 Task: Play online Dominion games in medium mode.
Action: Mouse moved to (312, 244)
Screenshot: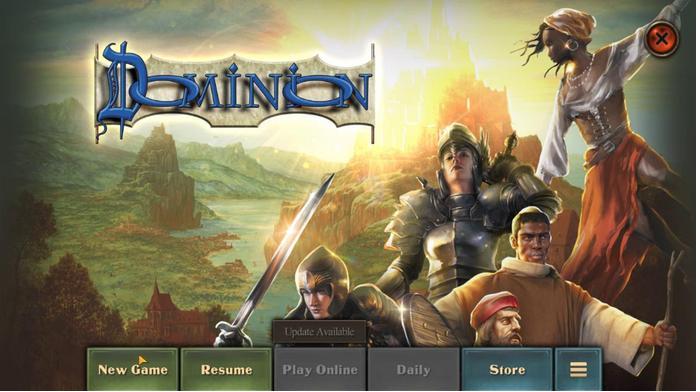 
Action: Mouse pressed left at (312, 244)
Screenshot: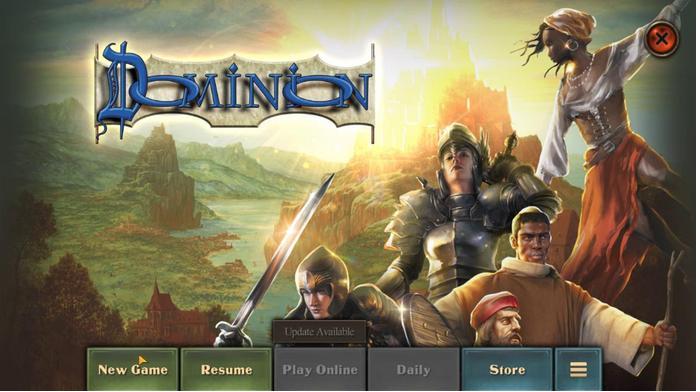 
Action: Mouse moved to (181, 150)
Screenshot: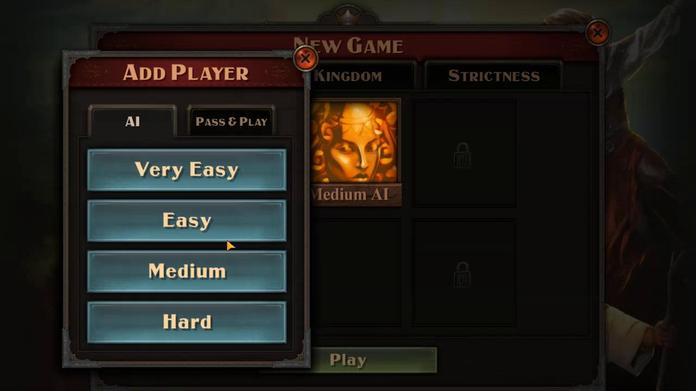 
Action: Mouse pressed left at (181, 150)
Screenshot: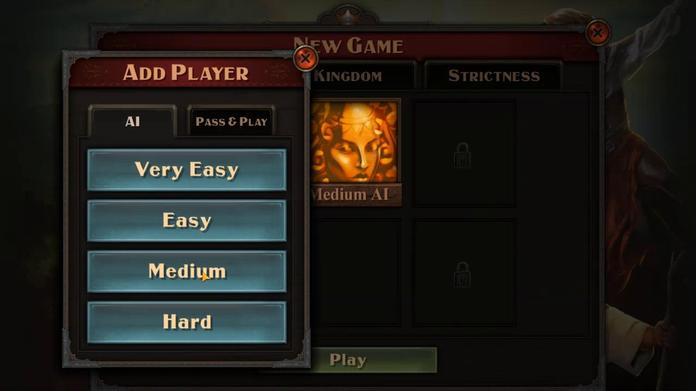 
Action: Mouse moved to (271, 208)
Screenshot: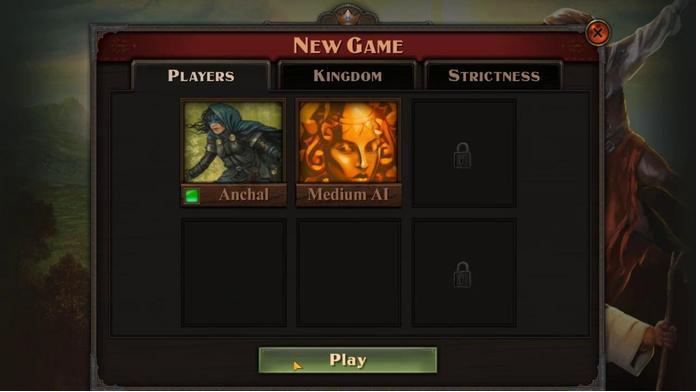 
Action: Mouse pressed left at (271, 208)
Screenshot: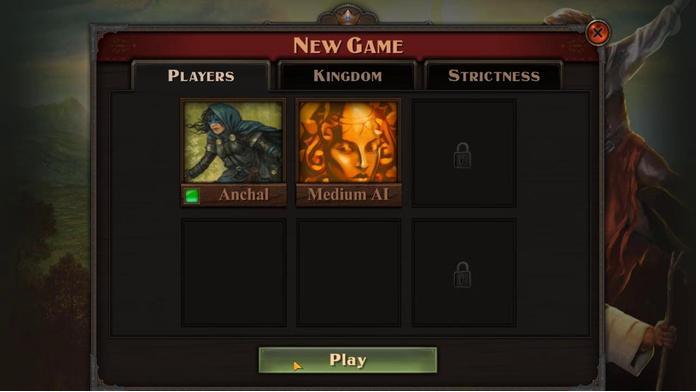 
Action: Mouse moved to (206, 249)
Screenshot: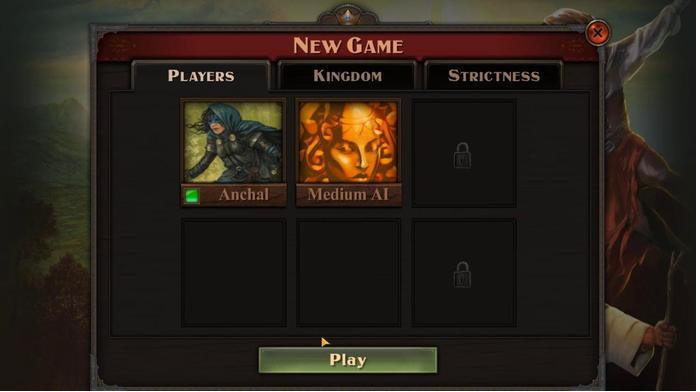 
Action: Mouse pressed left at (206, 249)
Screenshot: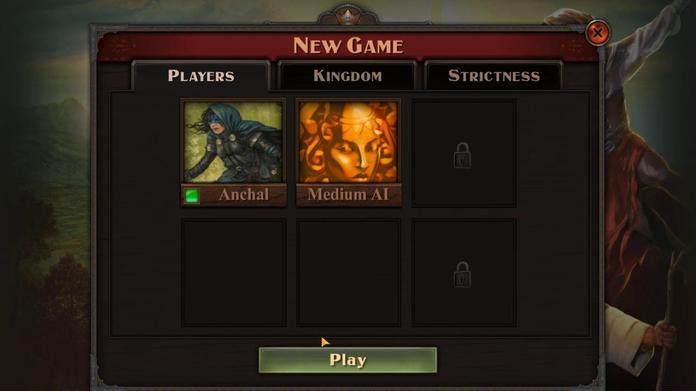 
Action: Mouse moved to (259, 244)
Screenshot: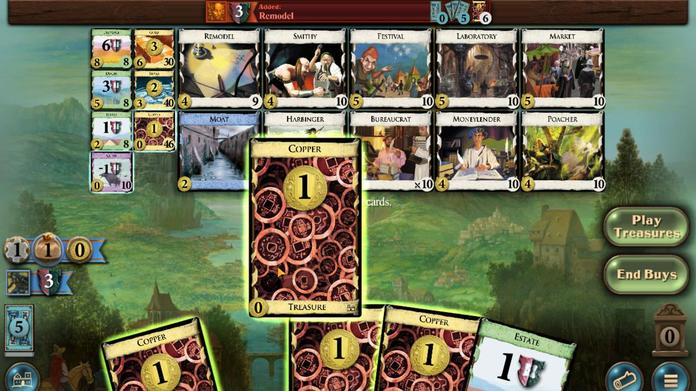
Action: Mouse pressed left at (259, 244)
Screenshot: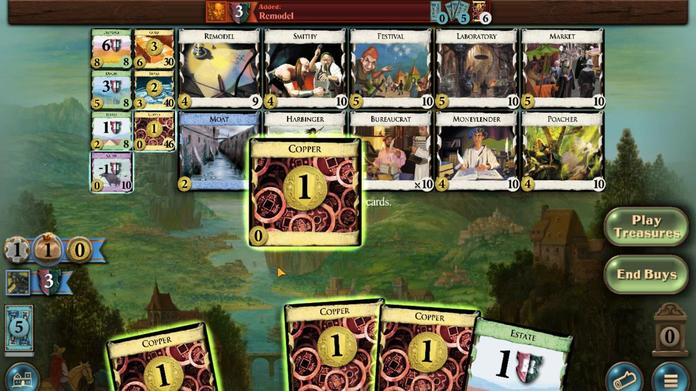 
Action: Mouse moved to (212, 239)
Screenshot: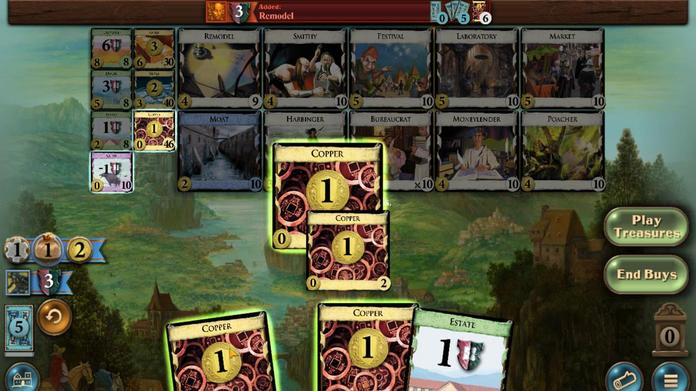 
Action: Mouse pressed left at (212, 239)
Screenshot: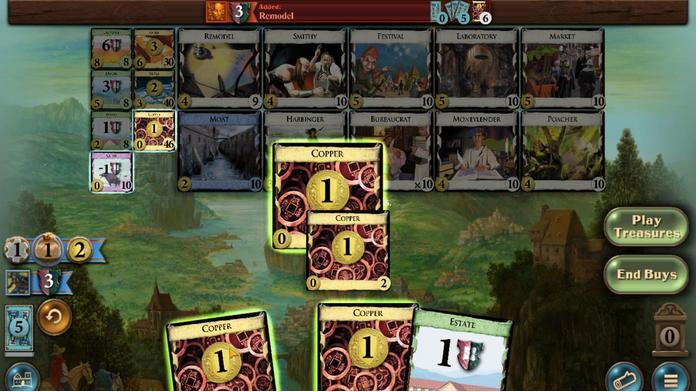 
Action: Mouse moved to (261, 247)
Screenshot: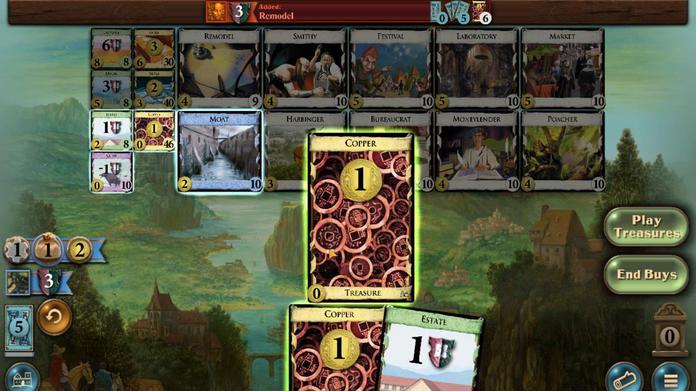 
Action: Mouse pressed left at (261, 247)
Screenshot: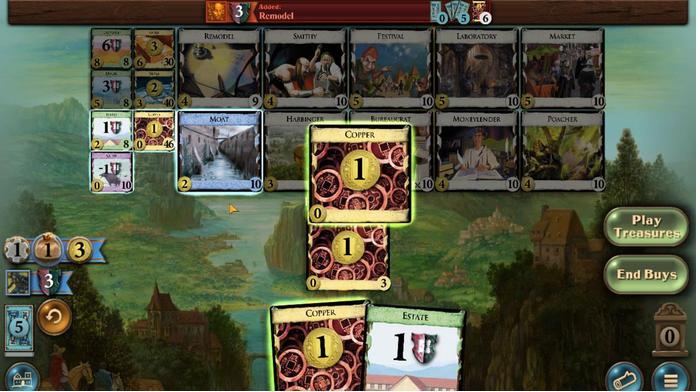 
Action: Mouse moved to (305, 118)
Screenshot: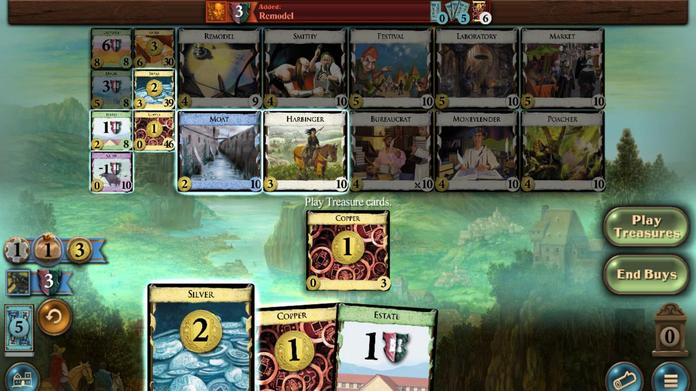 
Action: Mouse pressed left at (305, 118)
Screenshot: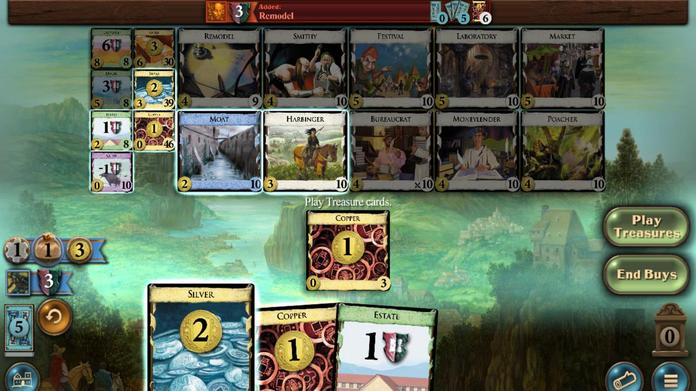 
Action: Mouse moved to (186, 248)
Screenshot: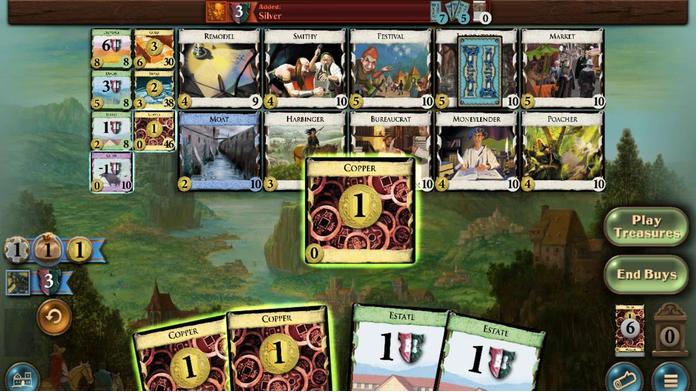 
Action: Mouse pressed left at (186, 248)
Screenshot: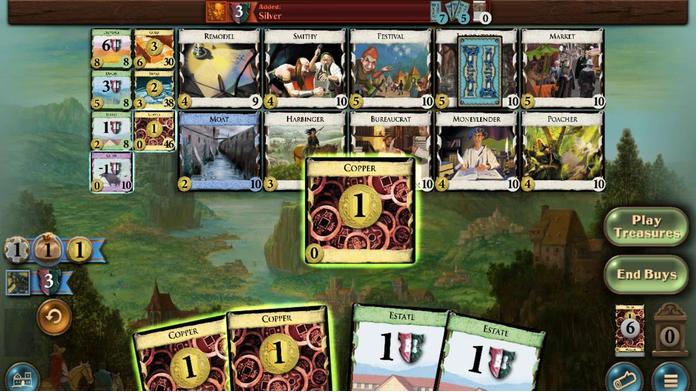 
Action: Mouse moved to (228, 242)
Screenshot: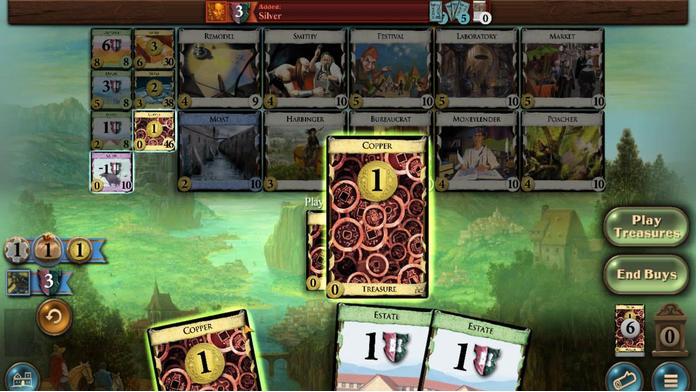 
Action: Mouse pressed left at (228, 242)
Screenshot: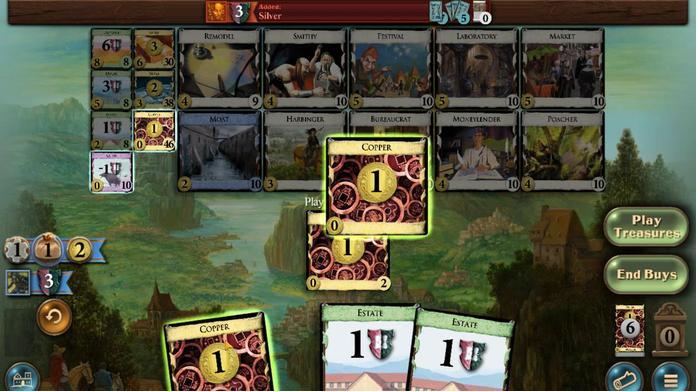 
Action: Mouse moved to (265, 242)
Screenshot: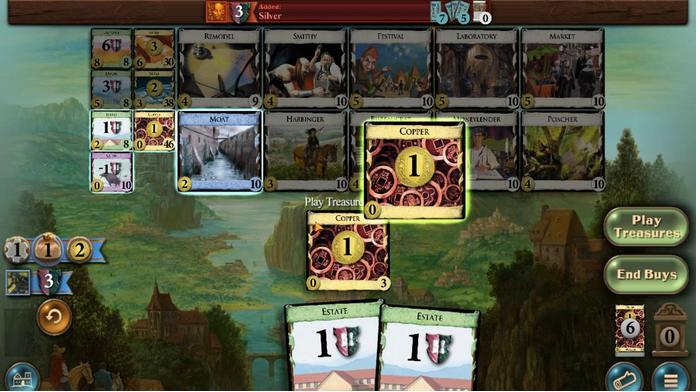 
Action: Mouse pressed left at (265, 242)
Screenshot: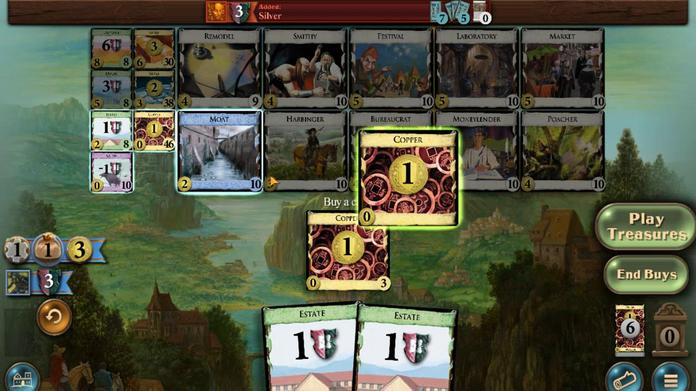 
Action: Mouse moved to (307, 113)
Screenshot: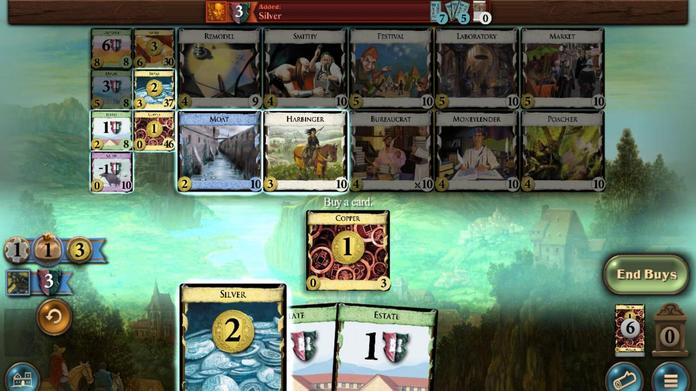 
Action: Mouse pressed left at (307, 113)
Screenshot: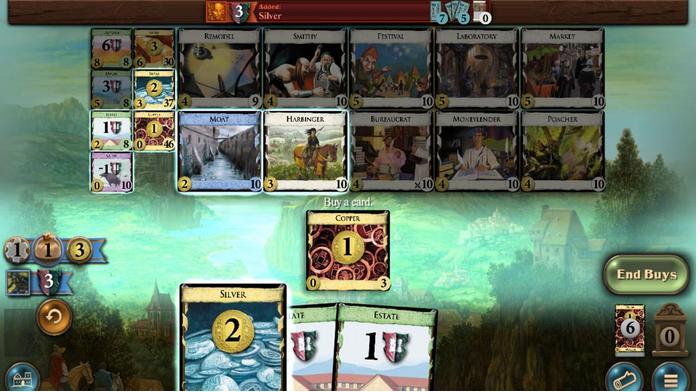 
Action: Mouse moved to (193, 239)
Screenshot: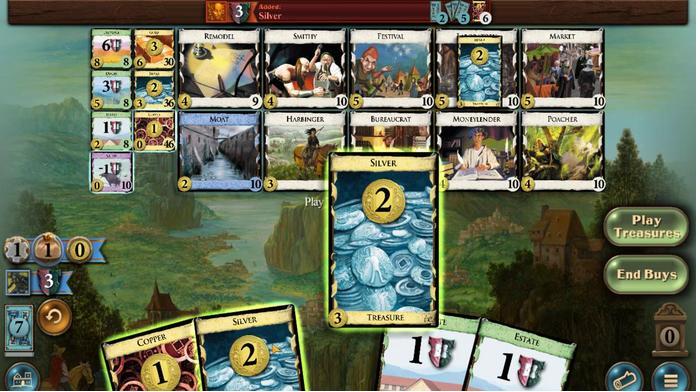
Action: Mouse pressed left at (193, 239)
Screenshot: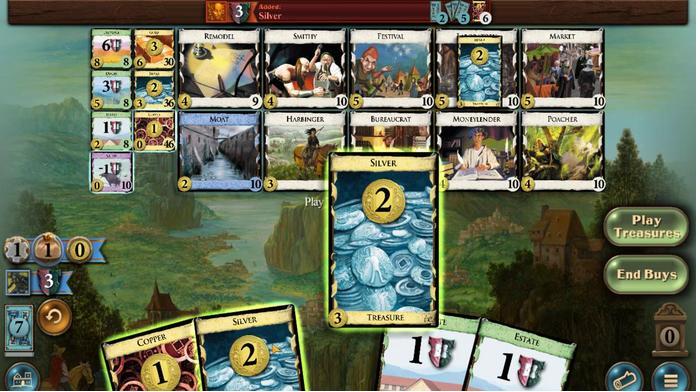 
Action: Mouse moved to (225, 245)
Screenshot: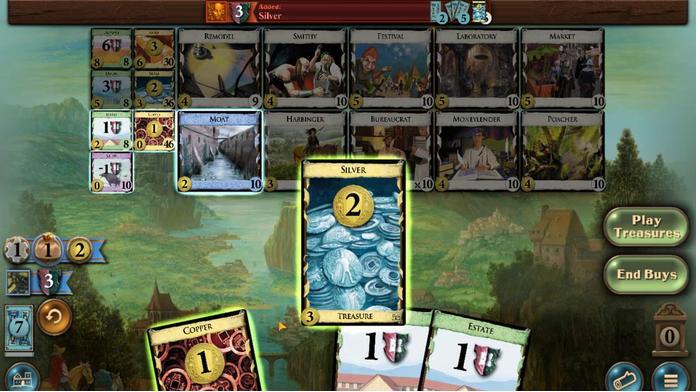 
Action: Mouse pressed left at (225, 245)
Screenshot: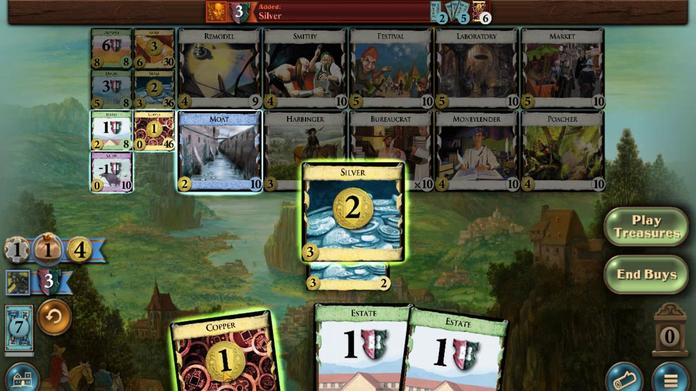 
Action: Mouse moved to (258, 254)
Screenshot: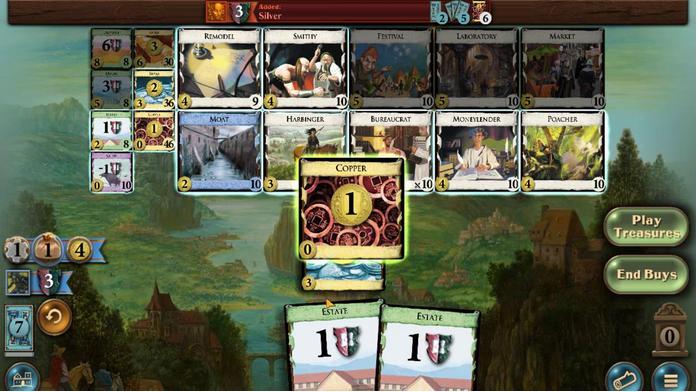 
Action: Mouse pressed left at (258, 254)
Screenshot: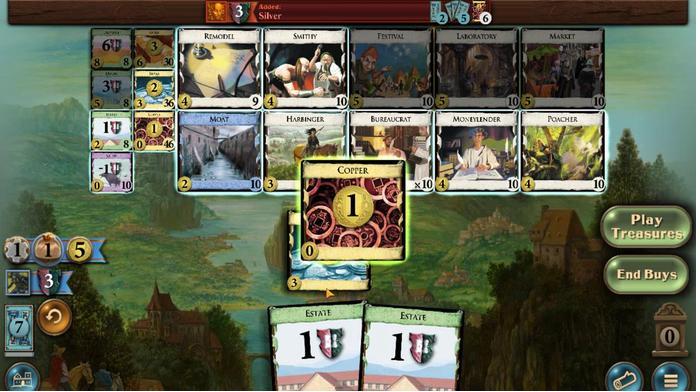 
Action: Mouse moved to (148, 103)
Screenshot: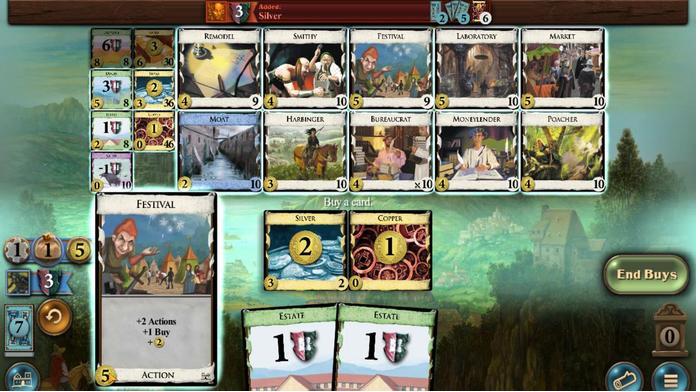 
Action: Mouse pressed left at (148, 103)
Screenshot: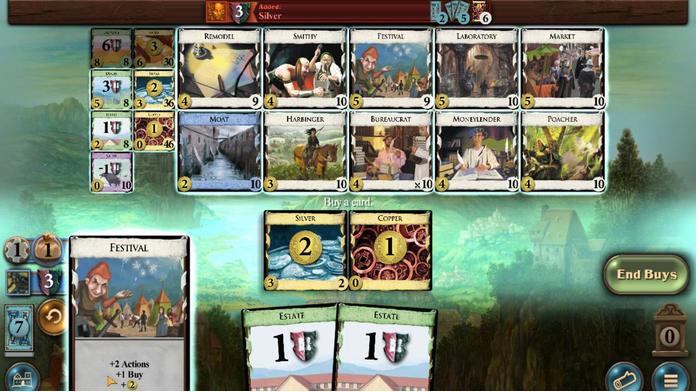 
Action: Mouse moved to (122, 260)
Screenshot: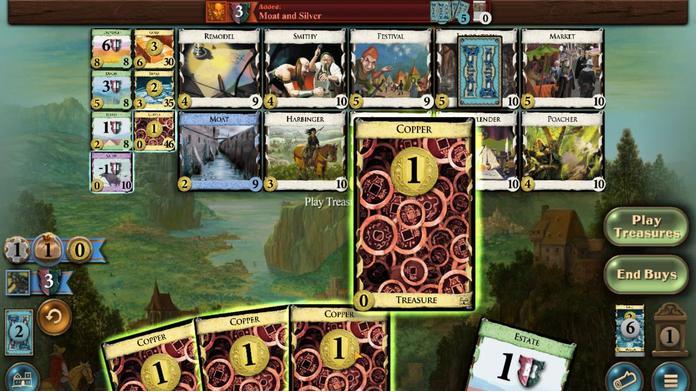 
Action: Mouse pressed left at (122, 260)
Screenshot: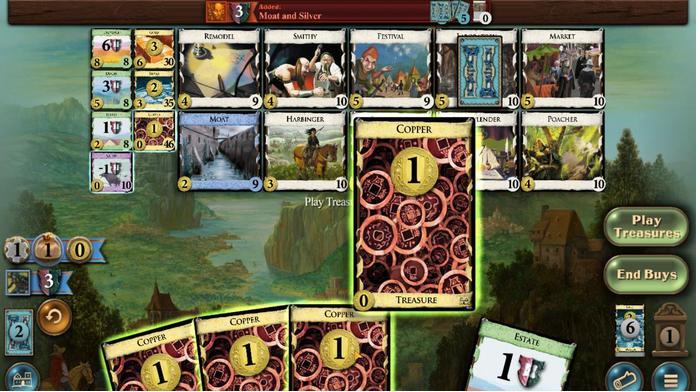 
Action: Mouse moved to (164, 249)
Screenshot: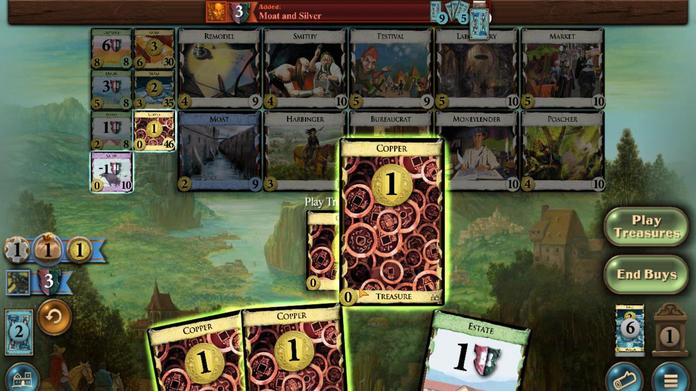 
Action: Mouse pressed left at (164, 249)
Screenshot: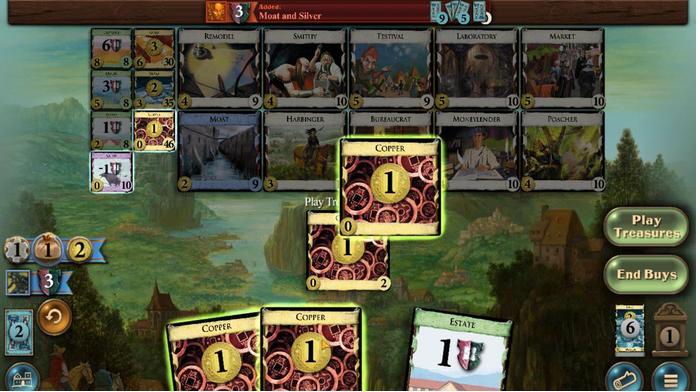 
Action: Mouse moved to (193, 245)
Screenshot: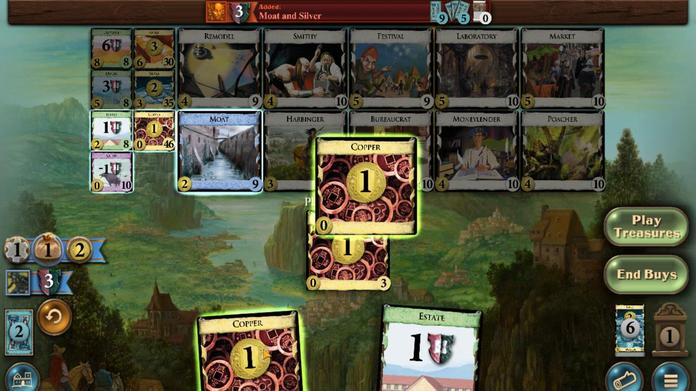
Action: Mouse pressed left at (193, 245)
Screenshot: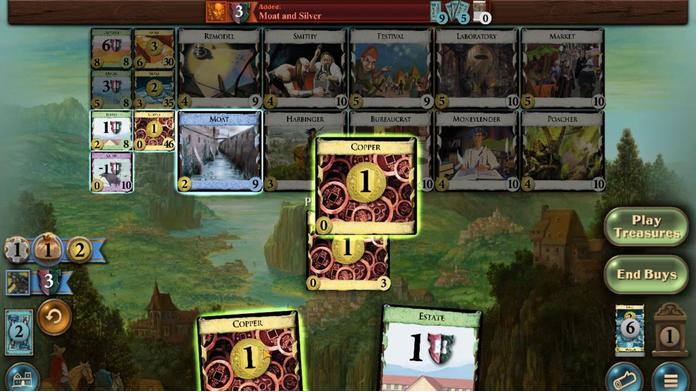
Action: Mouse moved to (241, 252)
Screenshot: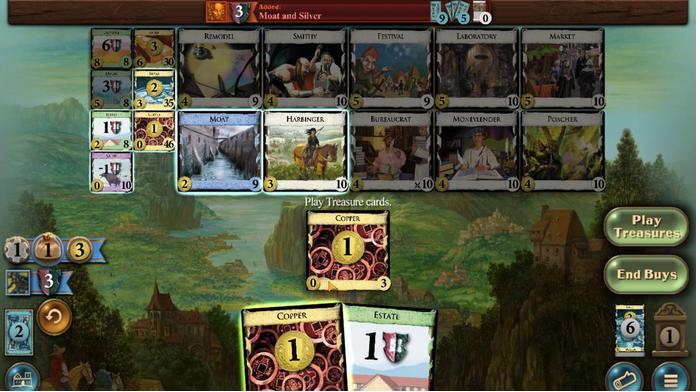
Action: Mouse pressed left at (241, 252)
Screenshot: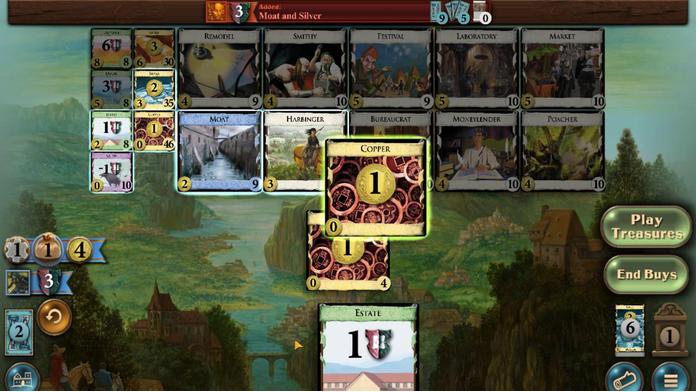 
Action: Mouse moved to (298, 120)
Screenshot: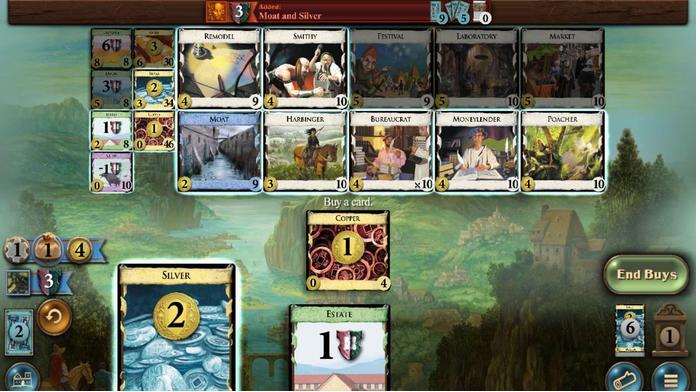 
Action: Mouse pressed left at (298, 120)
Screenshot: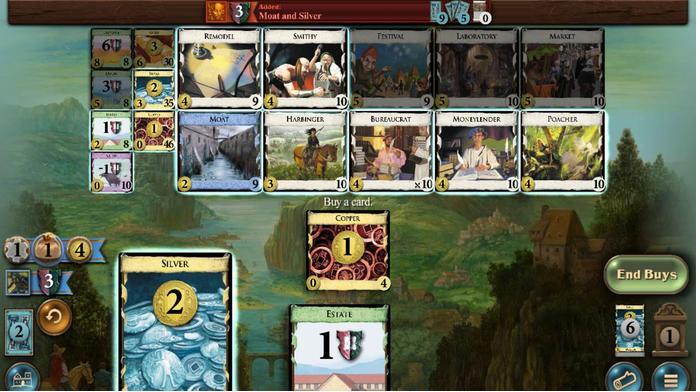 
Action: Mouse moved to (300, 124)
Screenshot: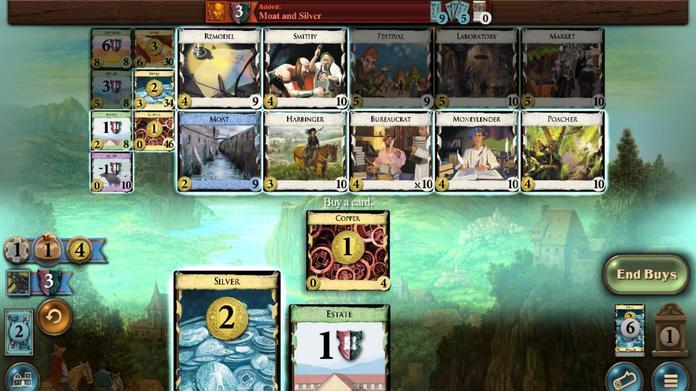 
Action: Mouse pressed left at (300, 124)
Screenshot: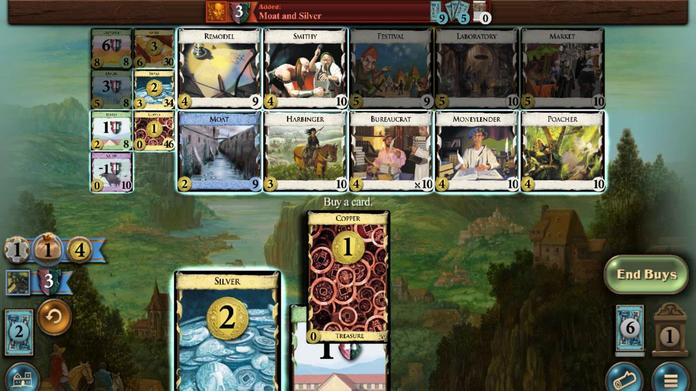 
Action: Mouse moved to (54, 254)
Screenshot: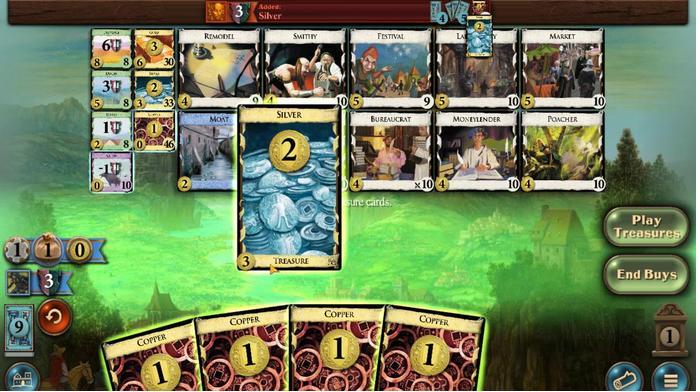 
Action: Mouse pressed left at (54, 254)
Screenshot: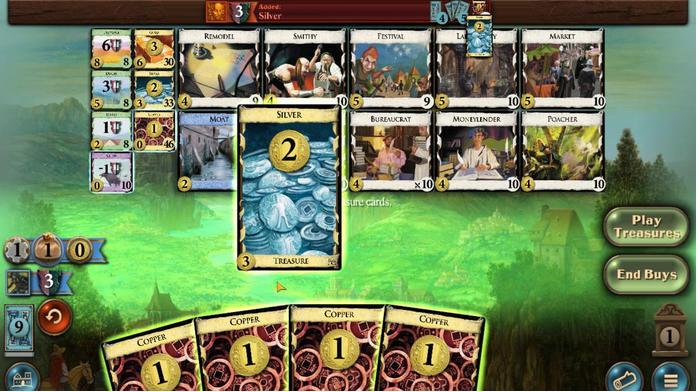 
Action: Mouse moved to (163, 239)
Screenshot: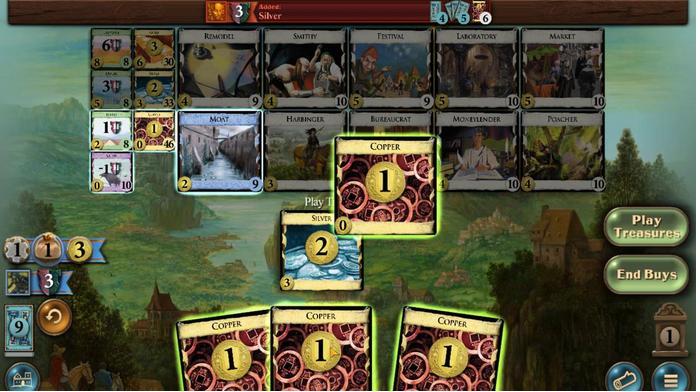 
Action: Mouse pressed left at (163, 239)
Screenshot: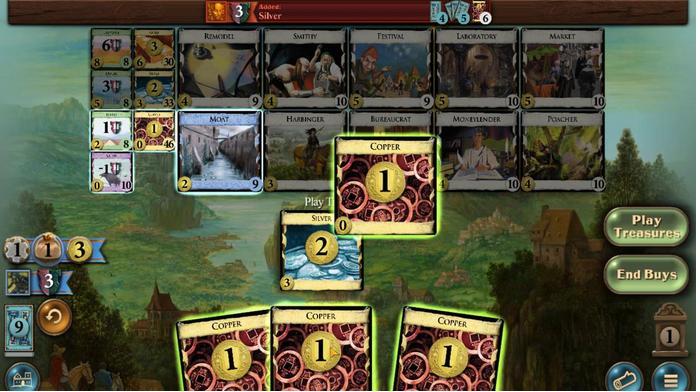 
Action: Mouse moved to (182, 241)
Screenshot: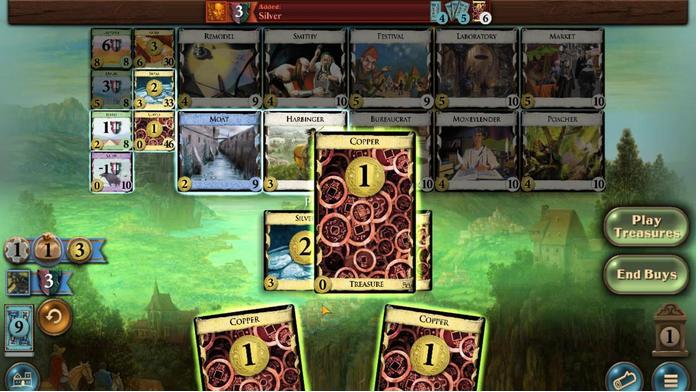 
Action: Mouse pressed left at (182, 241)
Screenshot: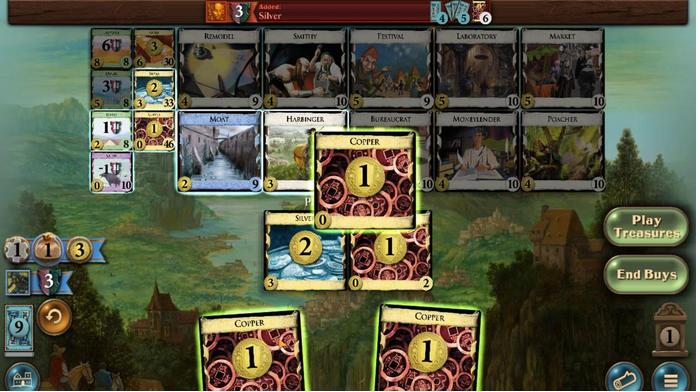 
Action: Mouse moved to (226, 243)
Screenshot: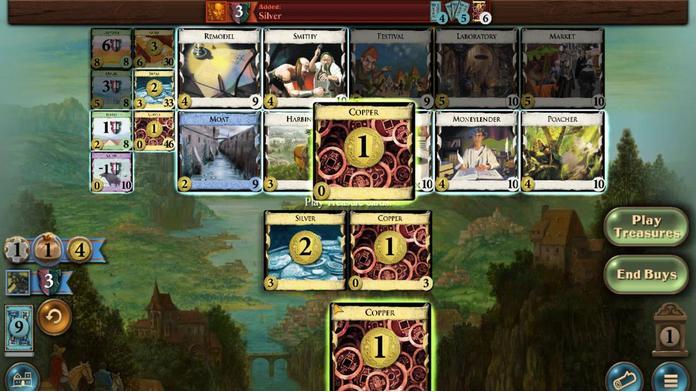 
Action: Mouse pressed left at (226, 243)
Screenshot: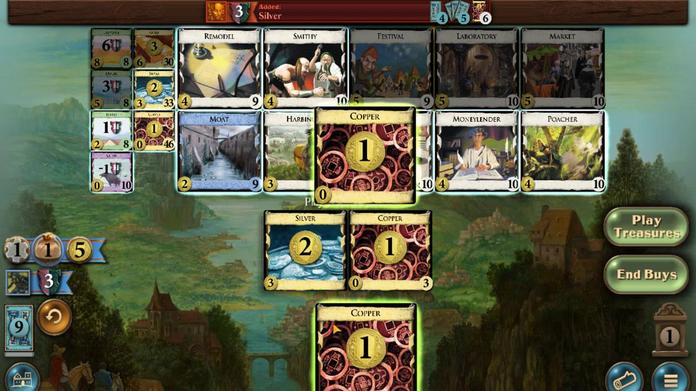 
Action: Mouse moved to (181, 238)
Screenshot: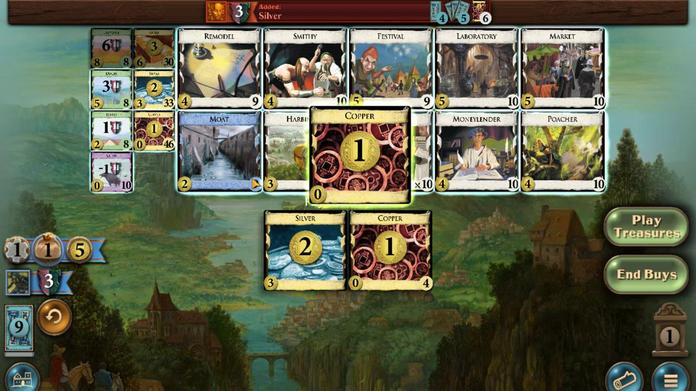 
Action: Mouse pressed left at (181, 238)
Screenshot: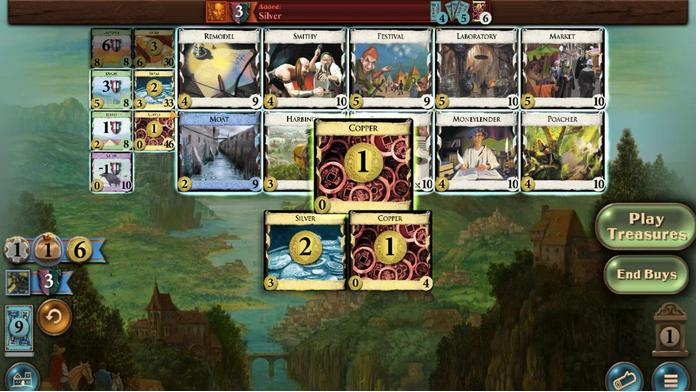 
Action: Mouse moved to (302, 99)
Screenshot: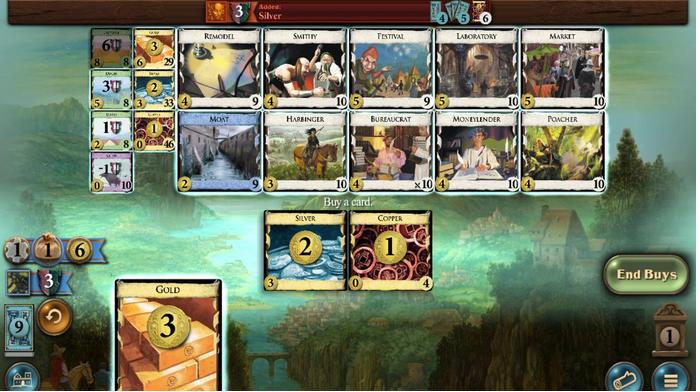 
Action: Mouse pressed left at (302, 99)
Screenshot: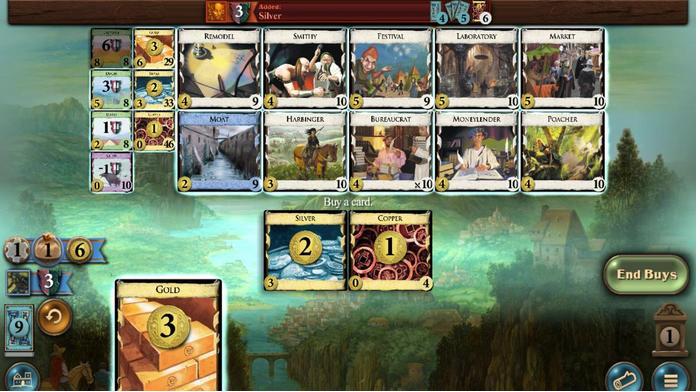 
Action: Mouse moved to (132, 240)
Screenshot: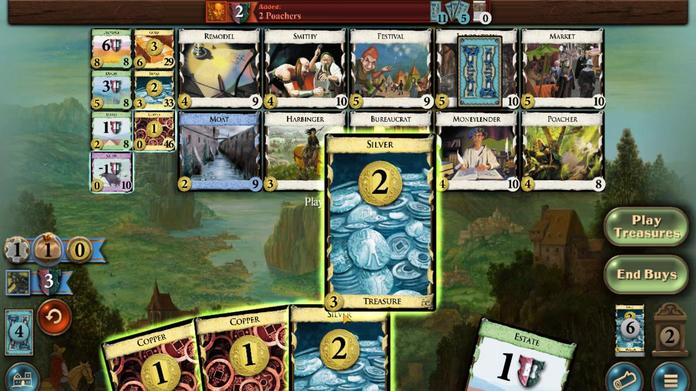 
Action: Mouse pressed left at (132, 240)
Screenshot: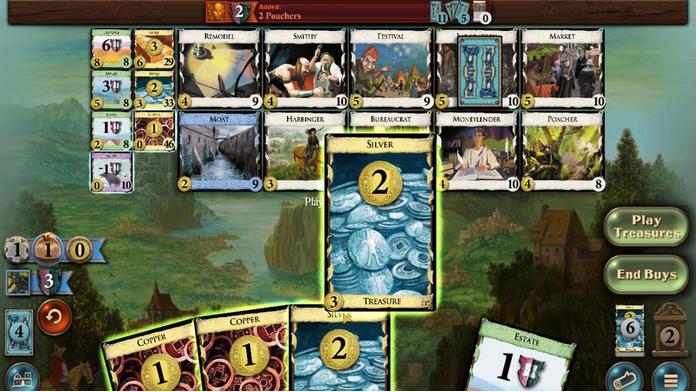 
Action: Mouse moved to (167, 248)
Screenshot: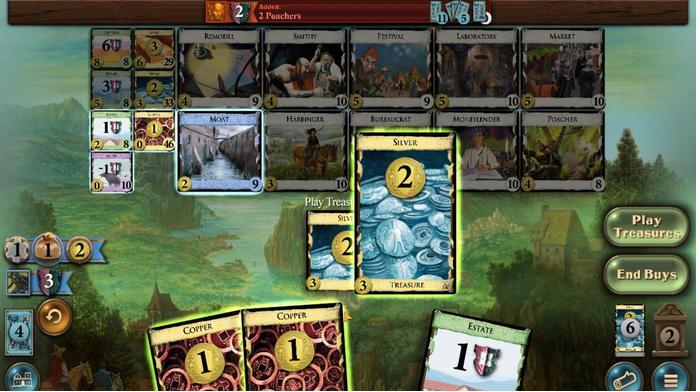 
Action: Mouse pressed left at (167, 248)
Screenshot: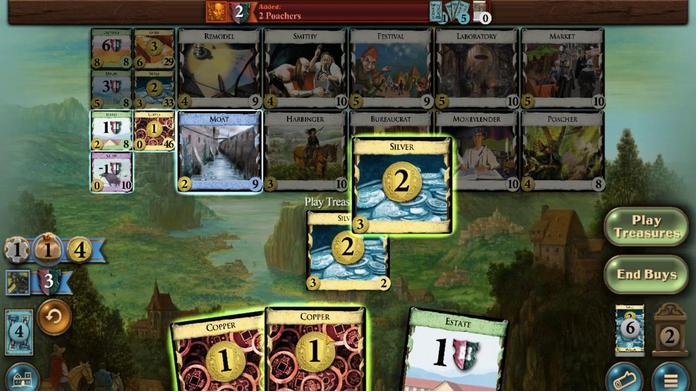 
Action: Mouse moved to (188, 239)
Screenshot: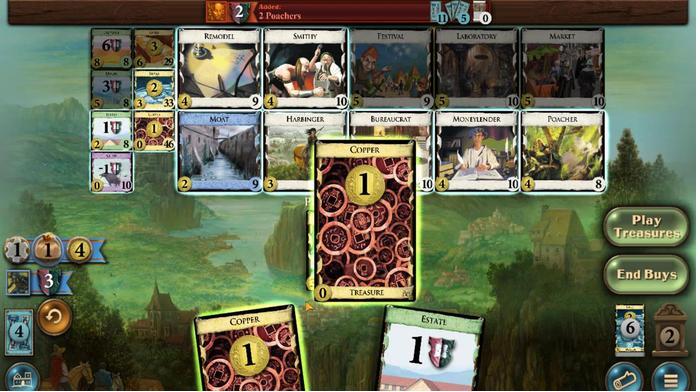 
Action: Mouse pressed left at (188, 239)
Screenshot: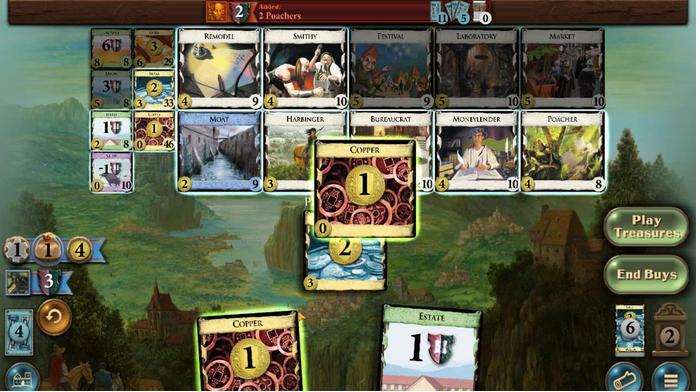 
Action: Mouse moved to (213, 233)
Screenshot: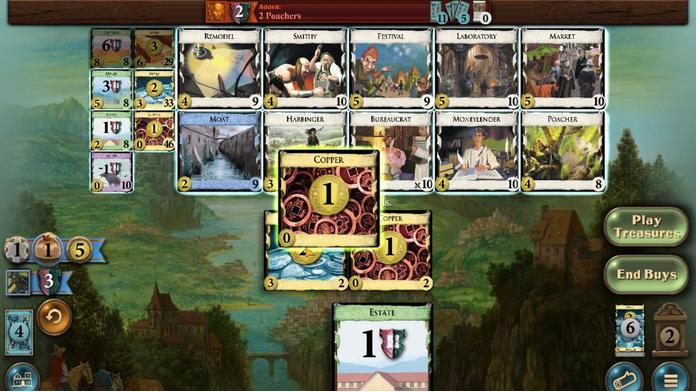 
Action: Mouse pressed left at (213, 233)
Screenshot: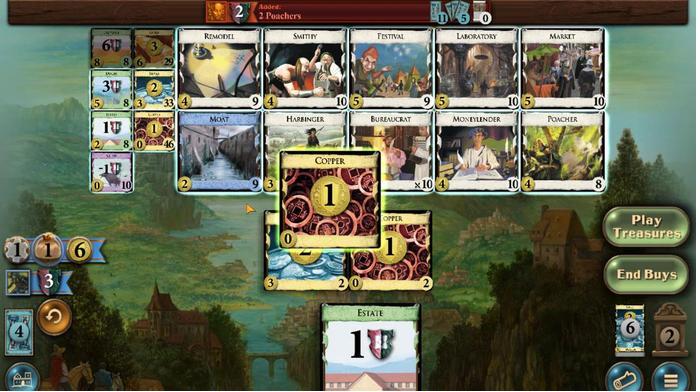 
Action: Mouse moved to (305, 95)
Screenshot: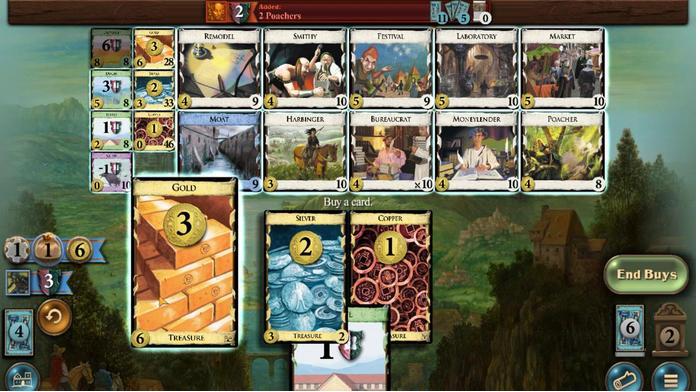 
Action: Mouse pressed left at (305, 95)
Screenshot: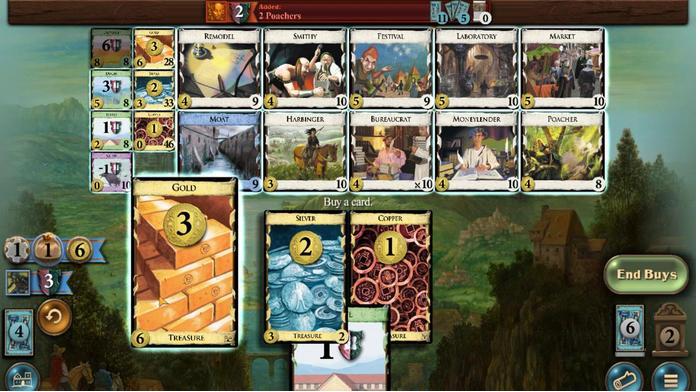 
Action: Mouse moved to (291, 249)
Screenshot: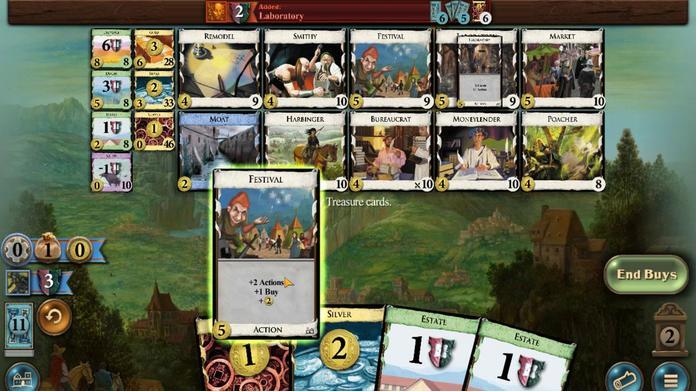 
Action: Mouse pressed left at (291, 249)
Screenshot: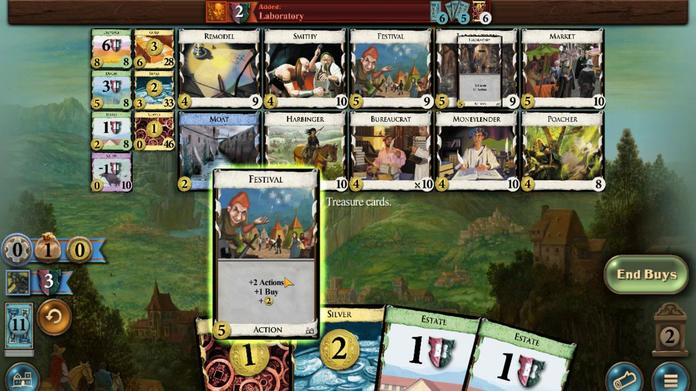 
Action: Mouse moved to (230, 244)
Screenshot: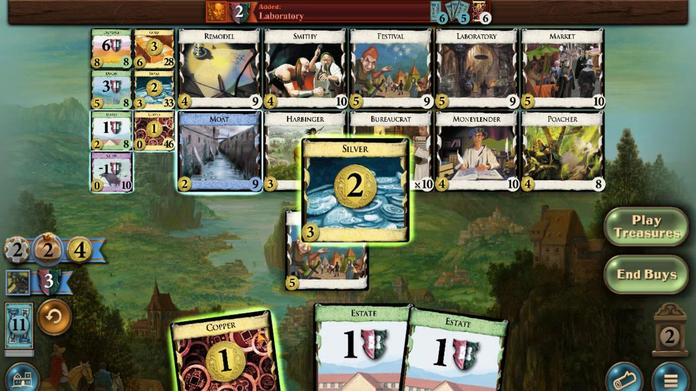 
Action: Mouse pressed left at (230, 244)
Screenshot: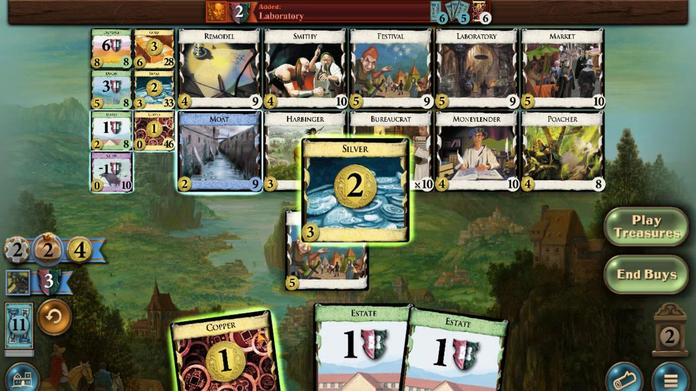 
Action: Mouse moved to (246, 244)
Screenshot: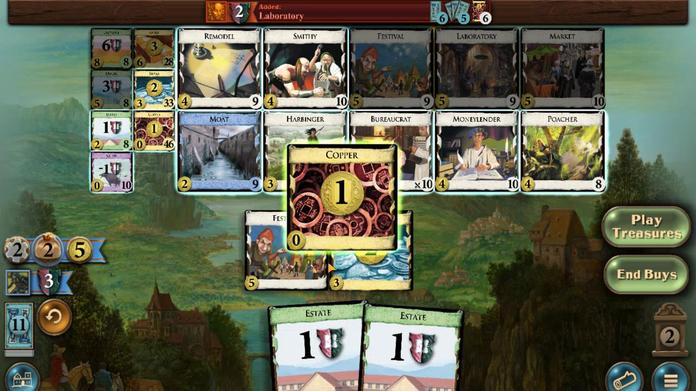 
Action: Mouse pressed left at (246, 244)
Screenshot: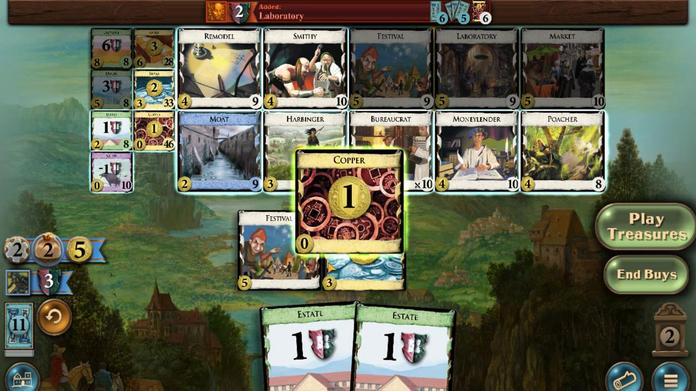 
Action: Mouse moved to (142, 107)
Screenshot: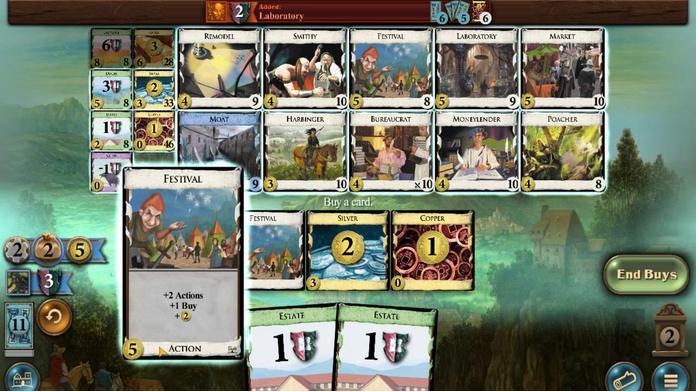 
Action: Mouse pressed left at (142, 107)
Screenshot: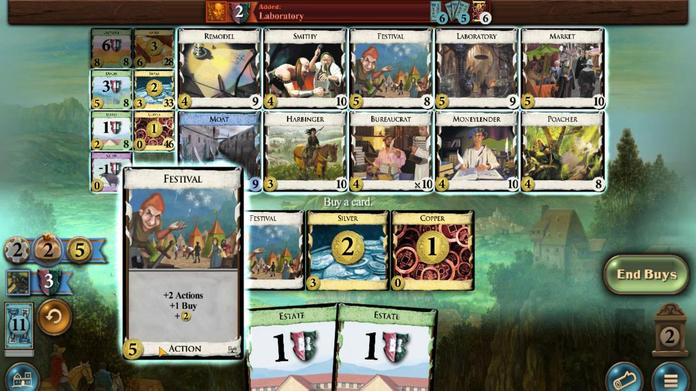 
Action: Mouse moved to (307, 140)
Screenshot: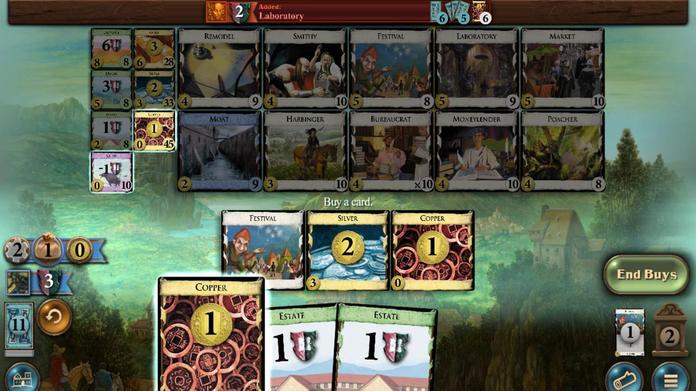 
Action: Mouse pressed left at (307, 140)
Screenshot: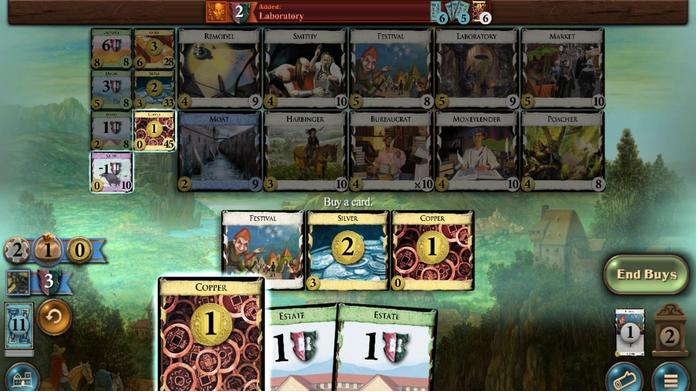 
Action: Mouse moved to (134, 247)
Screenshot: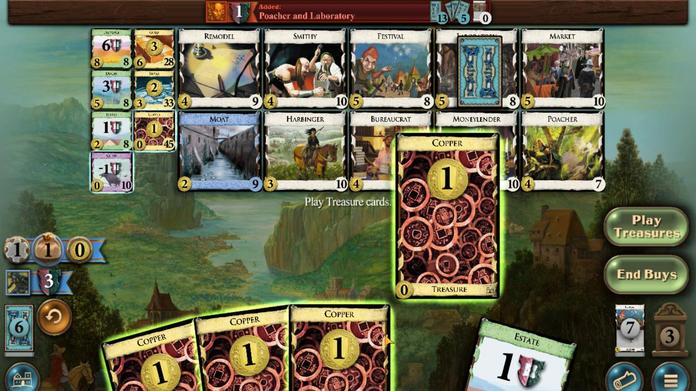 
Action: Mouse pressed left at (134, 247)
Screenshot: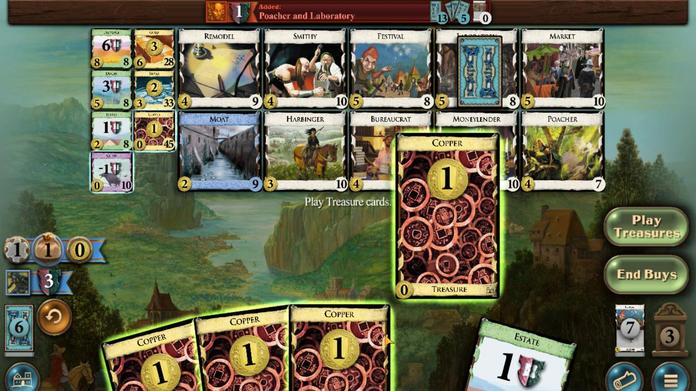 
Action: Mouse moved to (161, 250)
Screenshot: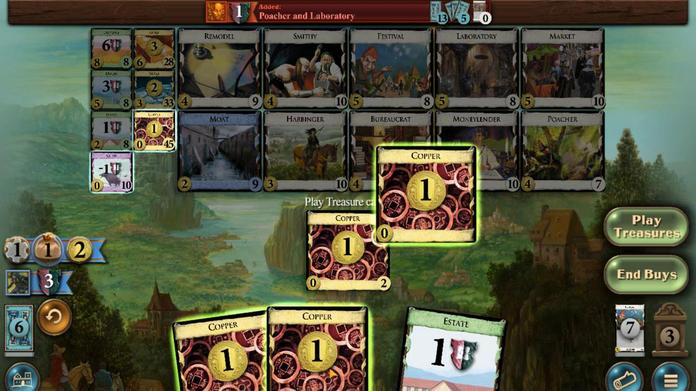 
Action: Mouse pressed left at (161, 250)
Screenshot: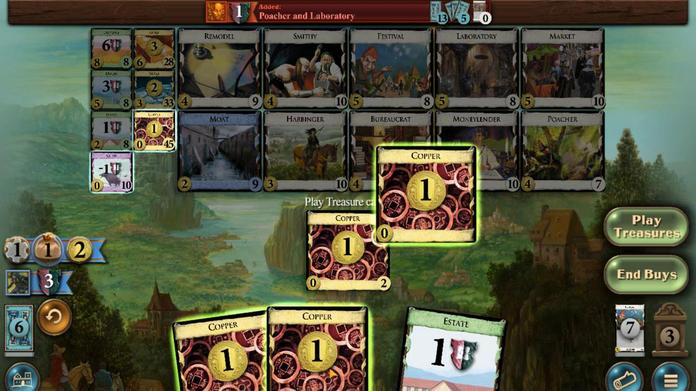 
Action: Mouse moved to (186, 252)
Screenshot: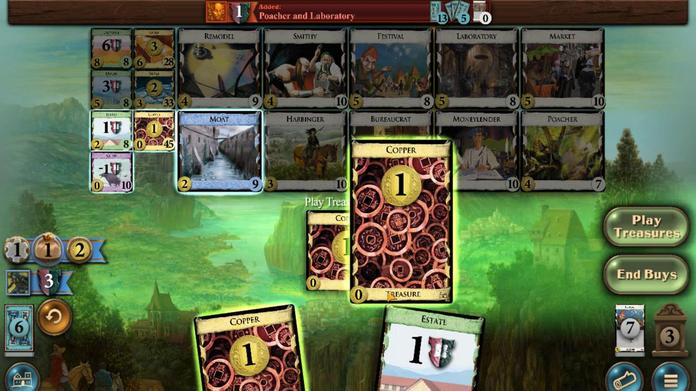 
Action: Mouse pressed left at (186, 252)
Screenshot: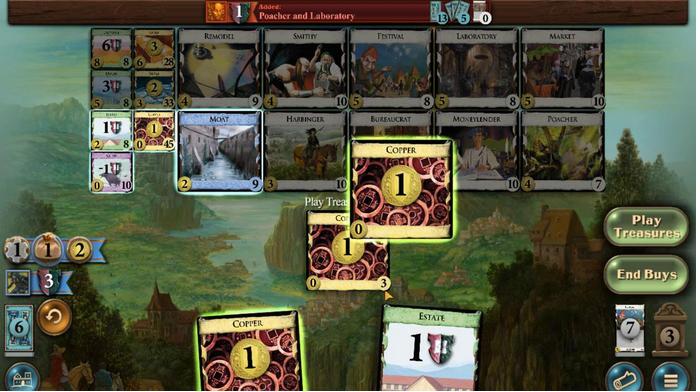 
Action: Mouse moved to (193, 144)
Screenshot: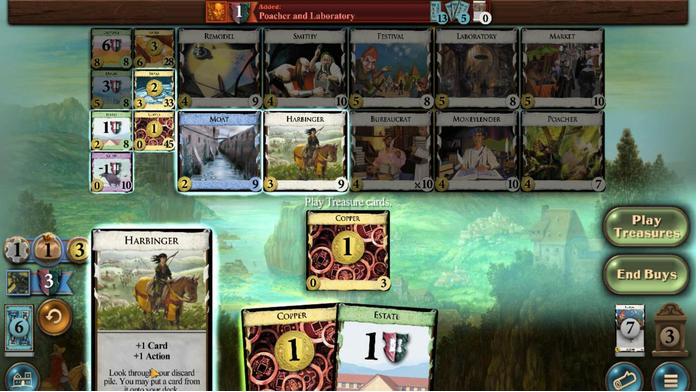 
Action: Mouse pressed left at (193, 144)
Screenshot: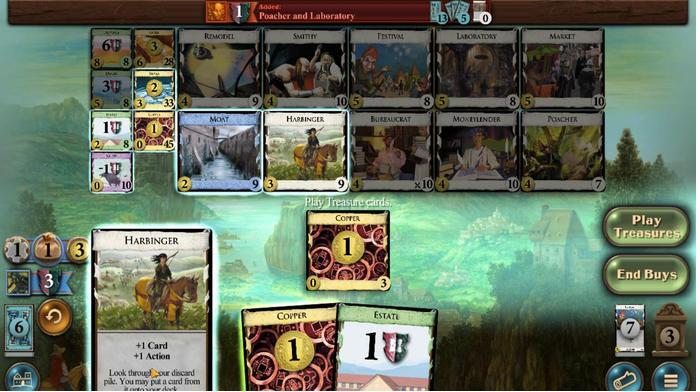 
Action: Mouse moved to (62, 248)
Screenshot: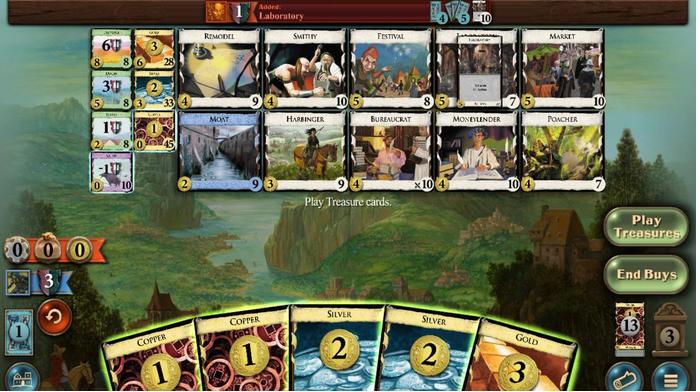 
Action: Mouse pressed left at (62, 248)
Screenshot: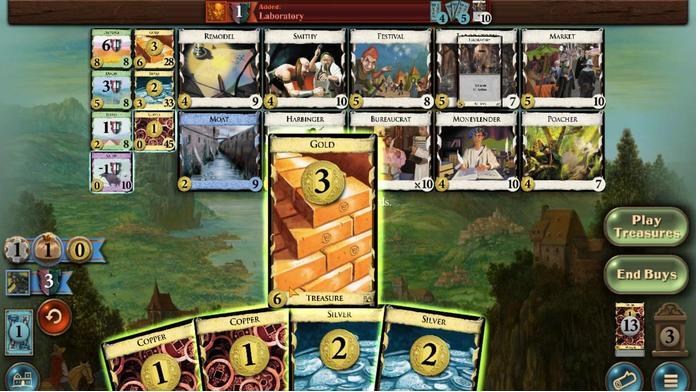 
Action: Mouse moved to (121, 245)
Screenshot: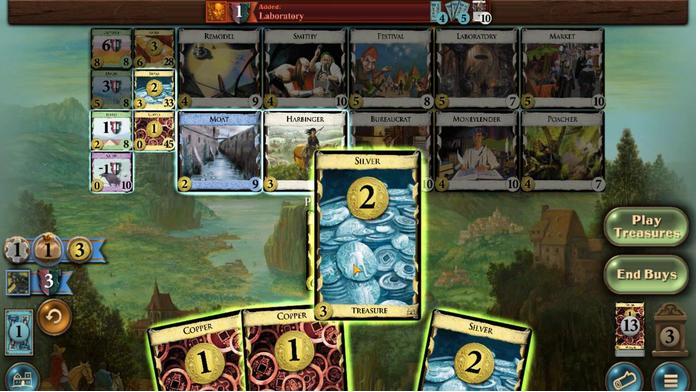 
Action: Mouse pressed left at (121, 245)
Screenshot: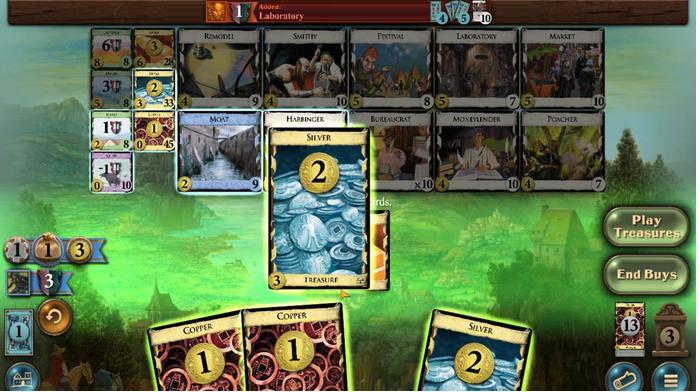 
Action: Mouse moved to (145, 109)
Screenshot: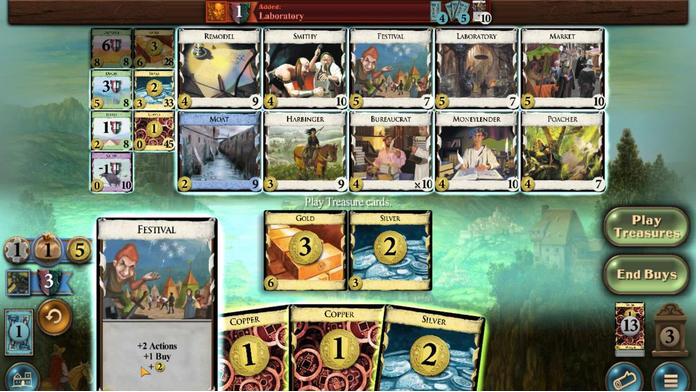 
Action: Mouse pressed left at (145, 109)
Screenshot: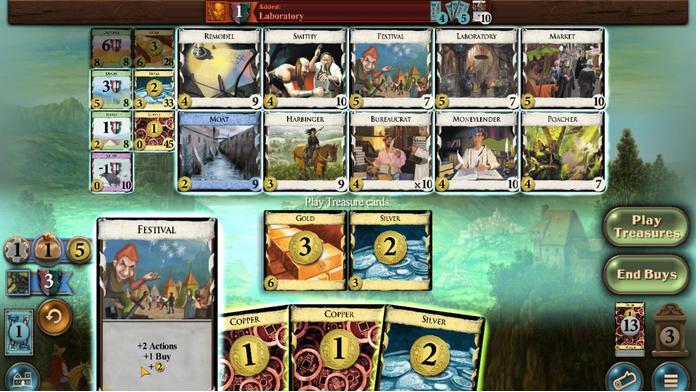 
Action: Mouse moved to (299, 248)
Screenshot: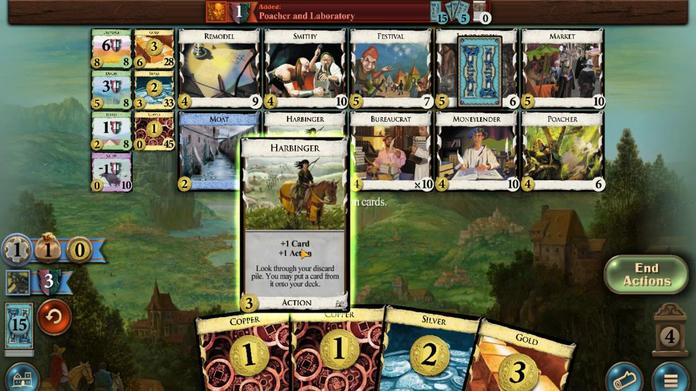 
Action: Mouse pressed left at (299, 248)
Screenshot: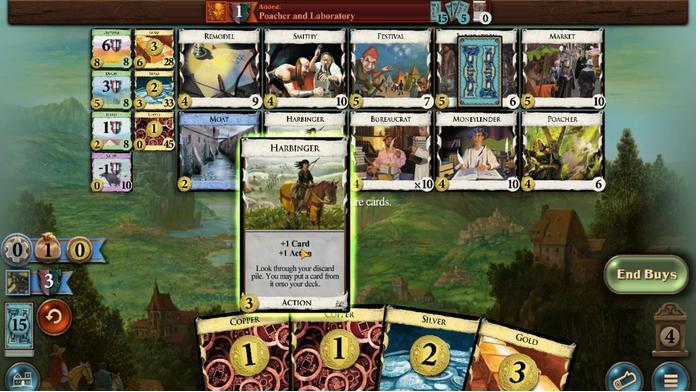 
Action: Mouse moved to (102, 239)
Screenshot: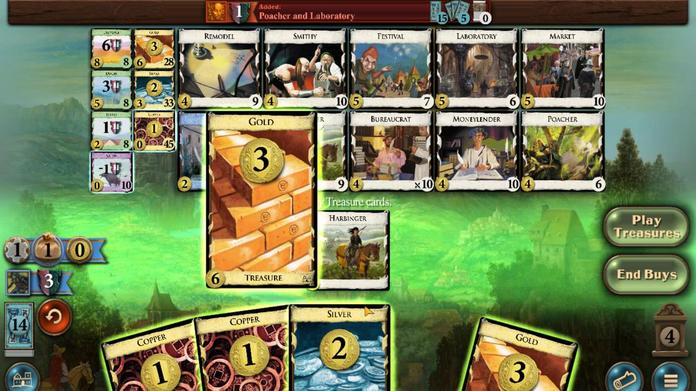 
Action: Mouse pressed left at (102, 239)
Screenshot: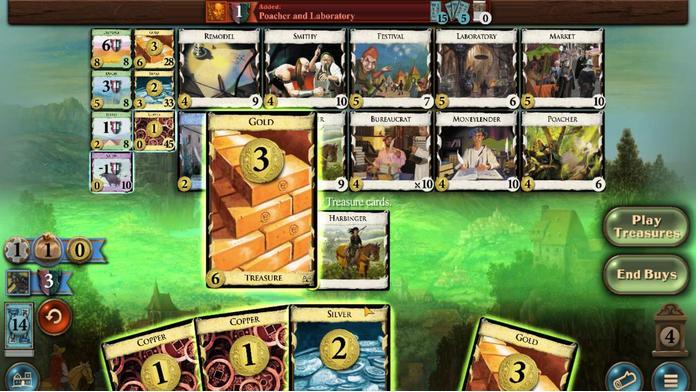 
Action: Mouse moved to (76, 244)
Screenshot: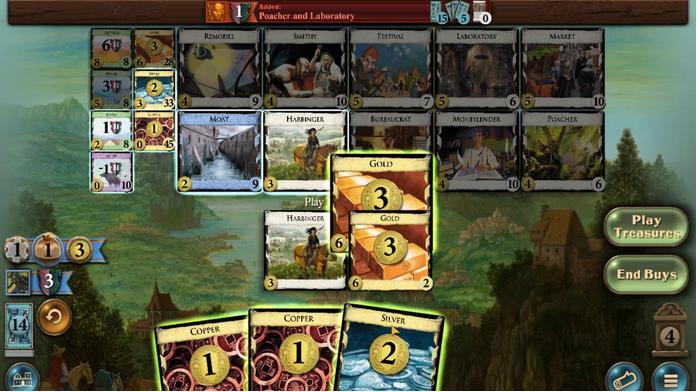 
Action: Mouse pressed left at (76, 244)
Screenshot: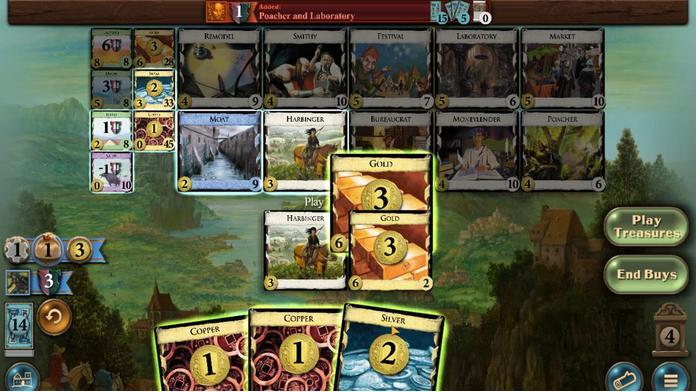 
Action: Mouse moved to (127, 249)
Screenshot: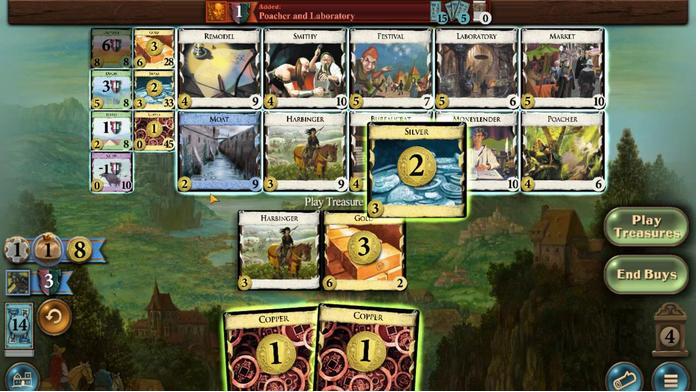 
Action: Mouse pressed left at (127, 249)
Screenshot: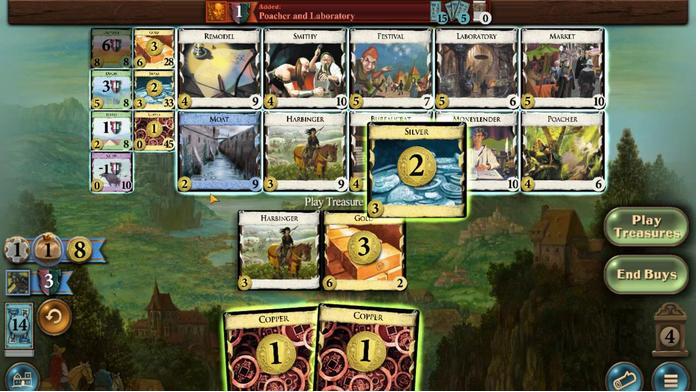 
Action: Mouse moved to (330, 104)
Screenshot: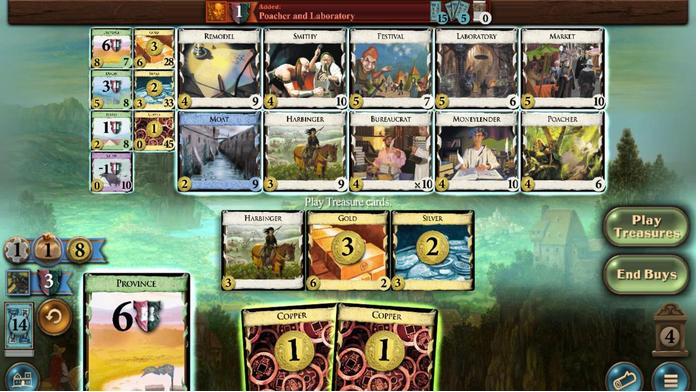 
Action: Mouse pressed left at (330, 104)
Screenshot: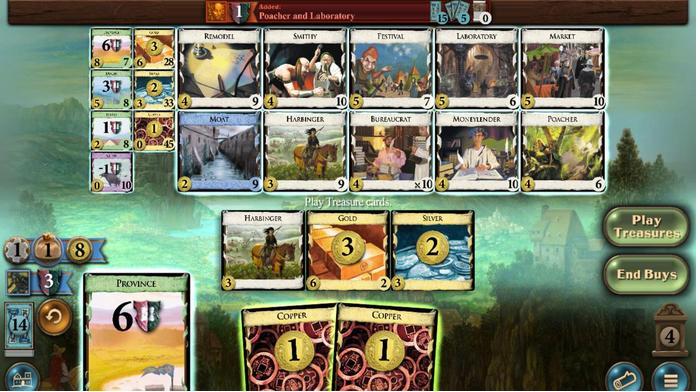 
Action: Mouse moved to (296, 245)
Screenshot: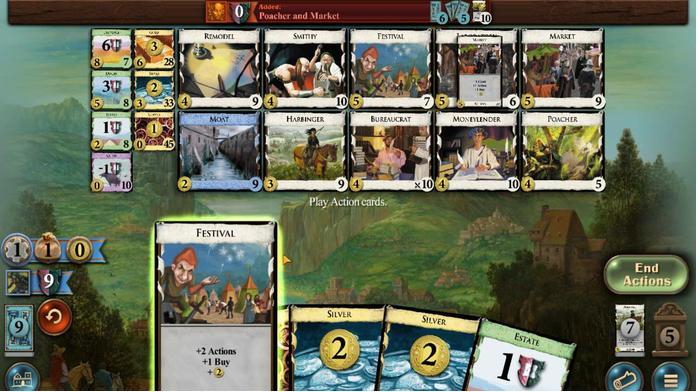 
Action: Mouse pressed left at (296, 245)
Screenshot: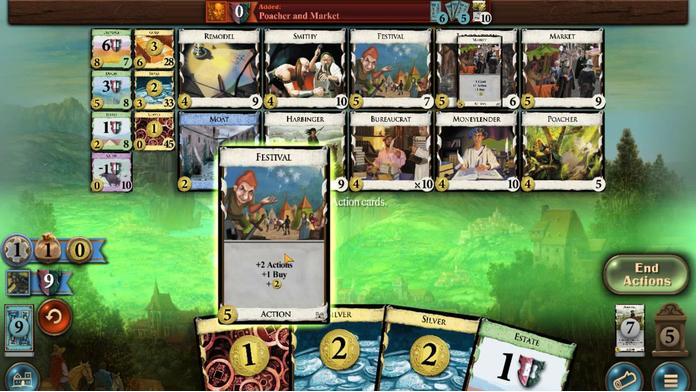 
Action: Mouse moved to (169, 241)
Screenshot: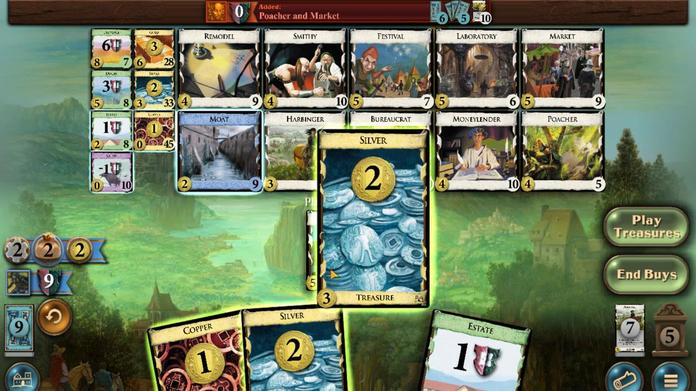 
Action: Mouse pressed left at (169, 241)
Screenshot: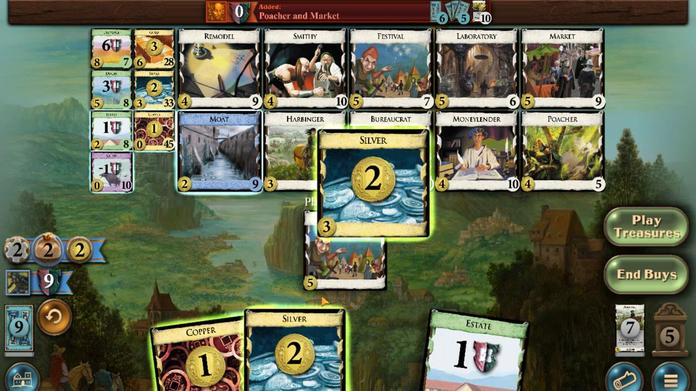 
Action: Mouse moved to (194, 246)
Screenshot: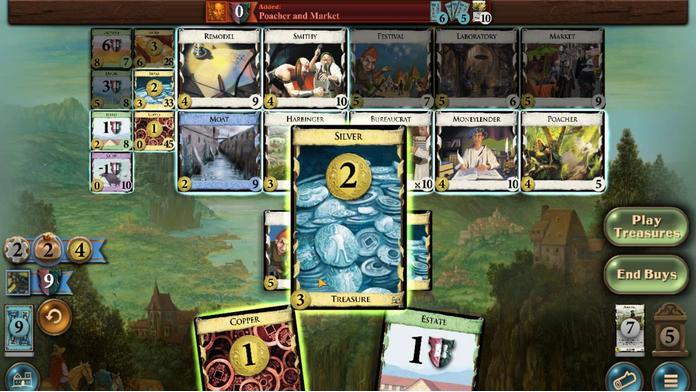 
Action: Mouse pressed left at (194, 246)
Screenshot: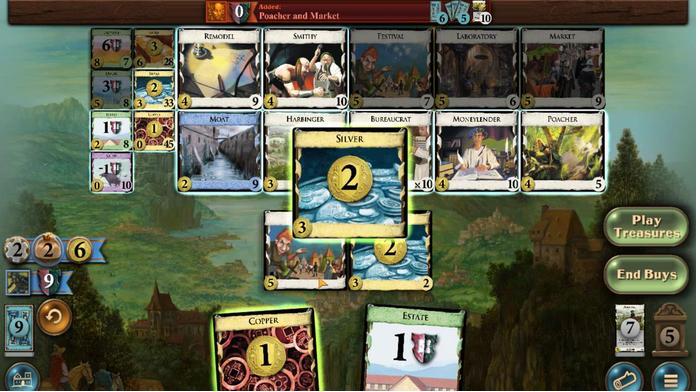
Action: Mouse moved to (212, 255)
Screenshot: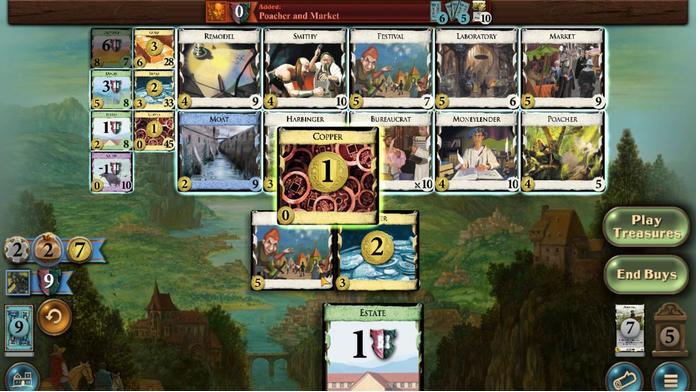 
Action: Mouse pressed left at (212, 255)
Screenshot: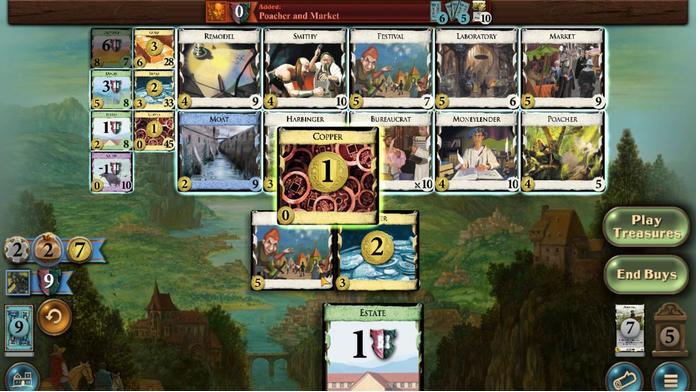 
Action: Mouse moved to (334, 117)
Screenshot: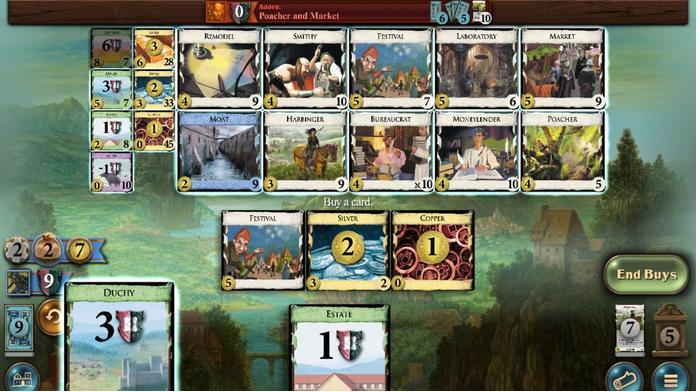 
Action: Mouse pressed left at (334, 117)
Screenshot: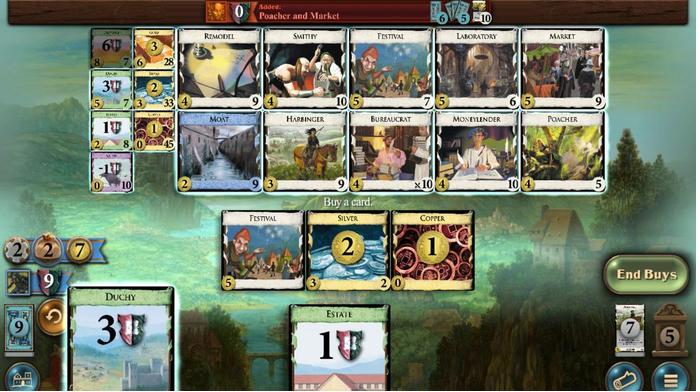 
Action: Mouse moved to (335, 139)
Screenshot: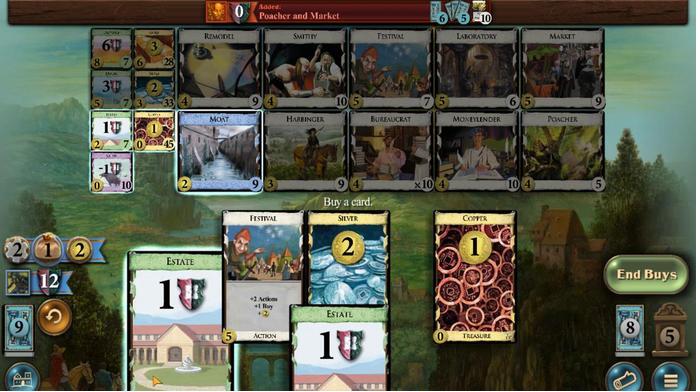 
Action: Mouse pressed left at (335, 139)
Screenshot: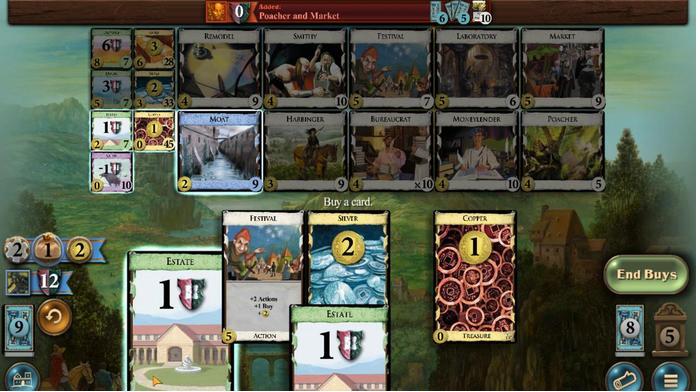 
Action: Mouse moved to (198, 238)
Screenshot: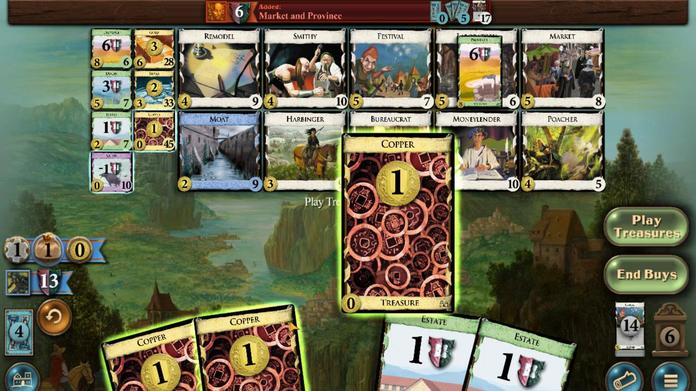 
Action: Mouse pressed left at (198, 238)
Screenshot: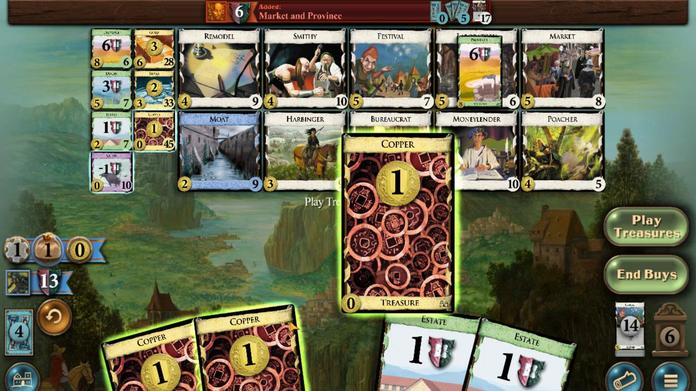 
Action: Mouse moved to (222, 239)
Screenshot: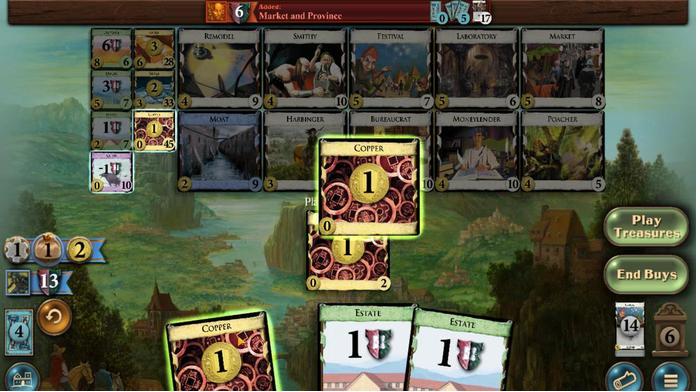 
Action: Mouse pressed left at (222, 239)
Screenshot: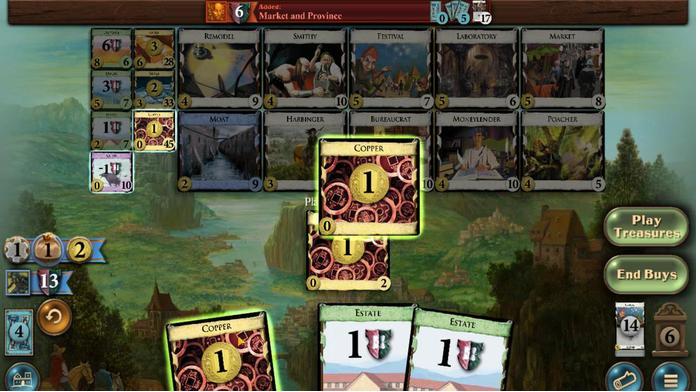
Action: Mouse moved to (251, 239)
Screenshot: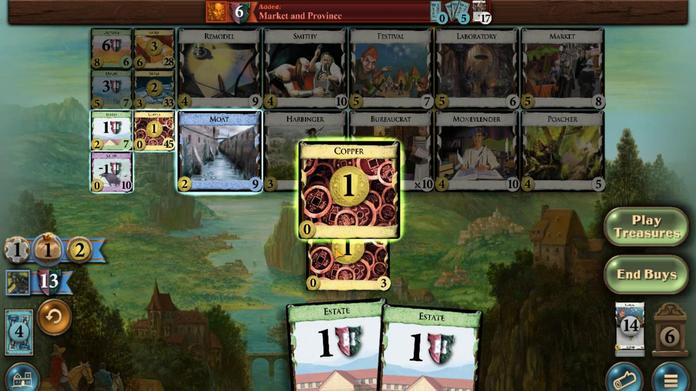 
Action: Mouse pressed left at (251, 239)
Screenshot: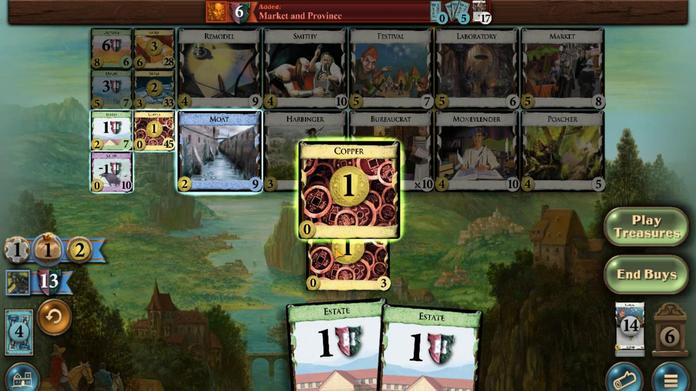 
Action: Mouse moved to (202, 143)
Screenshot: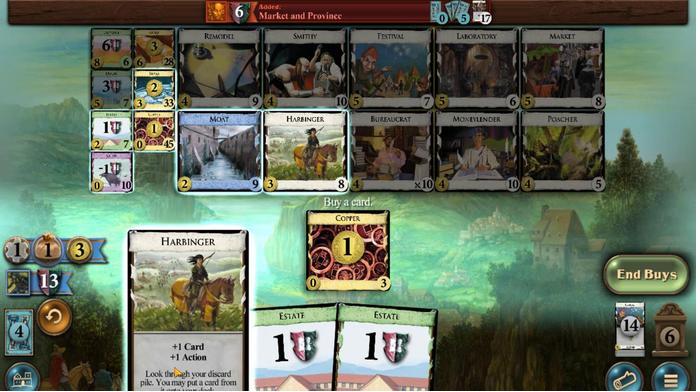 
Action: Mouse pressed left at (202, 143)
Screenshot: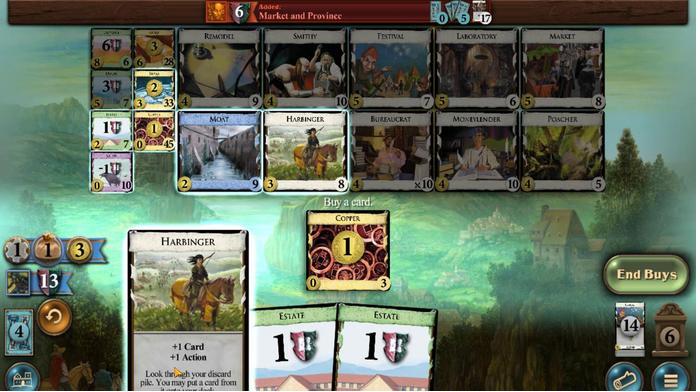 
Action: Mouse moved to (261, 246)
Screenshot: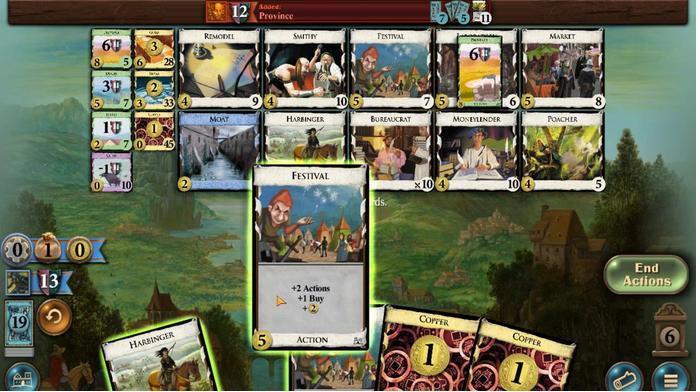 
Action: Mouse pressed left at (261, 246)
Screenshot: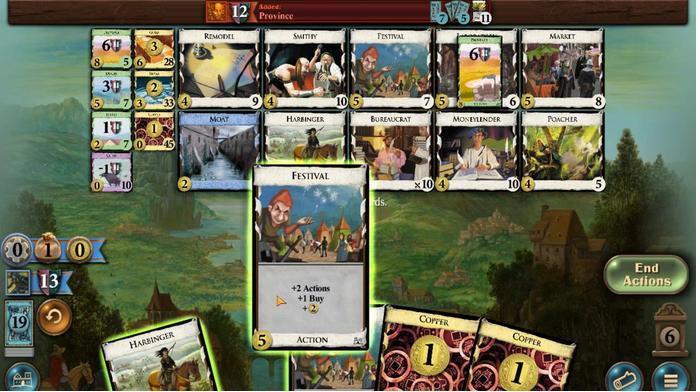 
Action: Mouse moved to (213, 243)
Screenshot: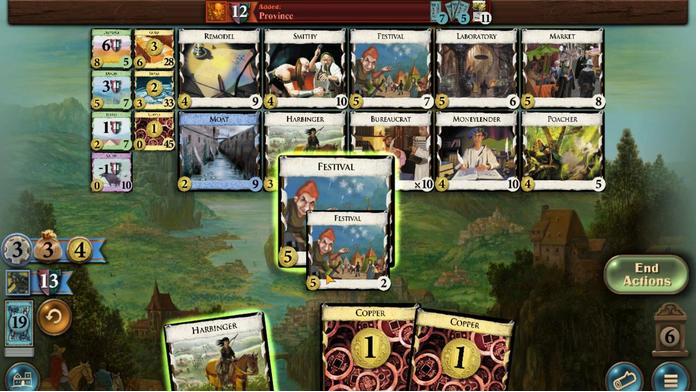 
Action: Mouse pressed left at (213, 243)
Screenshot: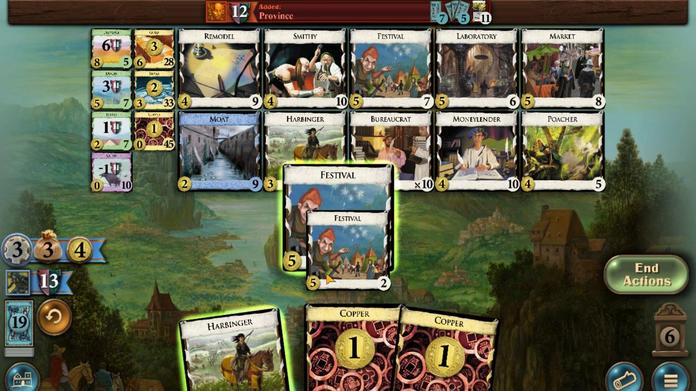 
Action: Mouse moved to (237, 243)
Screenshot: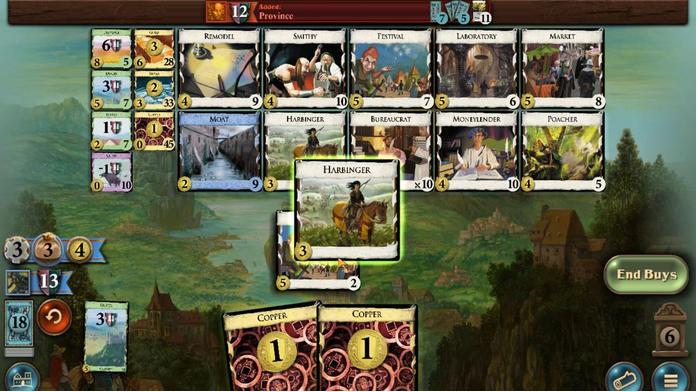 
Action: Mouse pressed left at (237, 243)
Screenshot: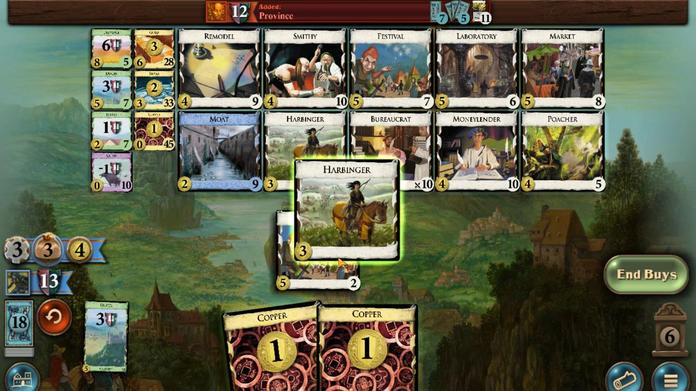 
Action: Mouse moved to (189, 237)
Screenshot: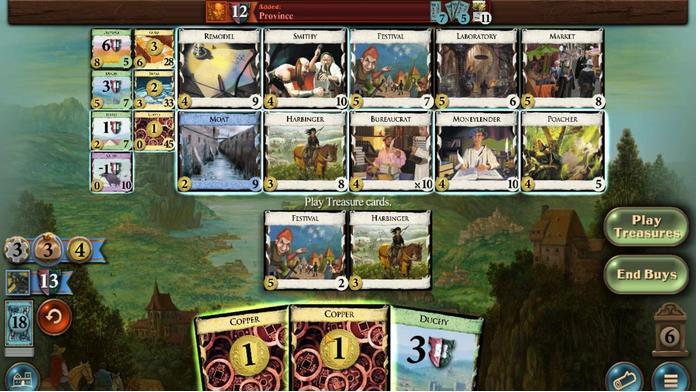 
Action: Mouse pressed left at (189, 237)
Screenshot: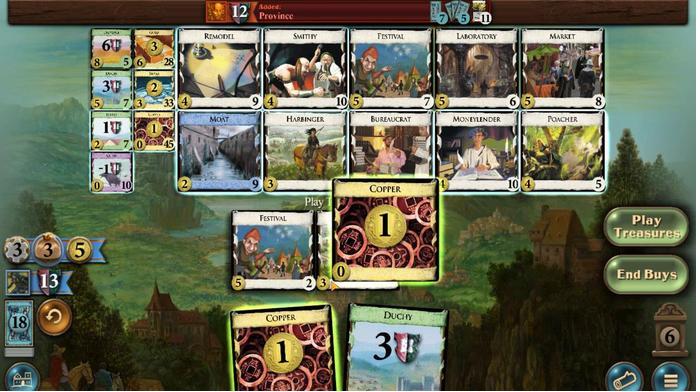 
Action: Mouse moved to (331, 119)
Screenshot: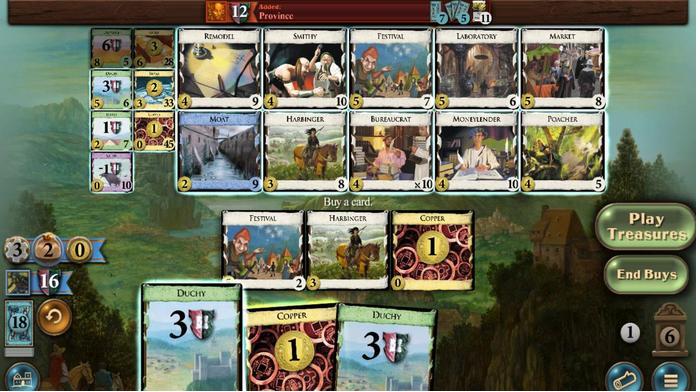 
Action: Mouse pressed left at (331, 119)
Screenshot: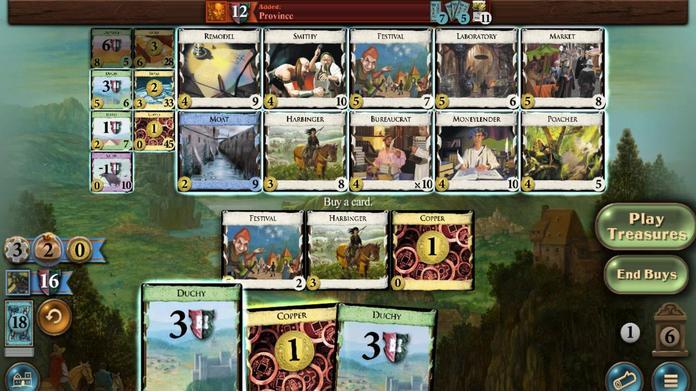 
Action: Mouse moved to (302, 136)
Screenshot: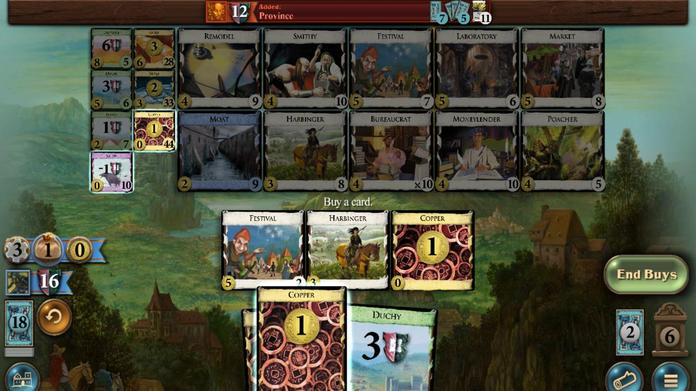 
Action: Mouse pressed left at (302, 136)
Screenshot: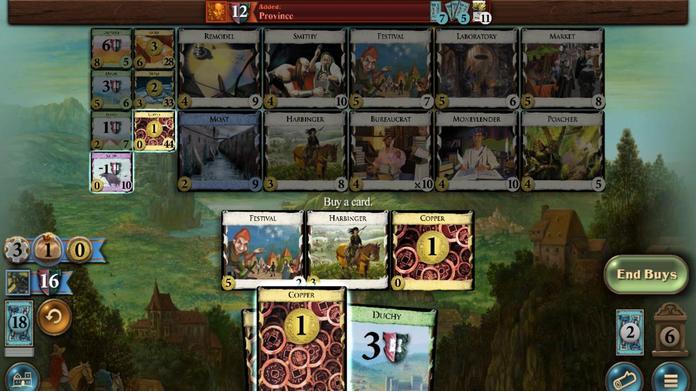 
Action: Mouse moved to (298, 138)
Screenshot: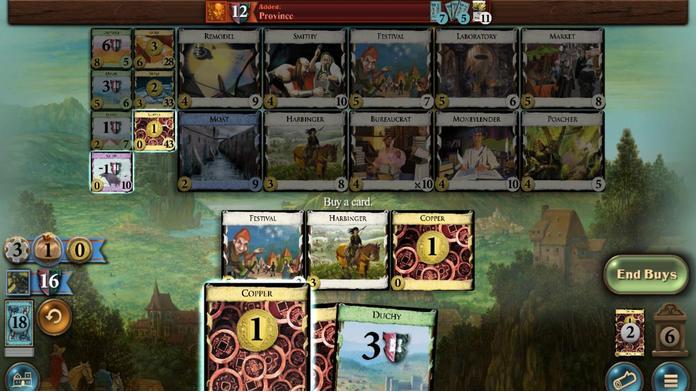 
Action: Mouse pressed left at (298, 138)
Screenshot: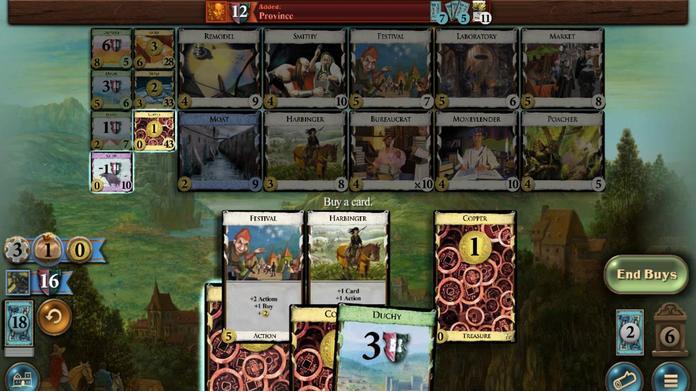 
Action: Mouse moved to (290, 240)
Screenshot: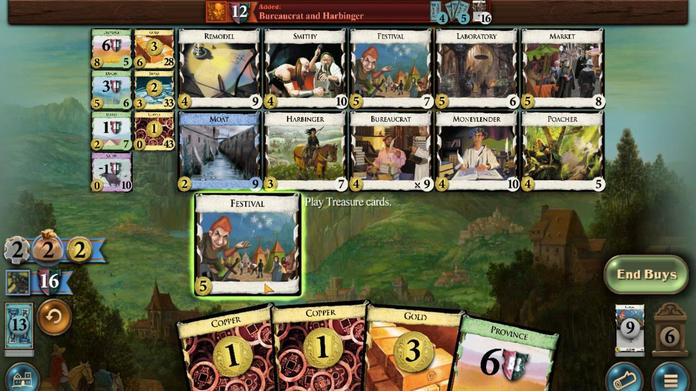 
Action: Mouse pressed left at (290, 240)
Screenshot: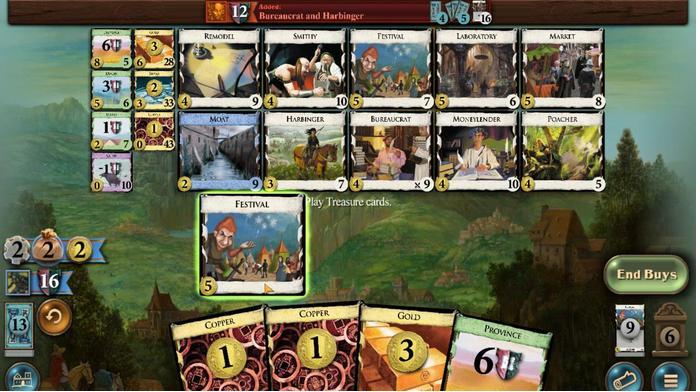 
Action: Mouse moved to (154, 247)
Screenshot: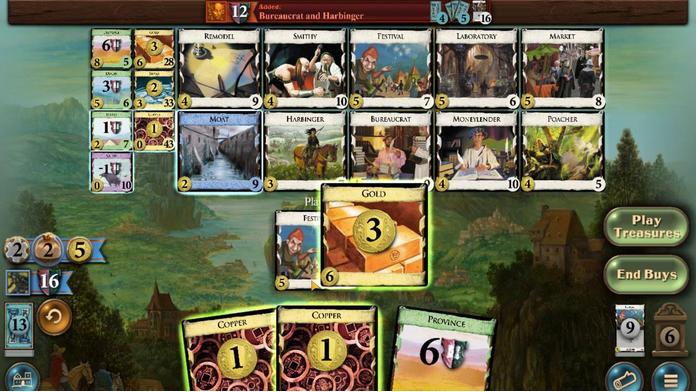 
Action: Mouse pressed left at (154, 247)
Screenshot: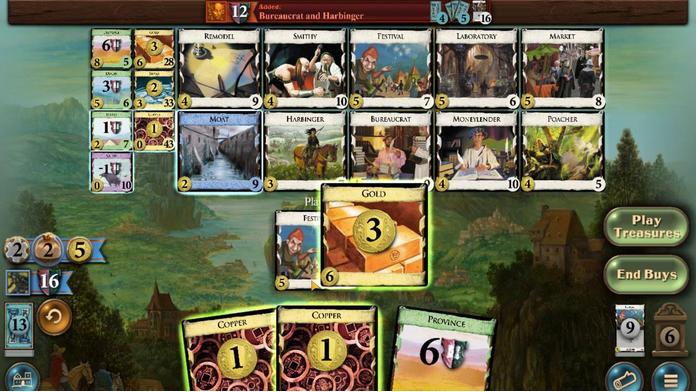 
Action: Mouse moved to (183, 245)
Screenshot: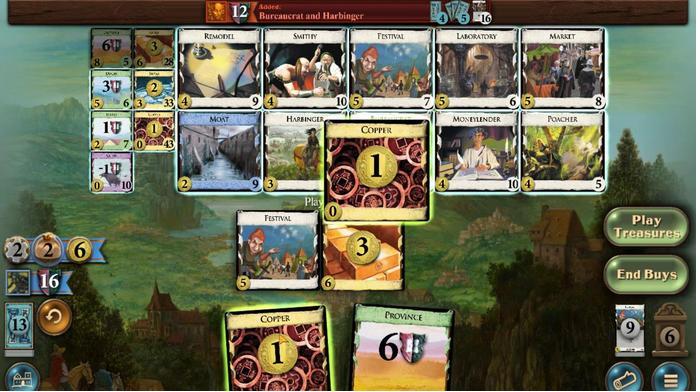 
Action: Mouse pressed left at (183, 245)
Screenshot: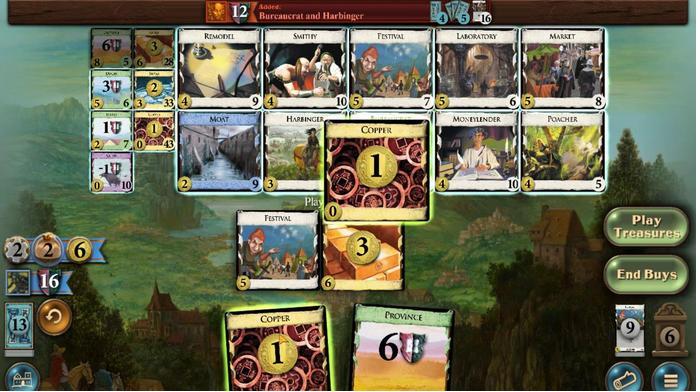 
Action: Mouse moved to (224, 247)
Screenshot: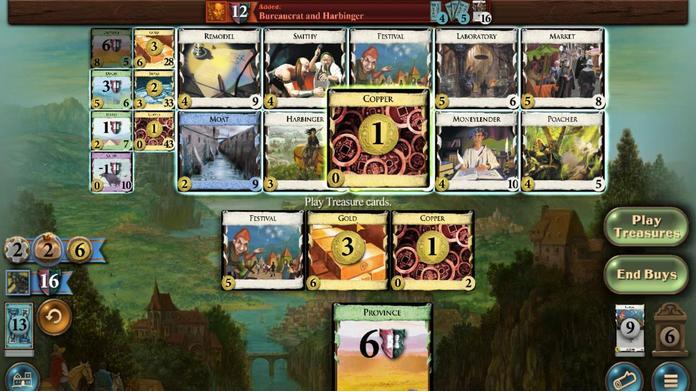 
Action: Mouse pressed left at (224, 247)
Screenshot: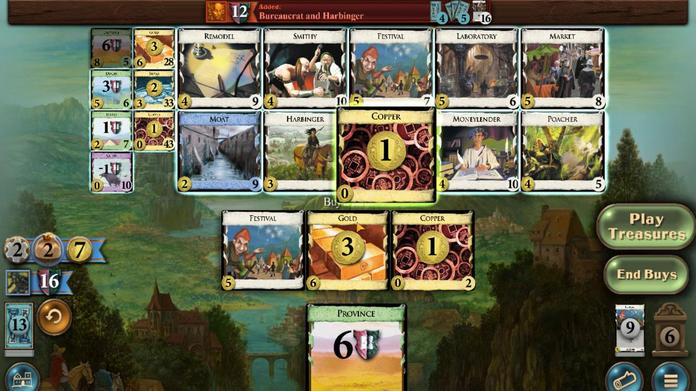 
Action: Mouse moved to (331, 116)
Screenshot: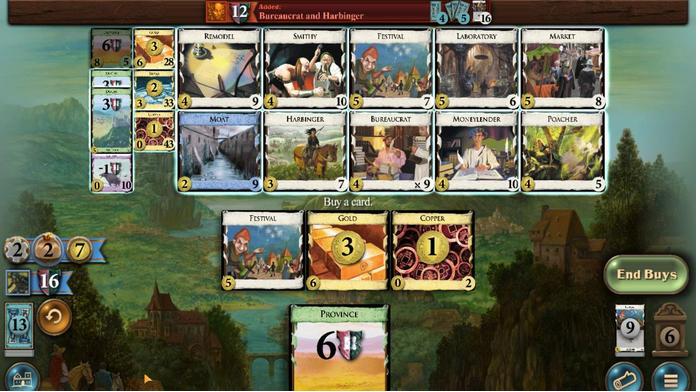 
Action: Mouse pressed left at (331, 116)
Screenshot: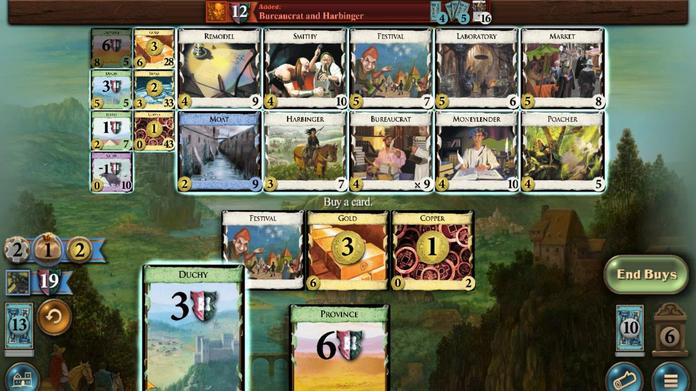 
Action: Mouse moved to (329, 138)
Screenshot: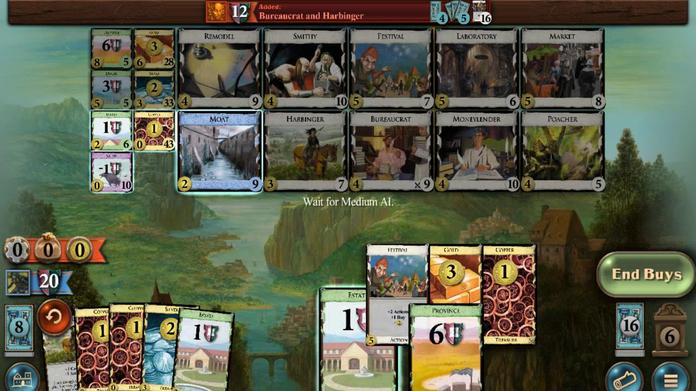 
Action: Mouse pressed left at (329, 138)
Screenshot: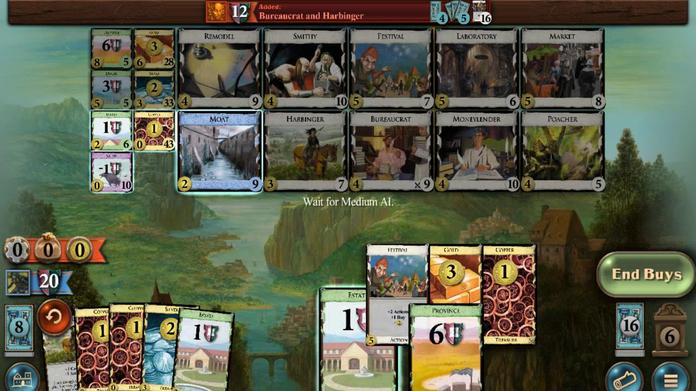 
Action: Mouse moved to (290, 244)
Screenshot: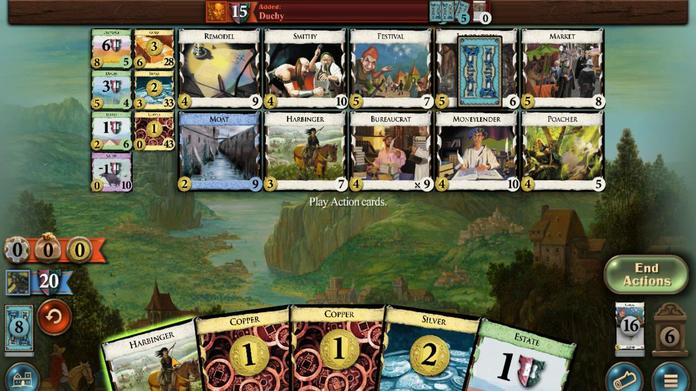 
Action: Mouse pressed left at (290, 244)
Screenshot: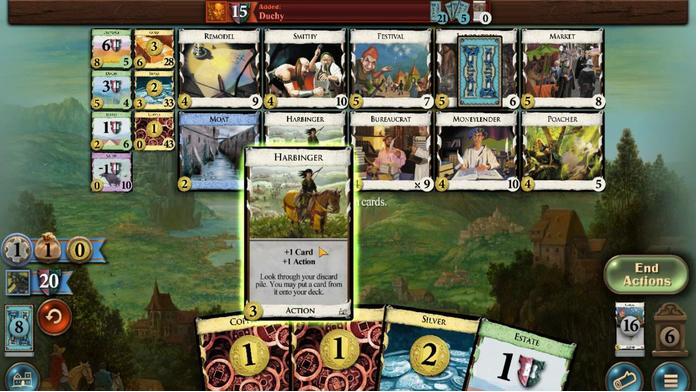 
Action: Mouse moved to (60, 118)
Screenshot: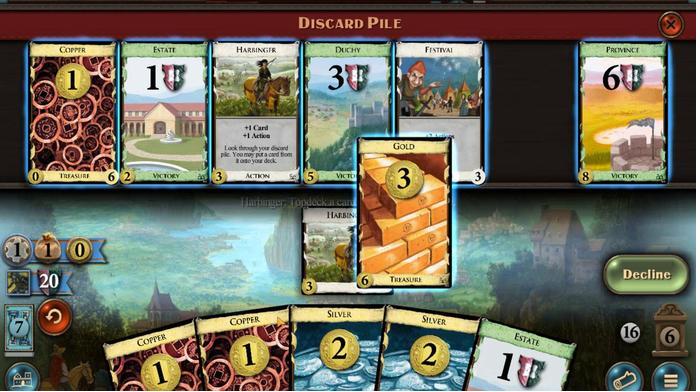 
Action: Mouse pressed left at (60, 118)
Screenshot: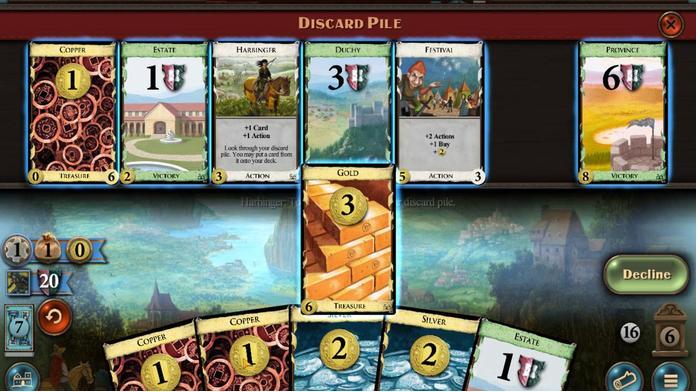 
Action: Mouse moved to (175, 251)
Screenshot: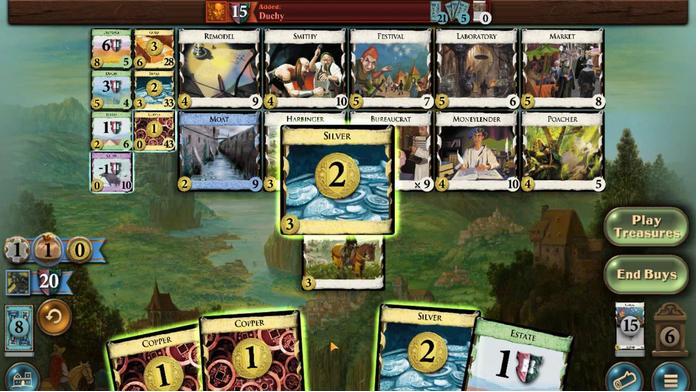 
Action: Mouse pressed left at (175, 251)
Screenshot: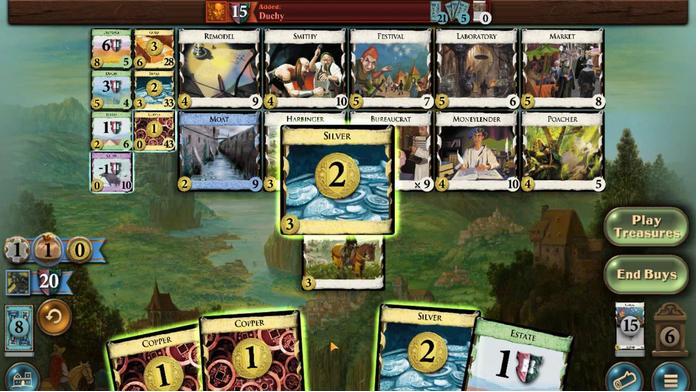 
Action: Mouse moved to (160, 259)
Screenshot: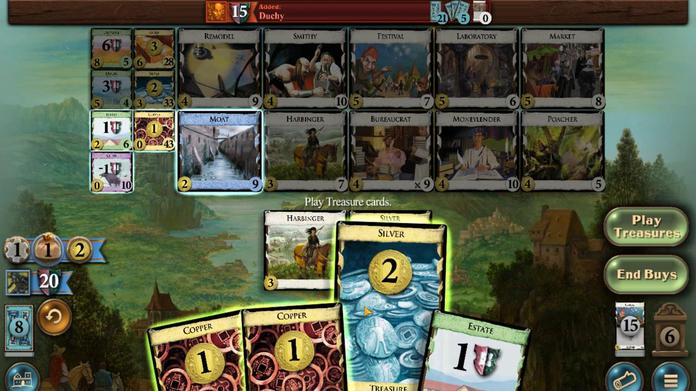 
Action: Mouse pressed left at (160, 259)
Screenshot: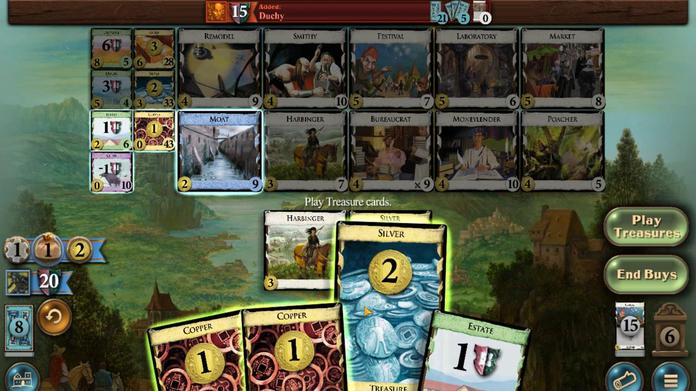 
Action: Mouse moved to (198, 241)
Screenshot: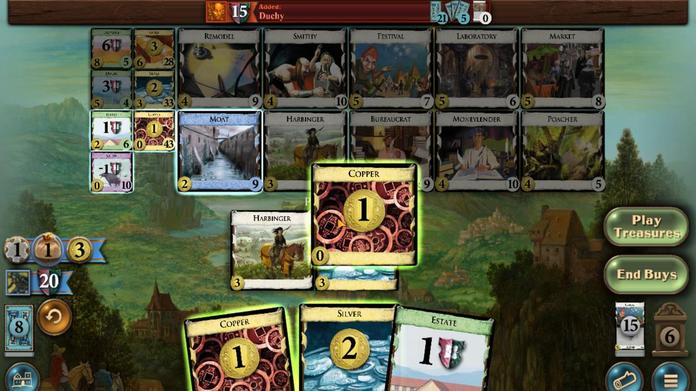 
Action: Mouse pressed left at (198, 241)
Screenshot: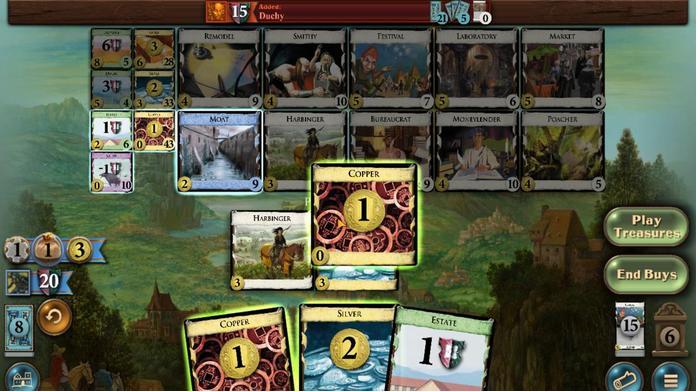 
Action: Mouse moved to (182, 218)
Screenshot: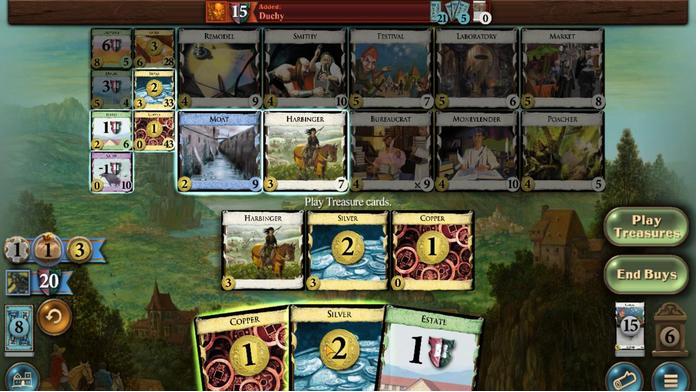 
Action: Mouse pressed left at (182, 218)
Screenshot: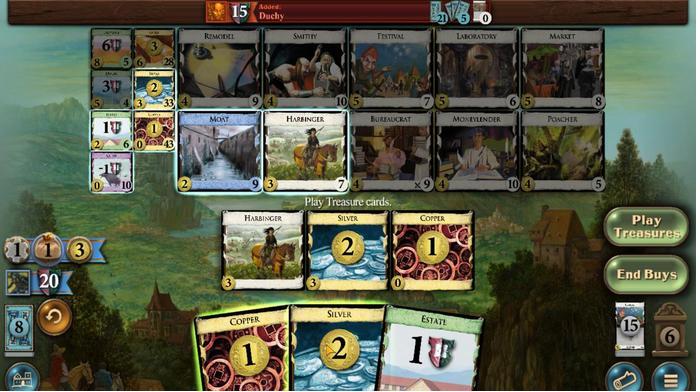 
Action: Mouse moved to (184, 243)
Screenshot: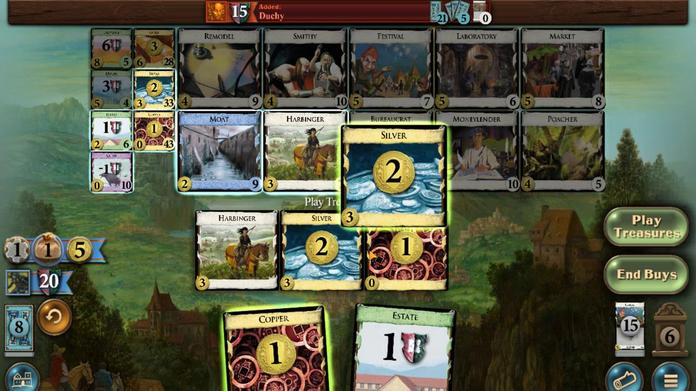 
Action: Mouse pressed left at (184, 243)
Screenshot: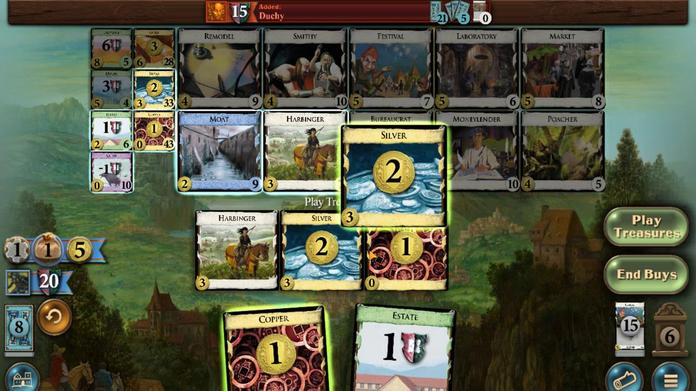
Action: Mouse moved to (142, 95)
Screenshot: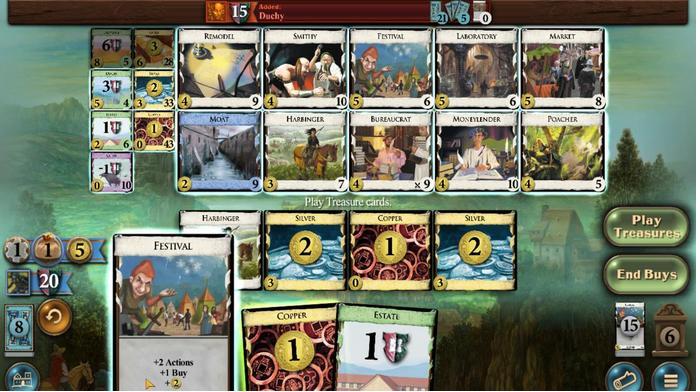 
Action: Mouse pressed left at (142, 95)
Screenshot: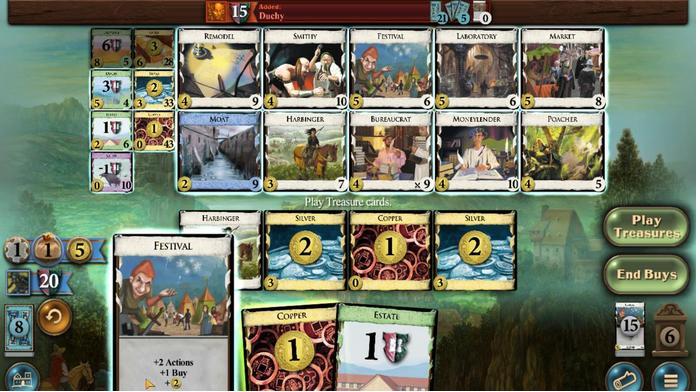 
Action: Mouse moved to (157, 249)
Screenshot: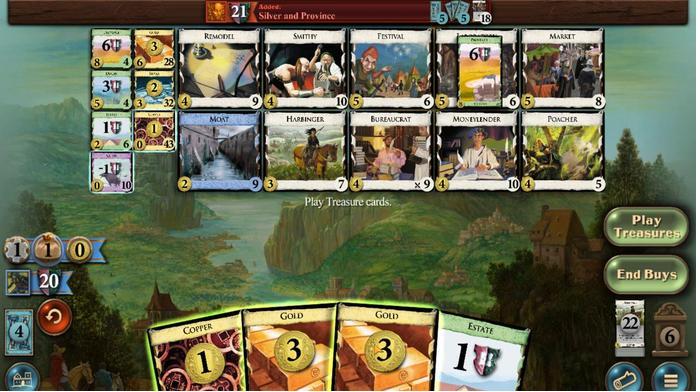 
Action: Mouse pressed left at (157, 249)
Screenshot: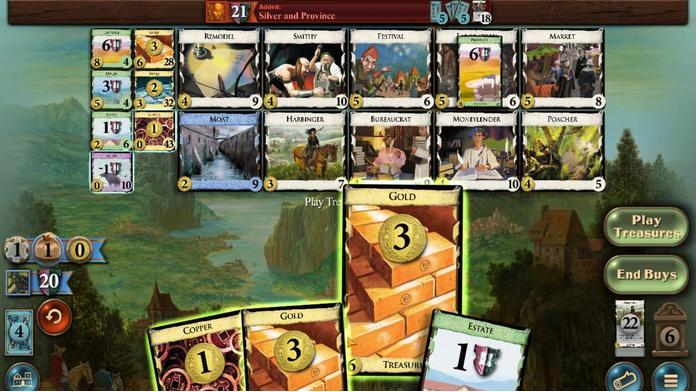 
Action: Mouse moved to (167, 253)
Screenshot: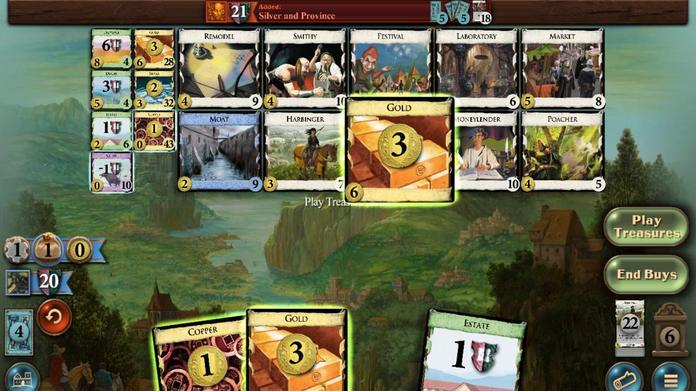 
Action: Mouse pressed left at (167, 253)
Screenshot: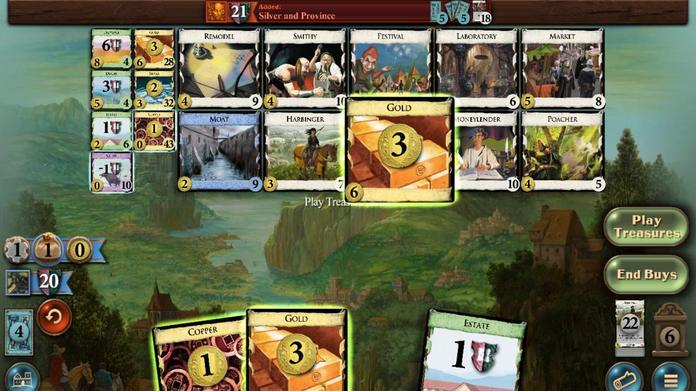 
Action: Mouse moved to (193, 251)
Screenshot: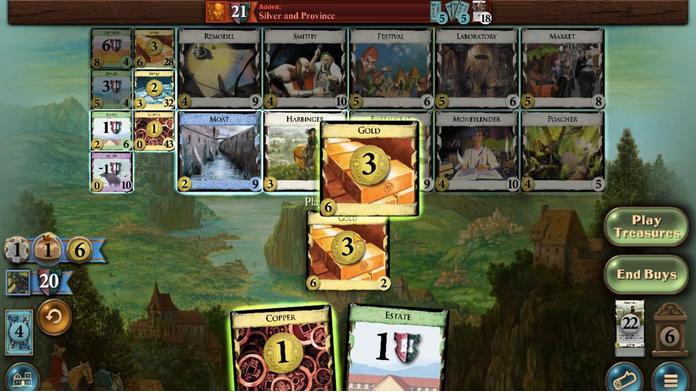 
Action: Mouse pressed left at (193, 251)
Screenshot: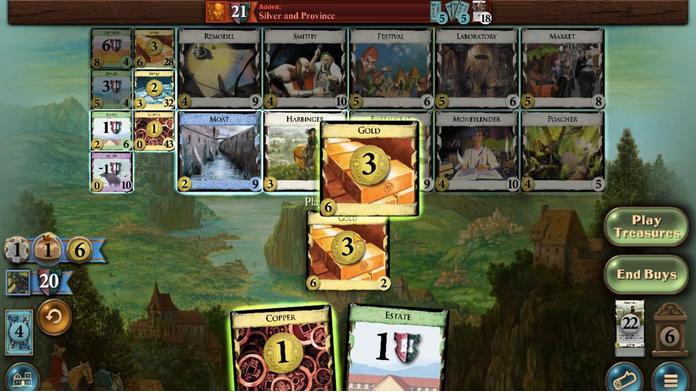 
Action: Mouse moved to (333, 124)
Screenshot: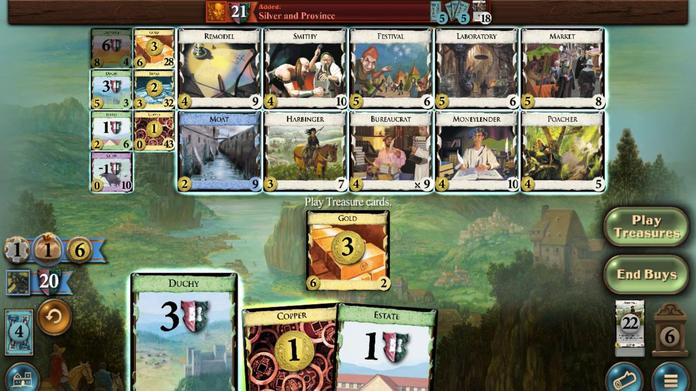 
Action: Mouse pressed left at (333, 124)
Screenshot: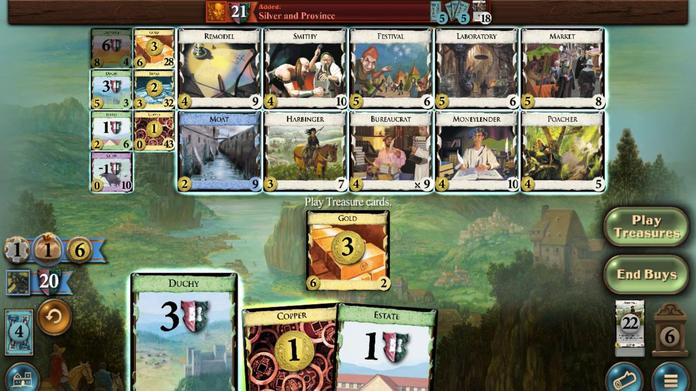 
Action: Mouse moved to (193, 243)
Screenshot: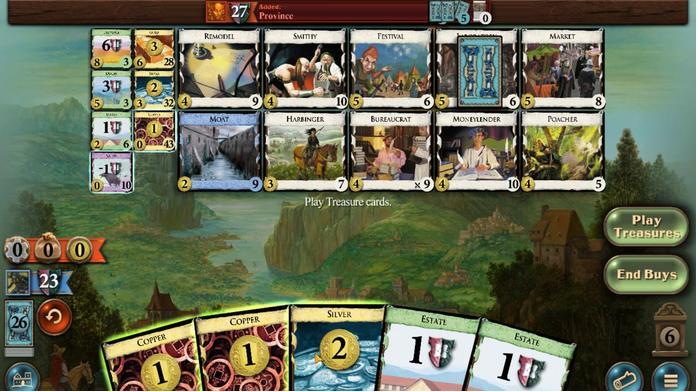 
Action: Mouse pressed left at (193, 243)
Screenshot: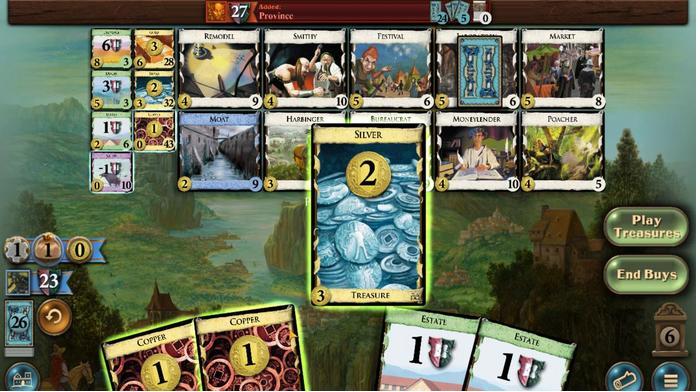 
Action: Mouse moved to (223, 248)
Screenshot: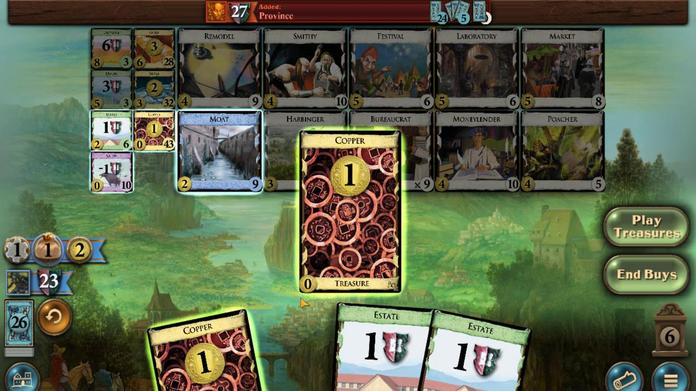 
Action: Mouse pressed left at (223, 248)
Screenshot: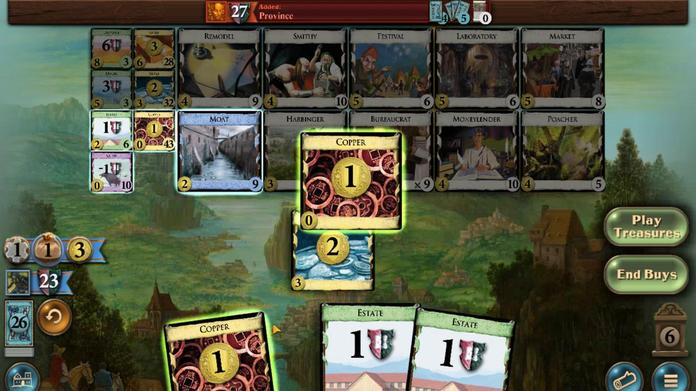 
Action: Mouse moved to (243, 249)
Screenshot: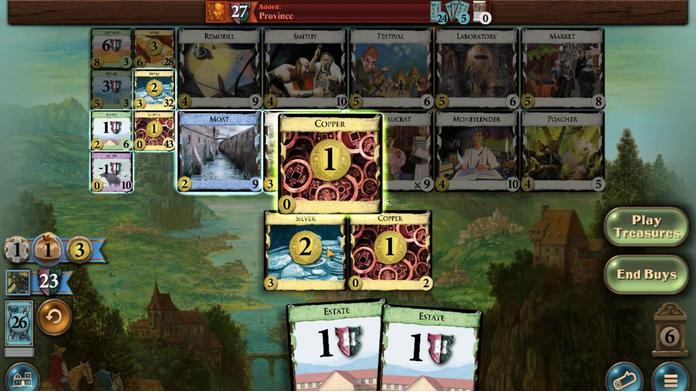 
Action: Mouse pressed left at (243, 249)
Screenshot: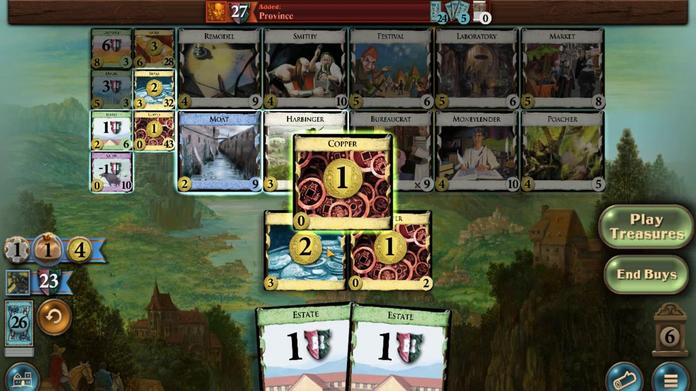 
Action: Mouse moved to (198, 145)
Screenshot: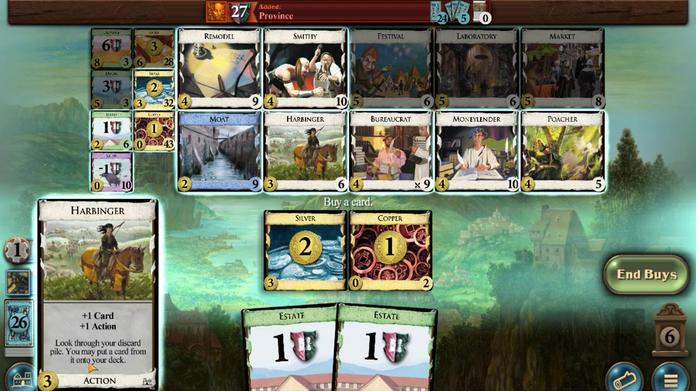 
Action: Mouse pressed left at (198, 145)
Screenshot: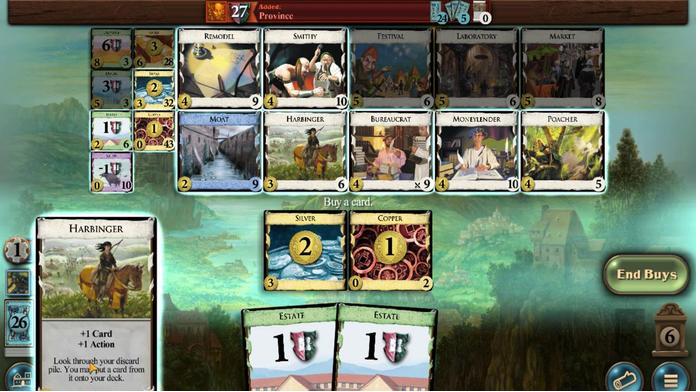
Action: Mouse moved to (237, 241)
Screenshot: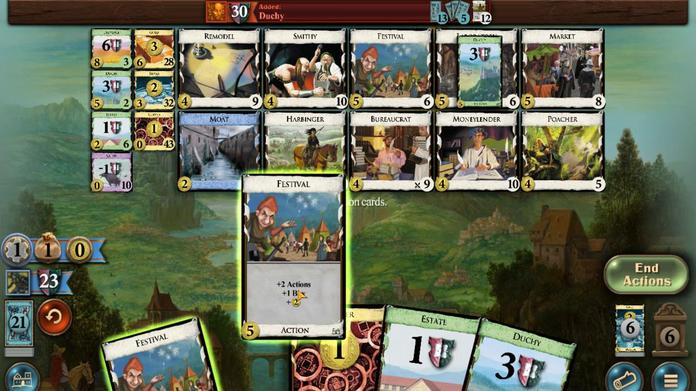 
Action: Mouse pressed left at (237, 241)
Screenshot: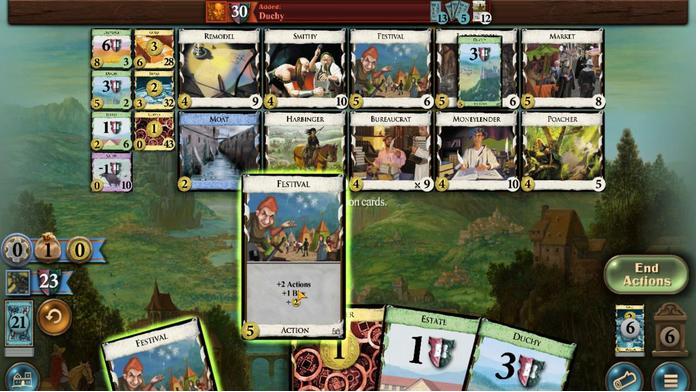 
Action: Mouse moved to (255, 245)
Screenshot: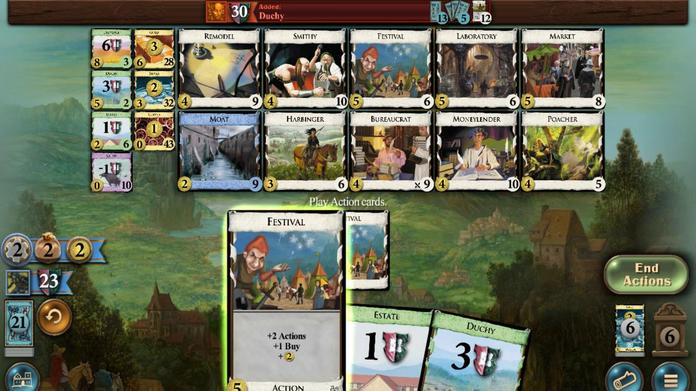 
Action: Mouse pressed left at (255, 245)
Screenshot: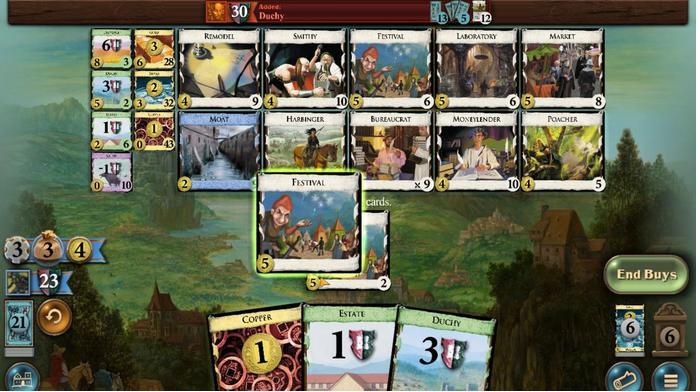 
Action: Mouse moved to (250, 241)
Screenshot: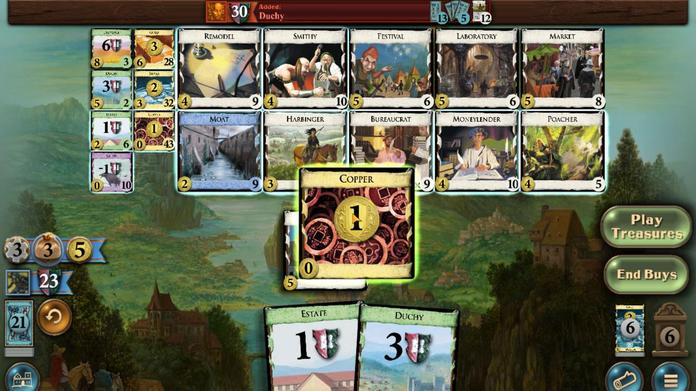 
Action: Mouse pressed left at (250, 241)
Screenshot: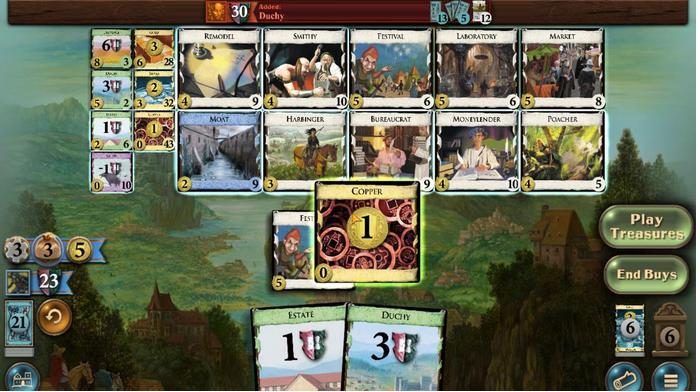
Action: Mouse moved to (327, 119)
Screenshot: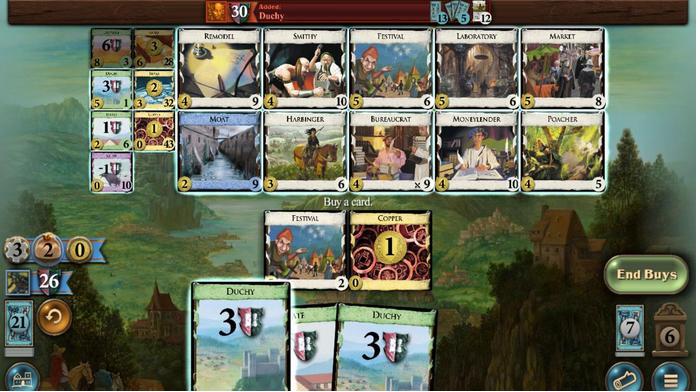 
Action: Mouse pressed left at (327, 119)
Screenshot: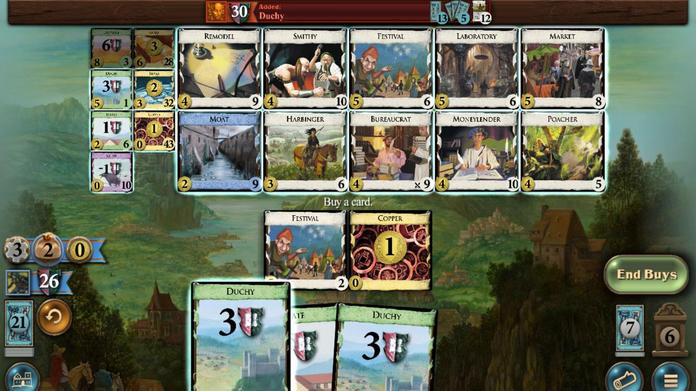 
Action: Mouse moved to (305, 135)
Screenshot: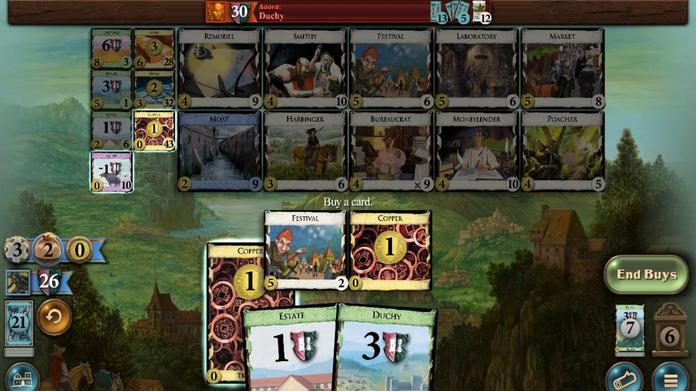 
Action: Mouse pressed left at (305, 135)
Screenshot: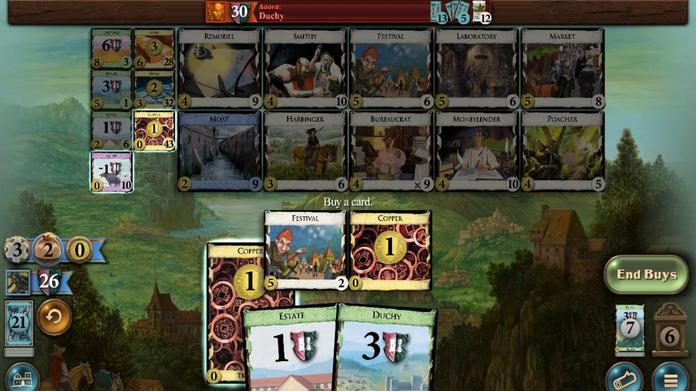 
Action: Mouse moved to (299, 137)
Screenshot: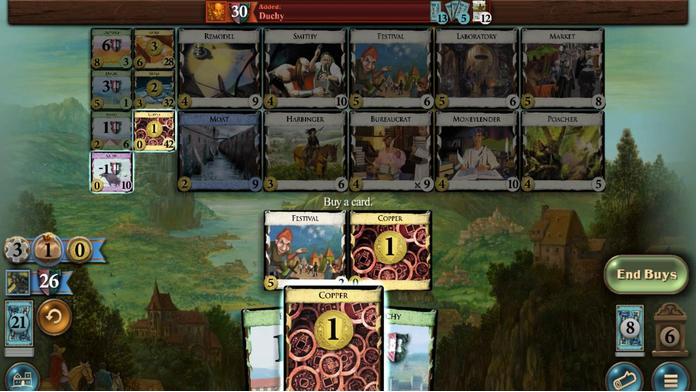 
Action: Mouse pressed left at (299, 137)
Screenshot: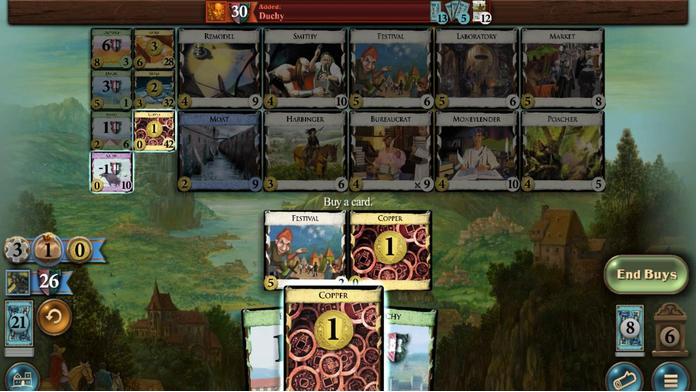 
Action: Mouse moved to (295, 142)
Screenshot: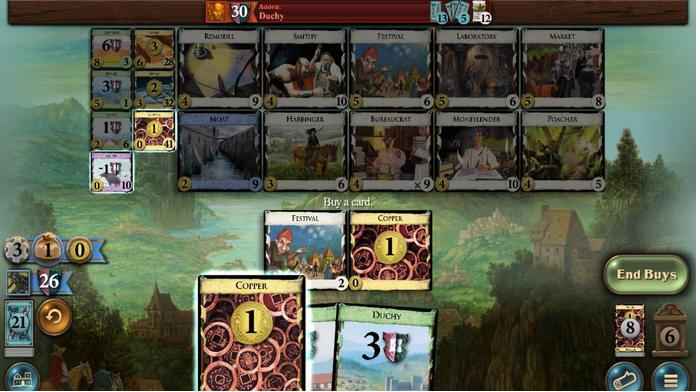 
Action: Mouse pressed left at (295, 142)
Screenshot: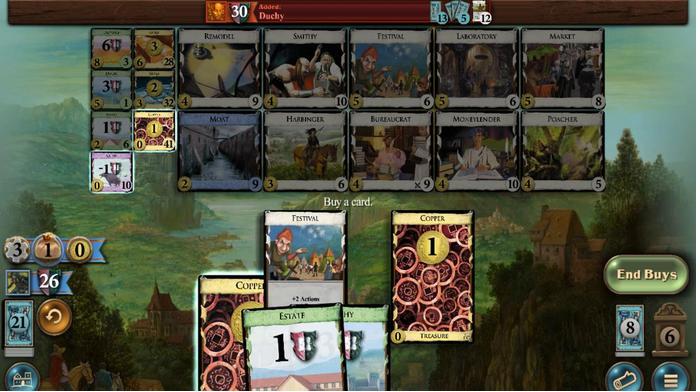 
Action: Mouse moved to (297, 250)
Screenshot: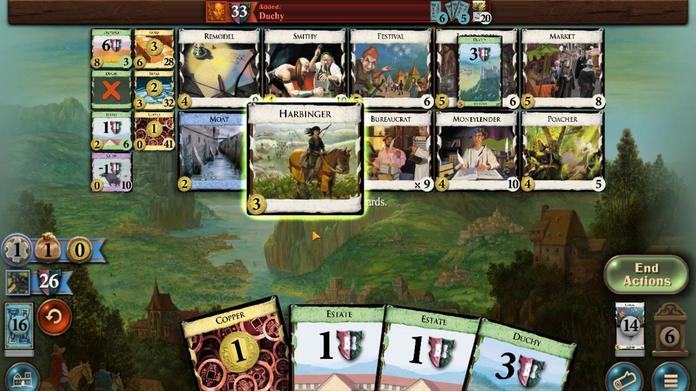 
Action: Mouse pressed left at (297, 250)
Screenshot: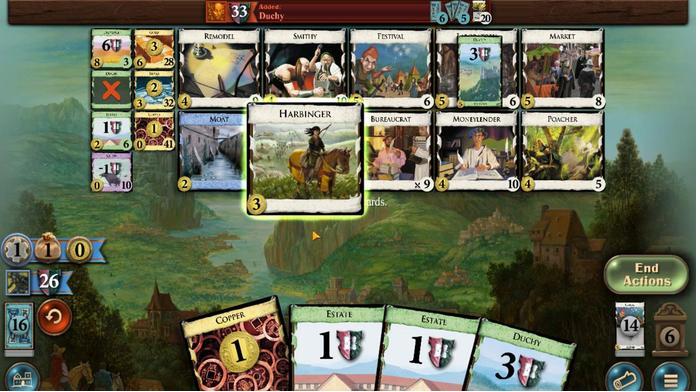 
Action: Mouse moved to (143, 109)
Screenshot: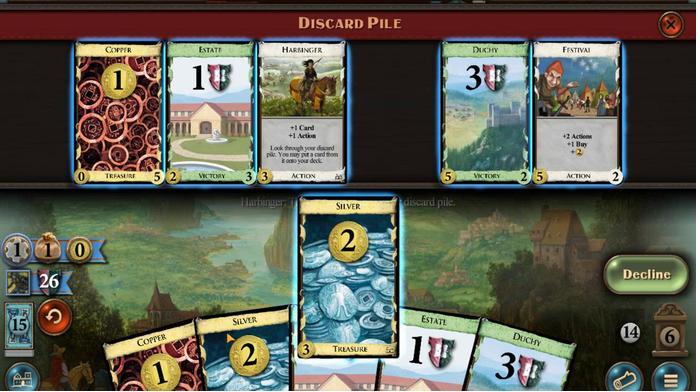 
Action: Mouse pressed left at (143, 109)
Screenshot: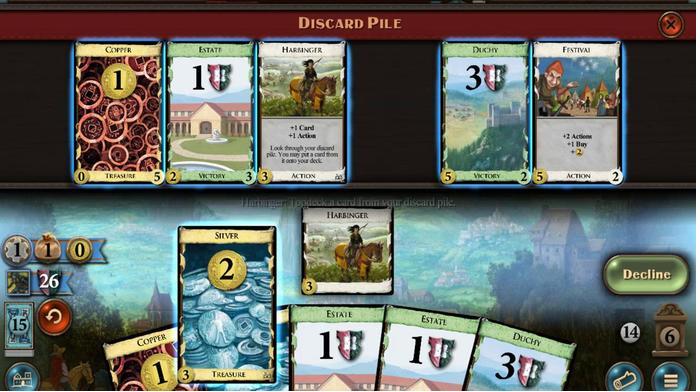 
Action: Mouse moved to (246, 254)
Screenshot: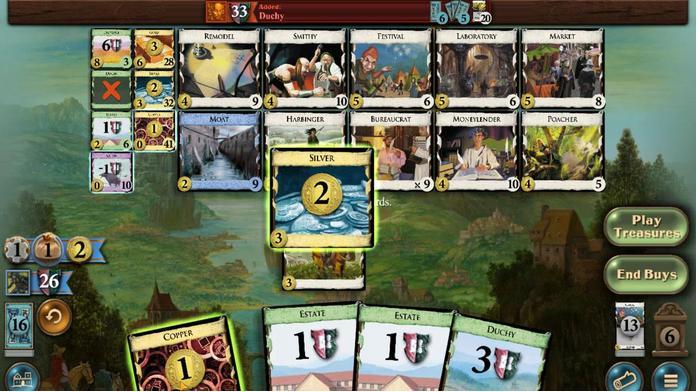 
Action: Mouse pressed left at (246, 254)
Screenshot: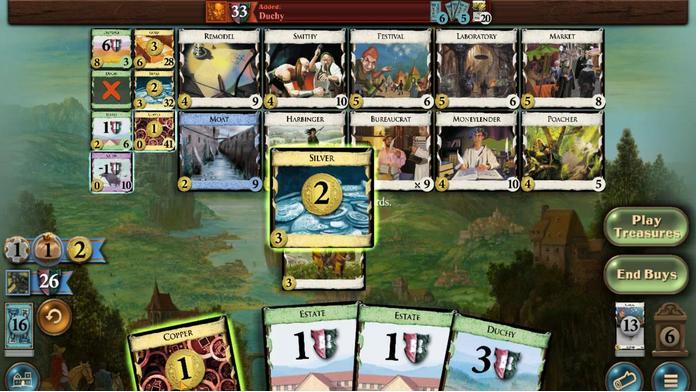 
Action: Mouse moved to (287, 259)
Screenshot: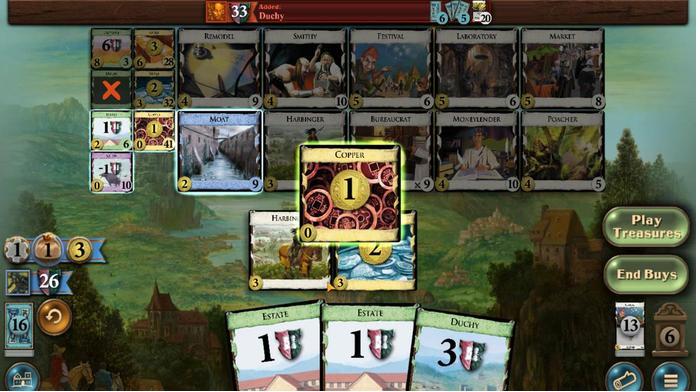 
Action: Mouse pressed left at (287, 259)
Screenshot: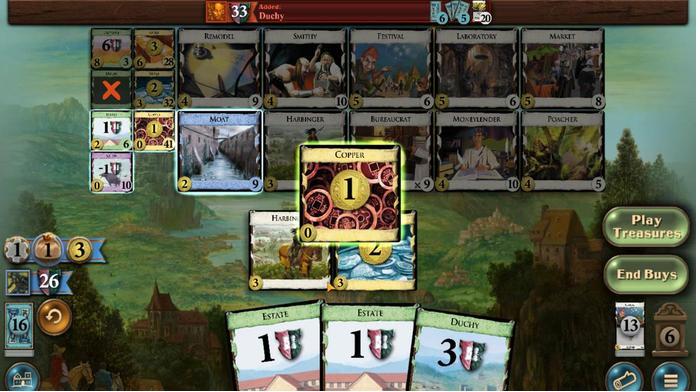 
Action: Mouse moved to (207, 146)
Screenshot: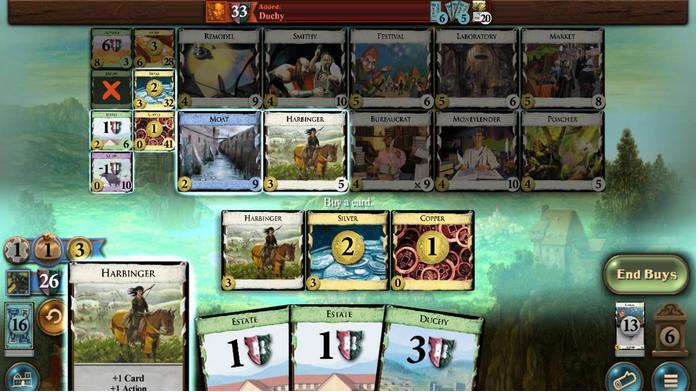 
Action: Mouse pressed left at (207, 146)
Screenshot: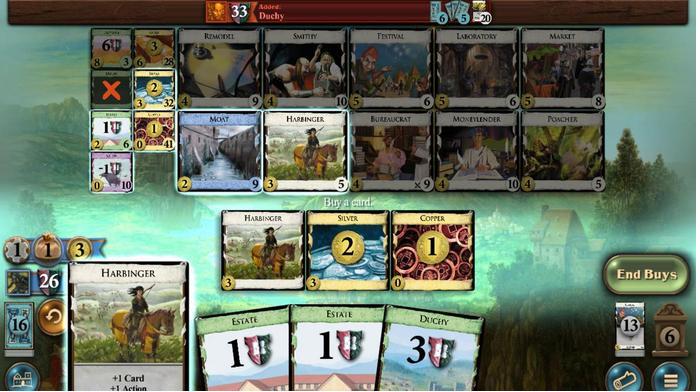 
Action: Mouse moved to (294, 250)
Screenshot: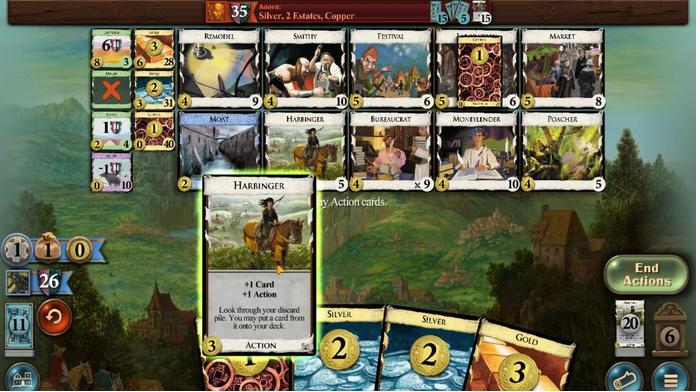 
Action: Mouse pressed left at (294, 250)
Screenshot: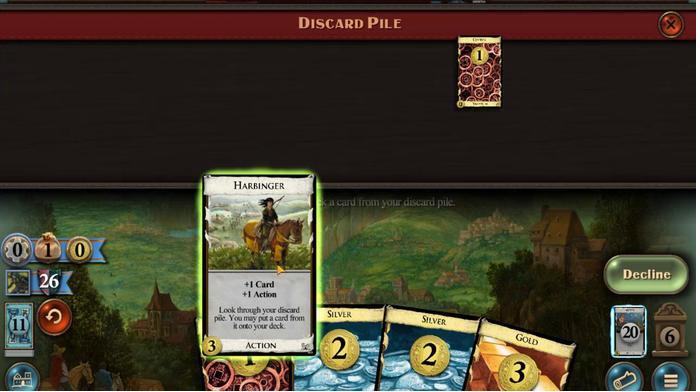 
Action: Mouse moved to (21, 113)
Screenshot: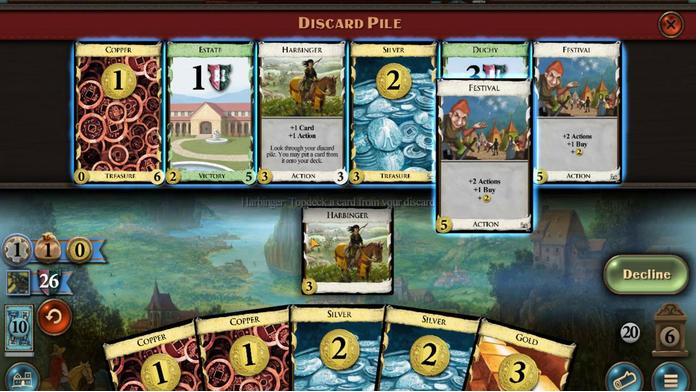 
Action: Mouse pressed left at (21, 113)
Screenshot: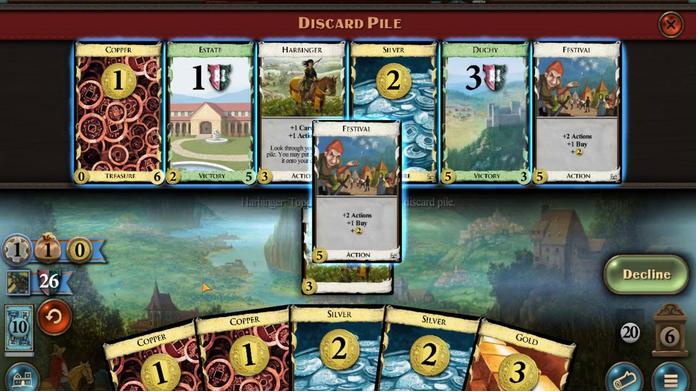 
Action: Mouse moved to (53, 253)
Screenshot: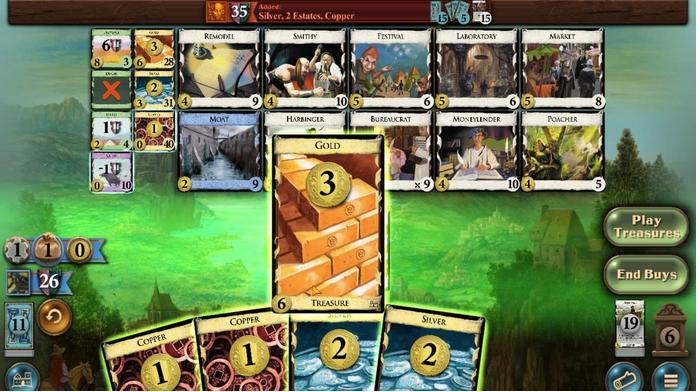 
Action: Mouse pressed left at (53, 253)
Screenshot: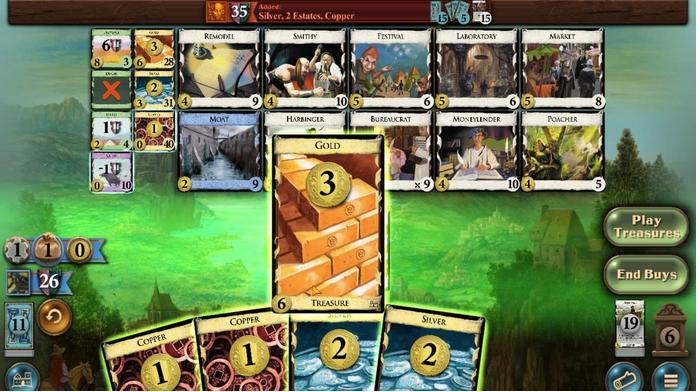 
Action: Mouse moved to (155, 242)
Screenshot: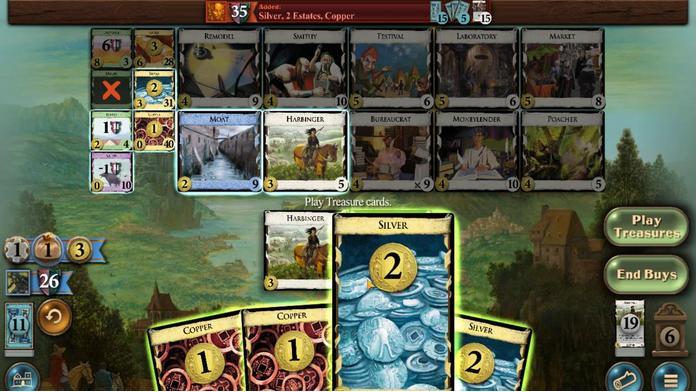 
Action: Mouse pressed left at (155, 242)
Screenshot: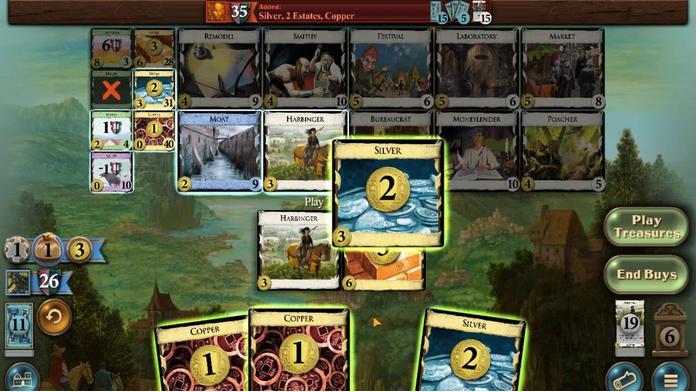 
Action: Mouse moved to (111, 249)
Screenshot: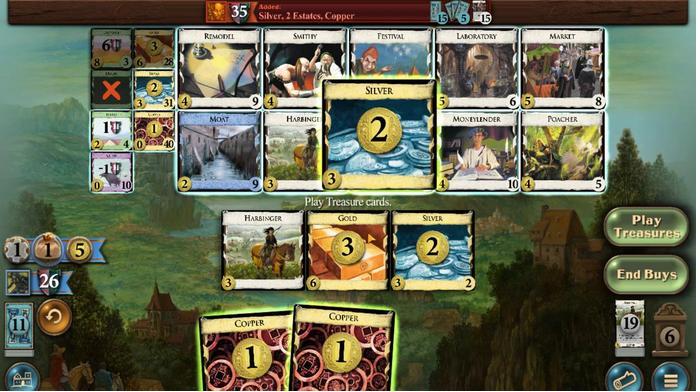 
Action: Mouse pressed left at (111, 249)
Screenshot: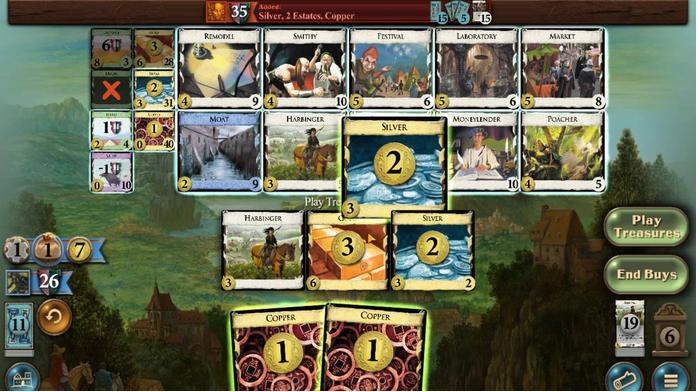 
Action: Mouse moved to (167, 242)
Screenshot: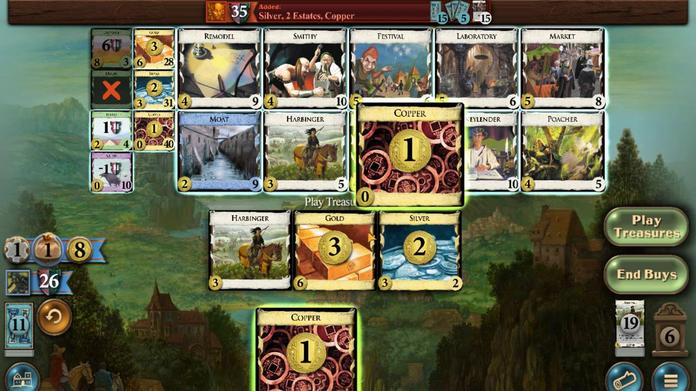 
Action: Mouse pressed left at (167, 242)
Screenshot: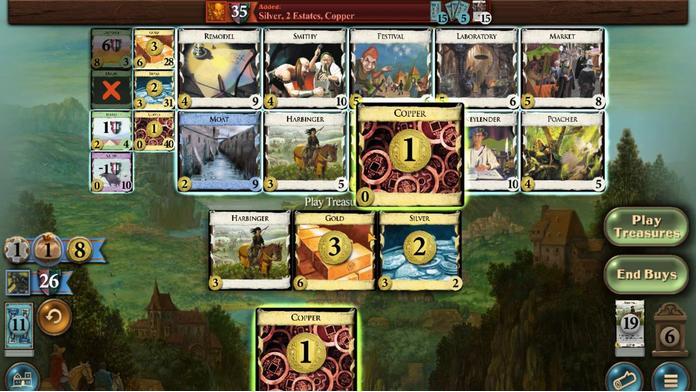 
Action: Mouse moved to (331, 101)
Screenshot: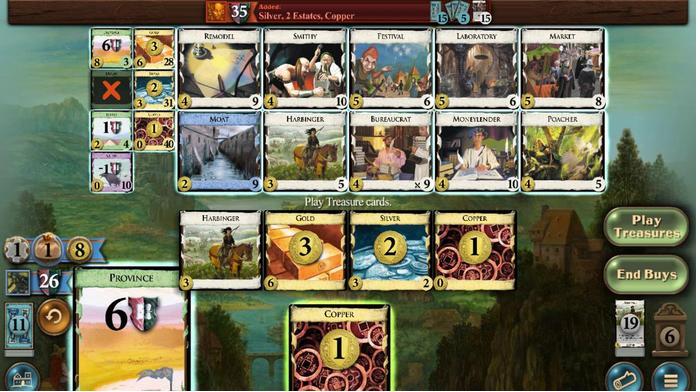 
Action: Mouse pressed left at (331, 101)
Screenshot: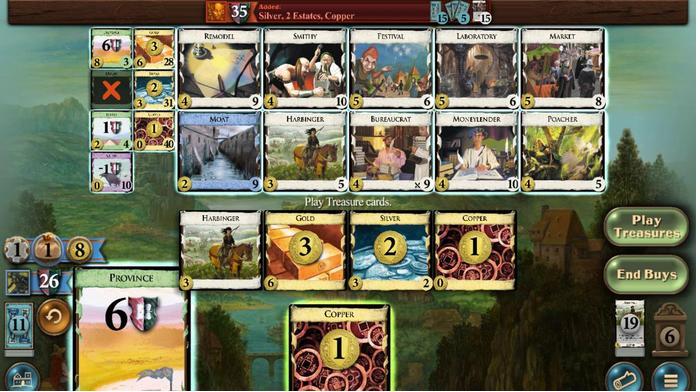 
Action: Mouse moved to (328, 100)
Screenshot: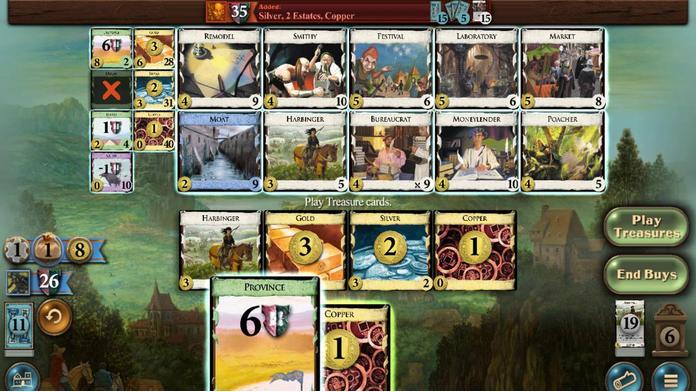 
Action: Mouse pressed left at (328, 100)
Screenshot: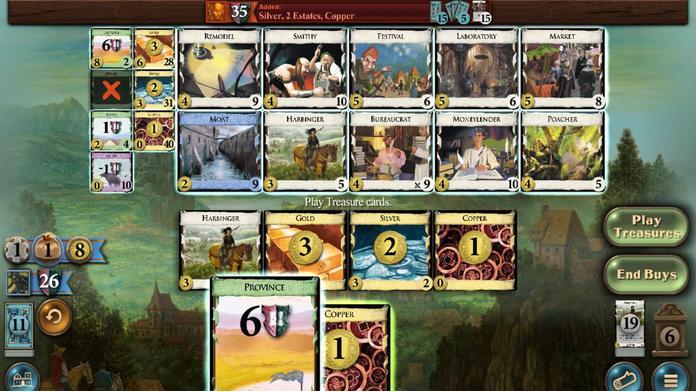 
Action: Mouse moved to (179, 239)
Screenshot: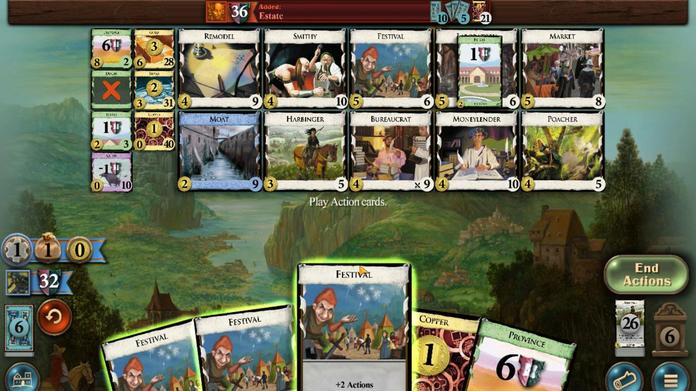 
Action: Mouse pressed left at (179, 239)
Screenshot: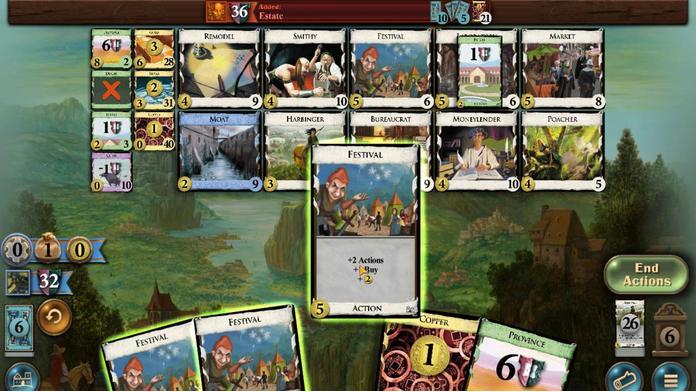 
Action: Mouse moved to (201, 238)
Screenshot: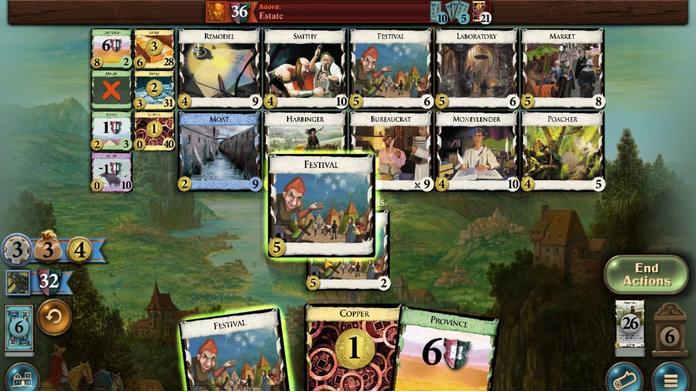 
Action: Mouse pressed left at (201, 238)
Screenshot: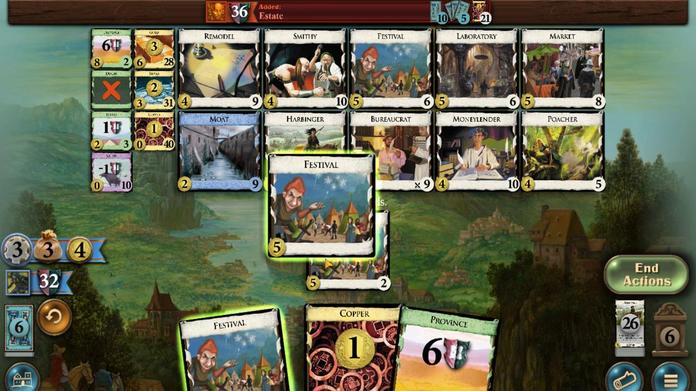 
Action: Mouse moved to (231, 243)
Screenshot: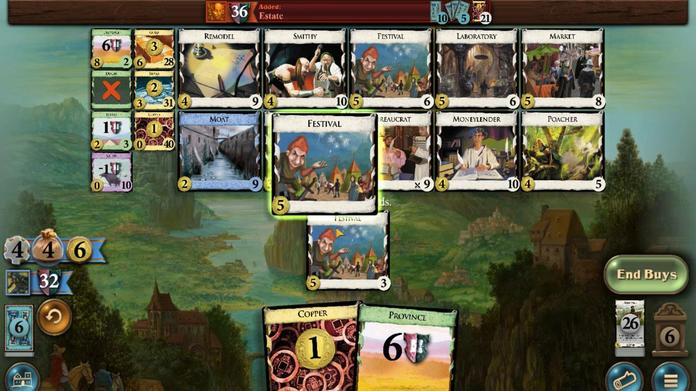 
Action: Mouse pressed left at (231, 243)
Screenshot: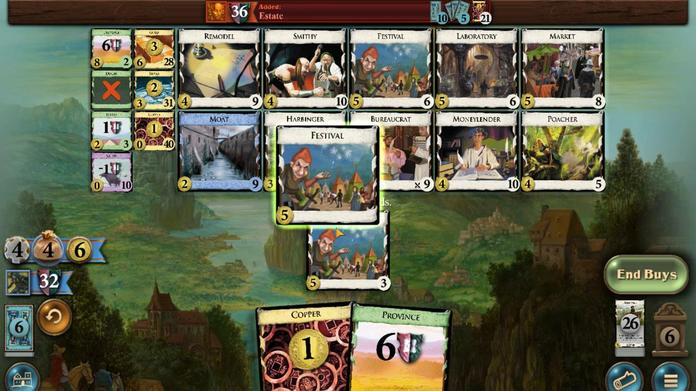 
Action: Mouse moved to (148, 105)
Screenshot: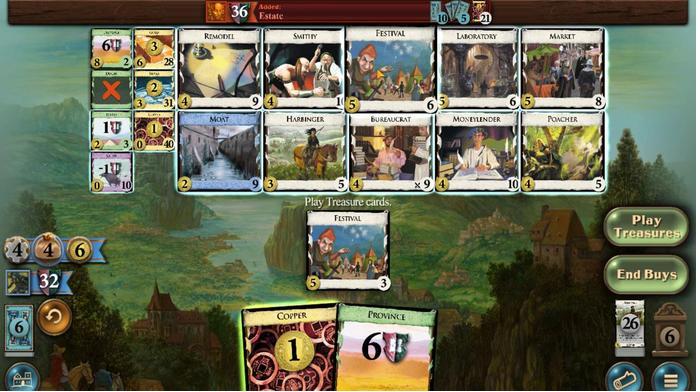 
Action: Mouse pressed left at (148, 105)
Screenshot: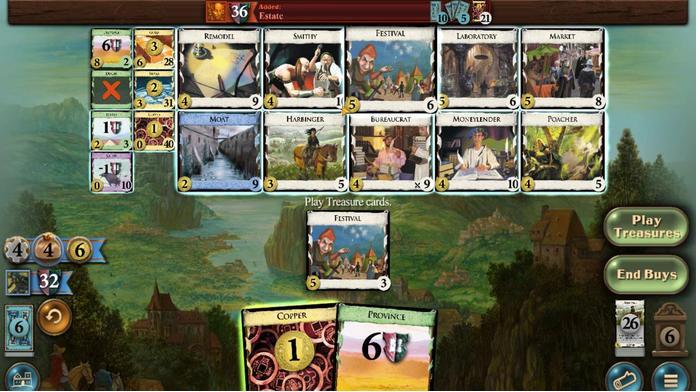 
Action: Mouse moved to (143, 101)
Screenshot: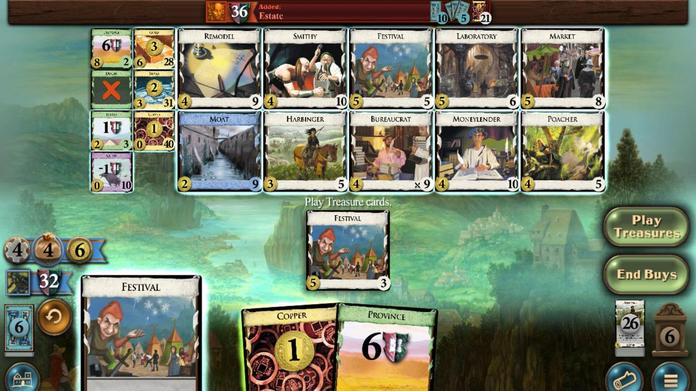 
Action: Mouse pressed left at (143, 101)
Screenshot: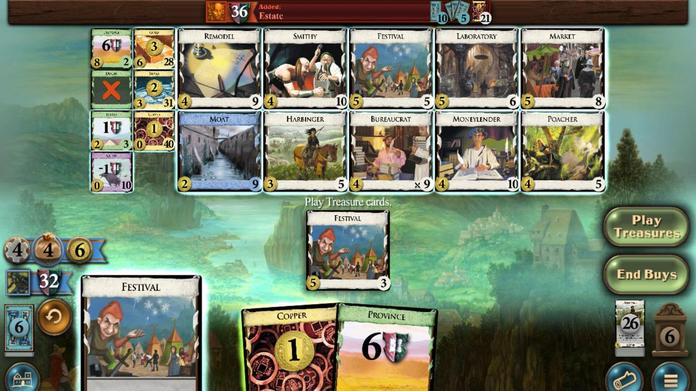 
Action: Mouse moved to (305, 137)
Screenshot: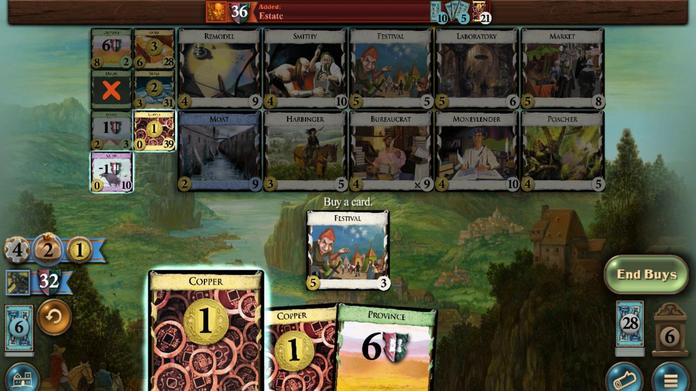 
Action: Mouse pressed left at (305, 137)
Screenshot: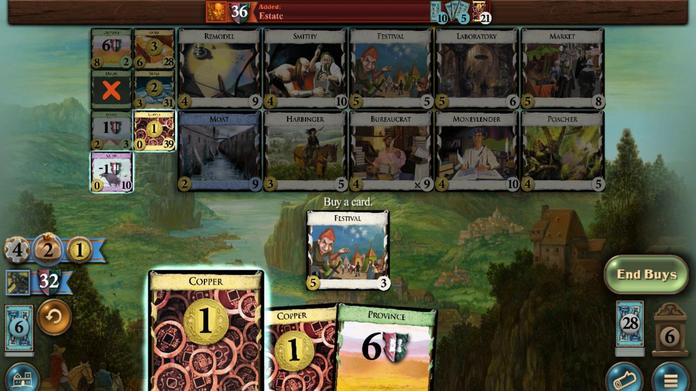 
Action: Mouse moved to (297, 137)
Screenshot: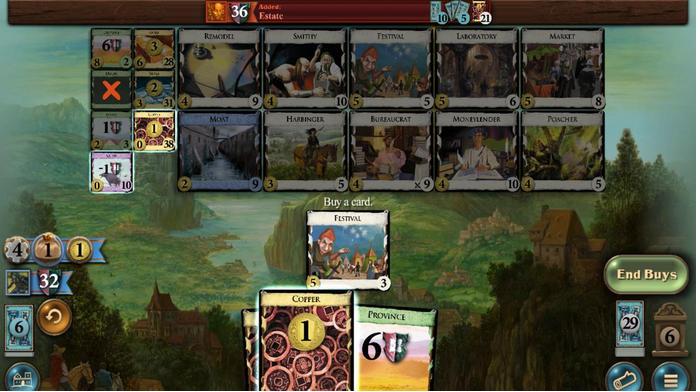 
Action: Mouse pressed left at (297, 137)
Screenshot: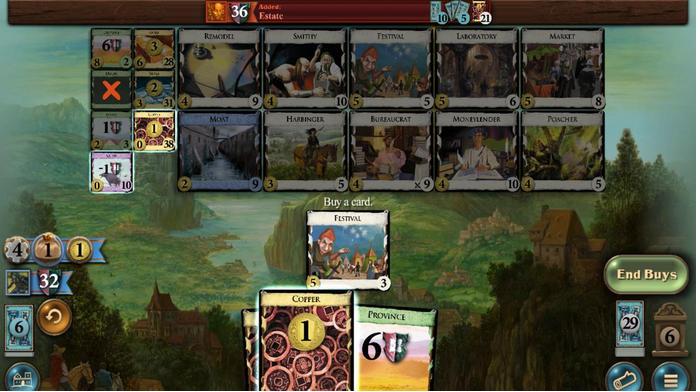 
Action: Mouse moved to (302, 139)
Screenshot: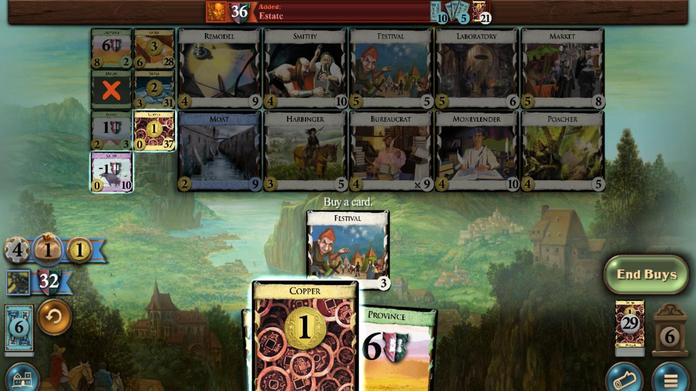 
Action: Mouse pressed left at (302, 139)
Screenshot: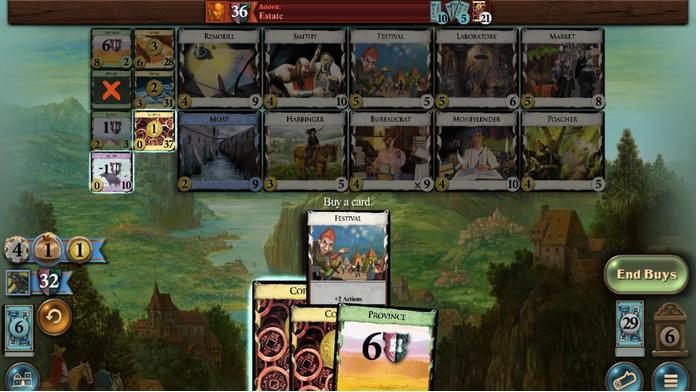 
Action: Mouse moved to (188, 243)
Screenshot: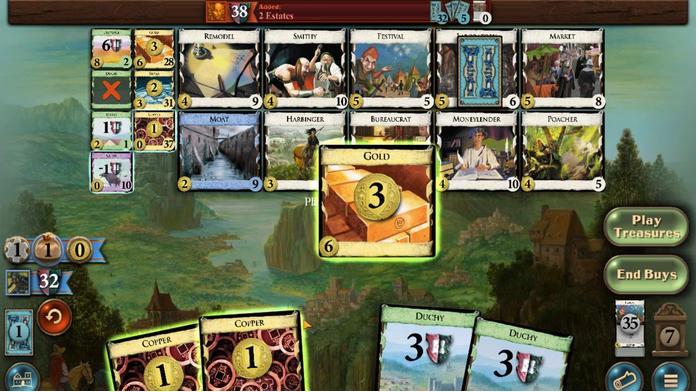 
Action: Mouse pressed left at (188, 243)
Screenshot: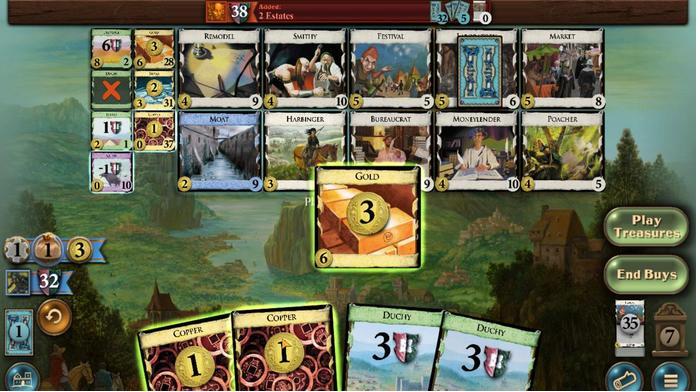 
Action: Mouse moved to (216, 245)
Screenshot: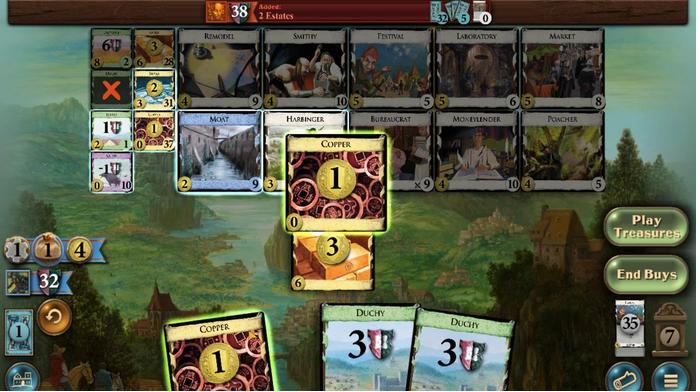 
Action: Mouse pressed left at (216, 245)
Screenshot: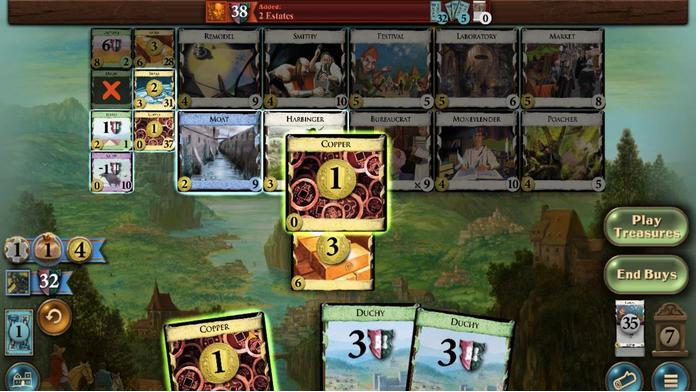 
Action: Mouse moved to (255, 249)
Screenshot: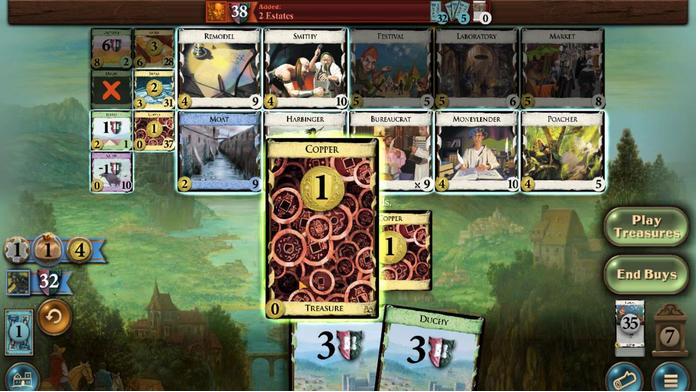 
Action: Mouse pressed left at (255, 249)
Screenshot: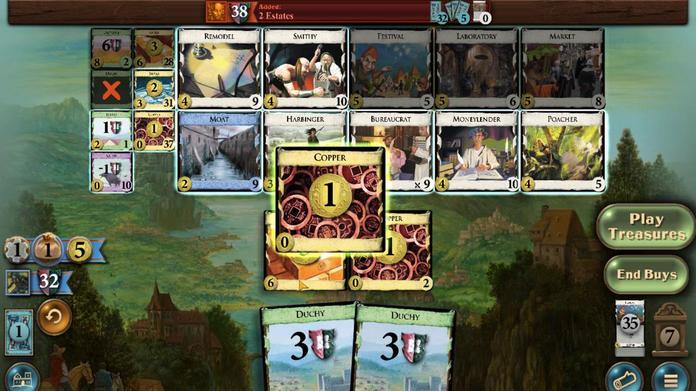 
Action: Mouse moved to (37, 113)
Screenshot: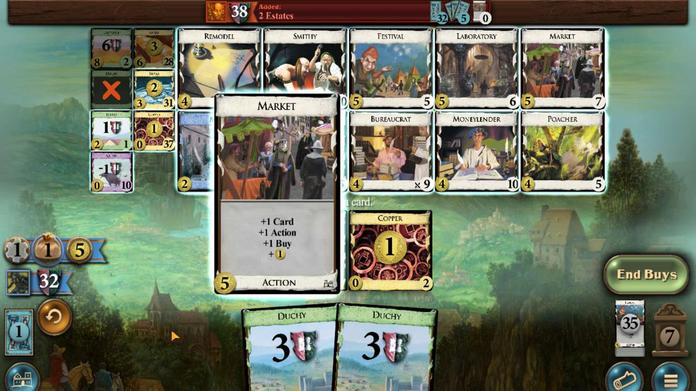 
Action: Mouse pressed left at (37, 113)
Screenshot: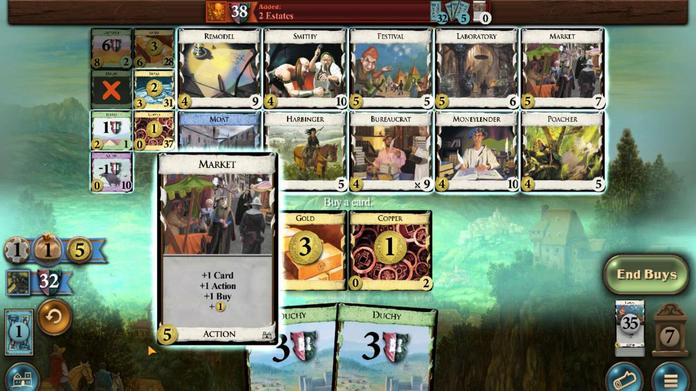 
Action: Mouse moved to (307, 251)
Screenshot: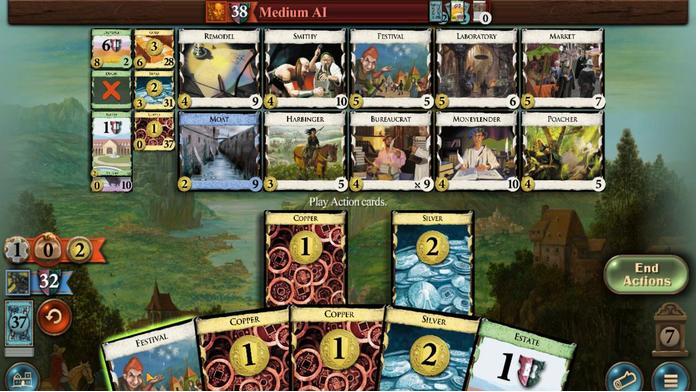 
Action: Mouse pressed left at (307, 251)
Screenshot: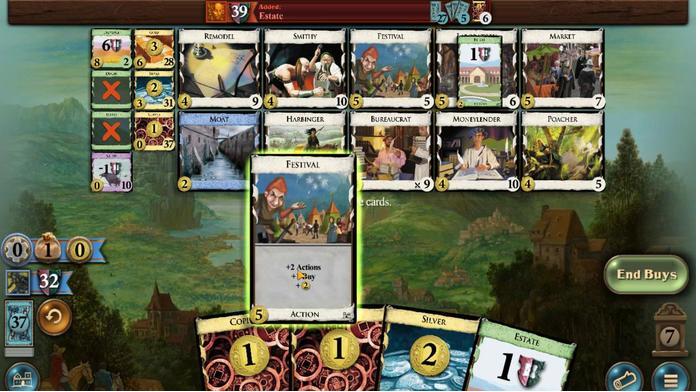 
Action: Mouse moved to (156, 245)
Screenshot: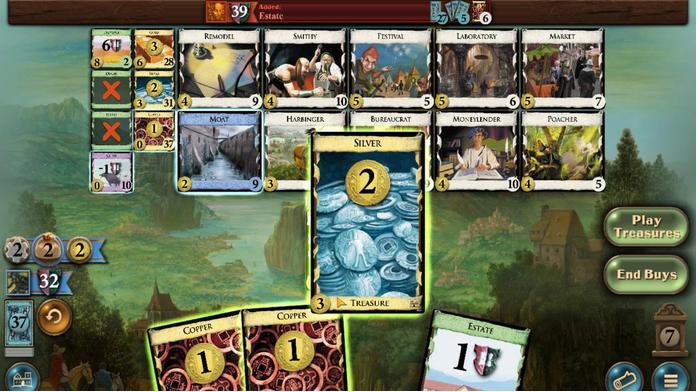 
Action: Mouse pressed left at (156, 245)
Screenshot: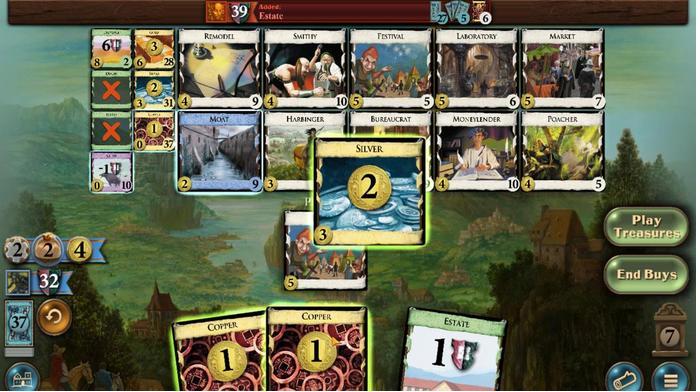 
Action: Mouse moved to (183, 252)
Screenshot: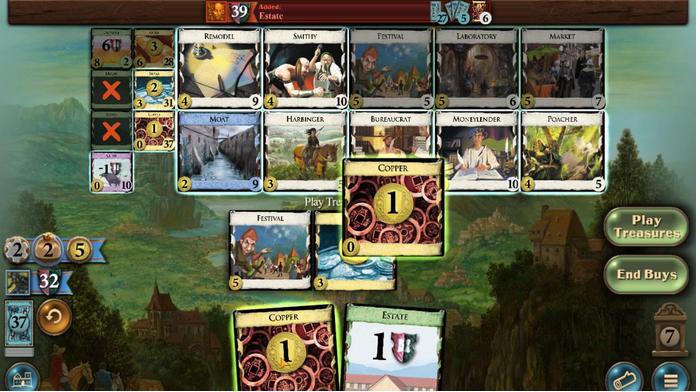 
Action: Mouse pressed left at (183, 252)
Screenshot: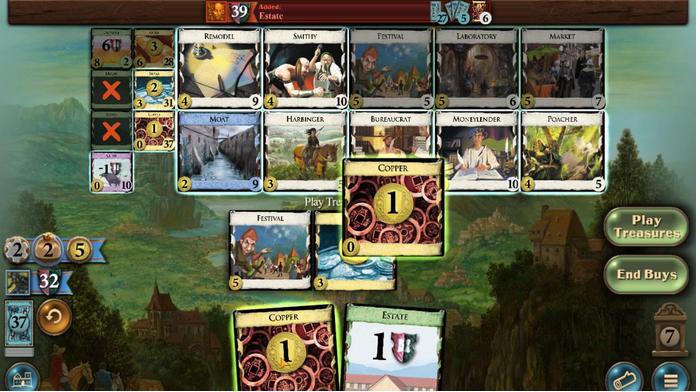 
Action: Mouse moved to (133, 103)
Screenshot: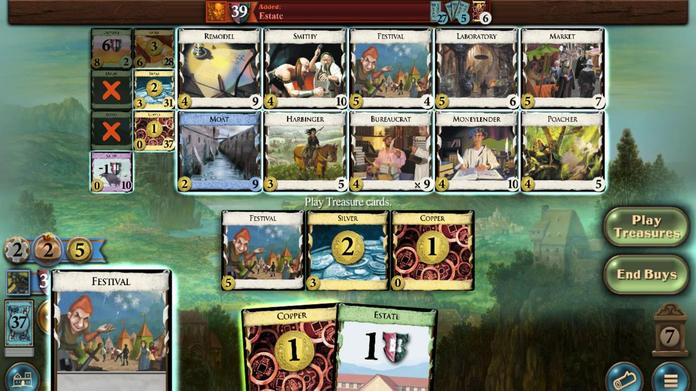 
Action: Mouse pressed left at (133, 103)
